 Task: Find connections with filter location Tchaourou with filter topic #Homeofficewith filter profile language French with filter current company DHL Express India with filter school Westford University College with filter industry Pharmaceutical Manufacturing with filter service category Technical with filter keywords title Shareholders
Action: Mouse moved to (203, 275)
Screenshot: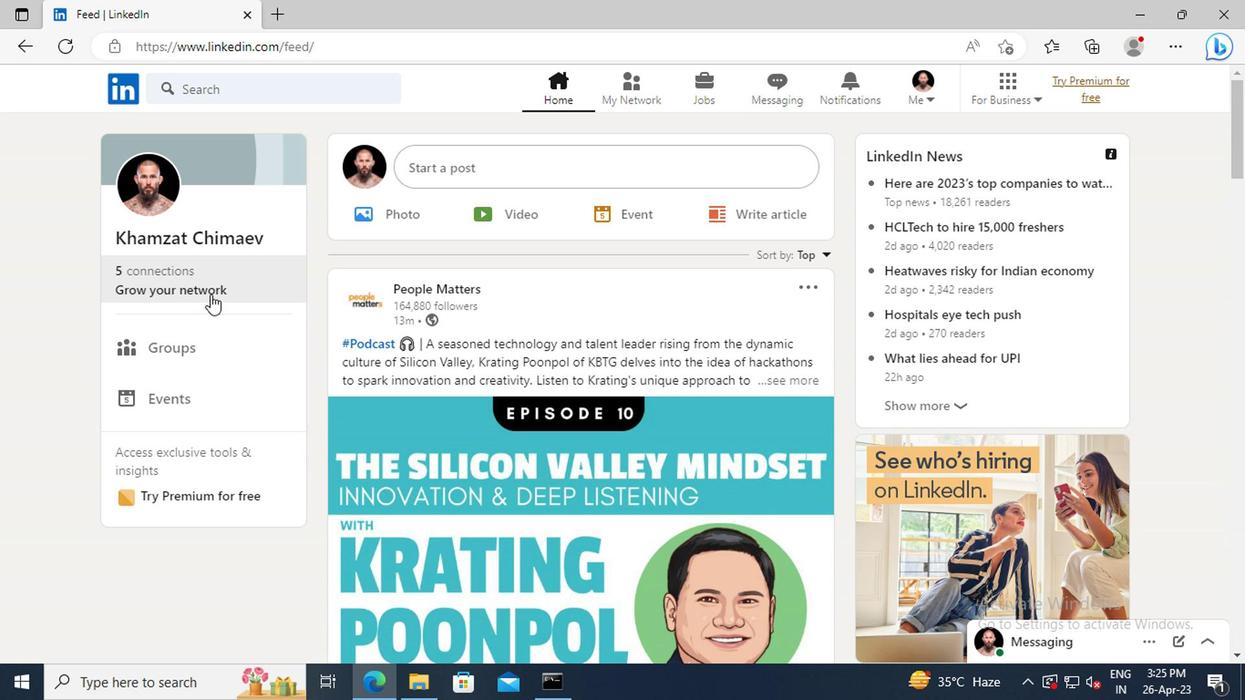 
Action: Mouse pressed left at (203, 275)
Screenshot: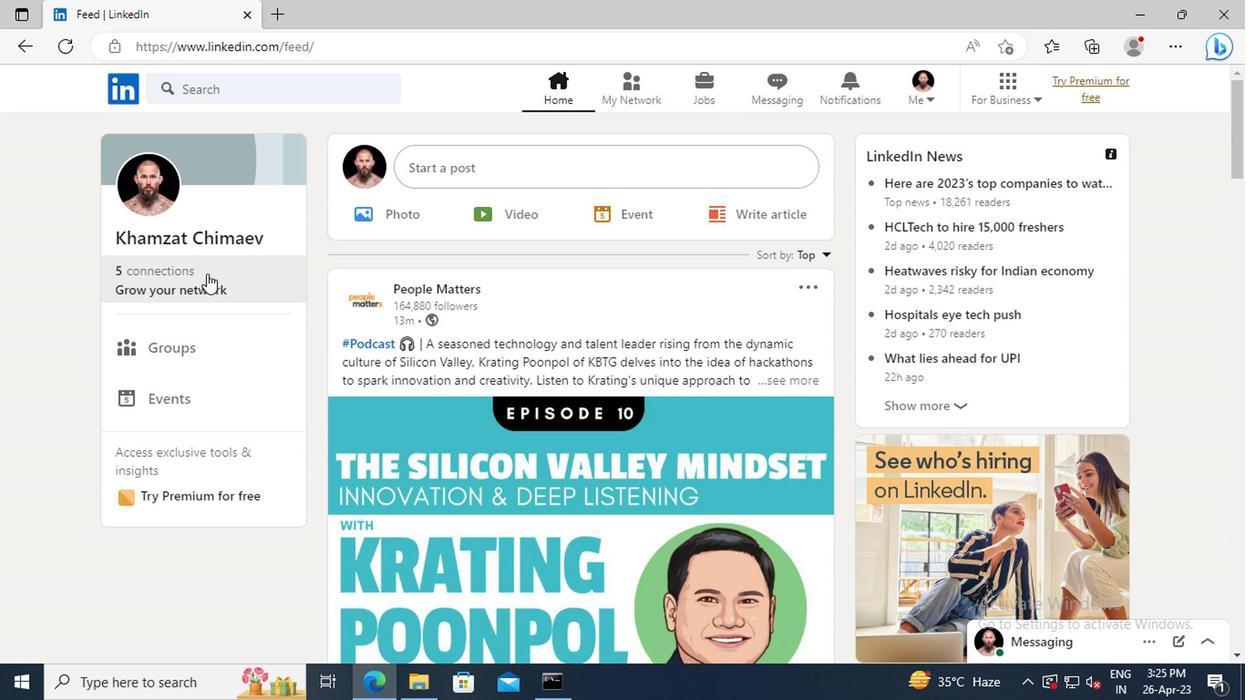 
Action: Mouse moved to (212, 194)
Screenshot: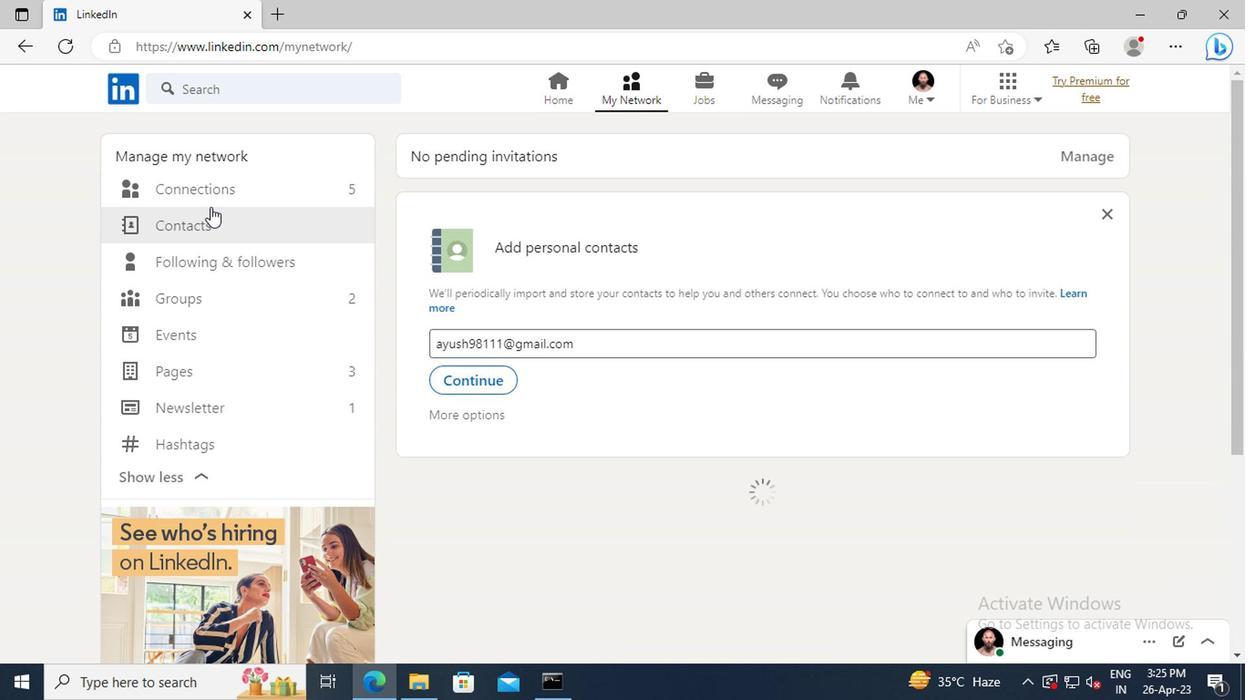
Action: Mouse pressed left at (212, 194)
Screenshot: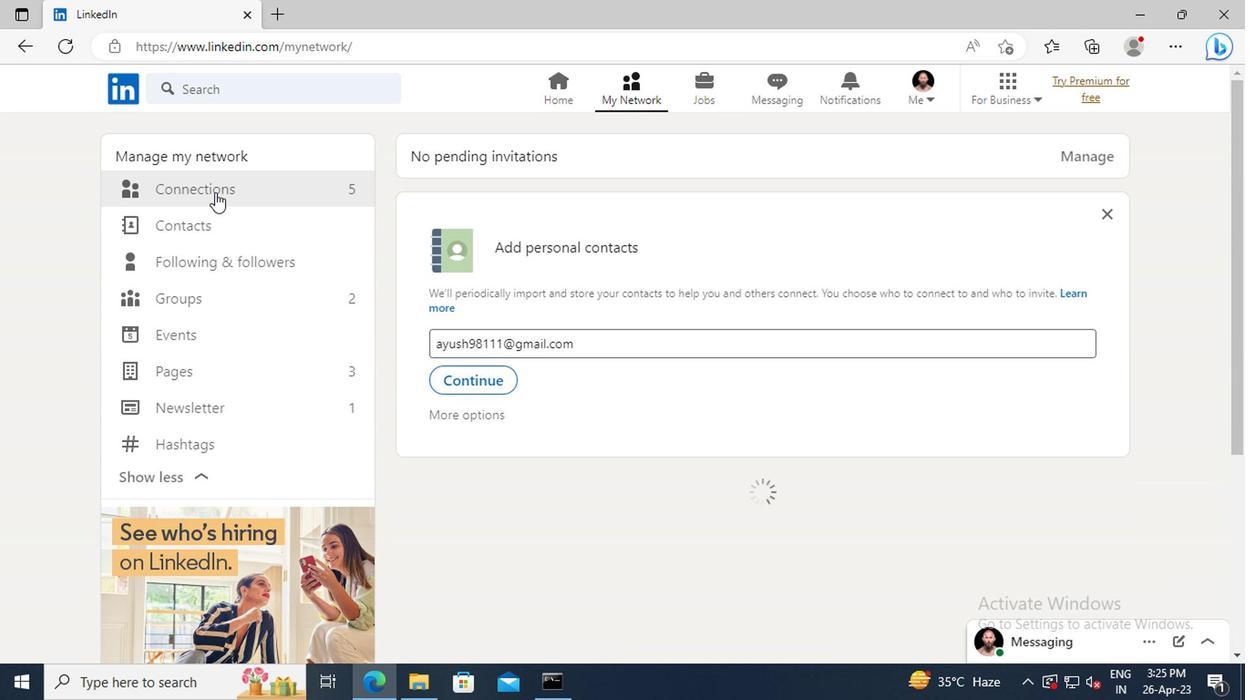 
Action: Mouse moved to (752, 197)
Screenshot: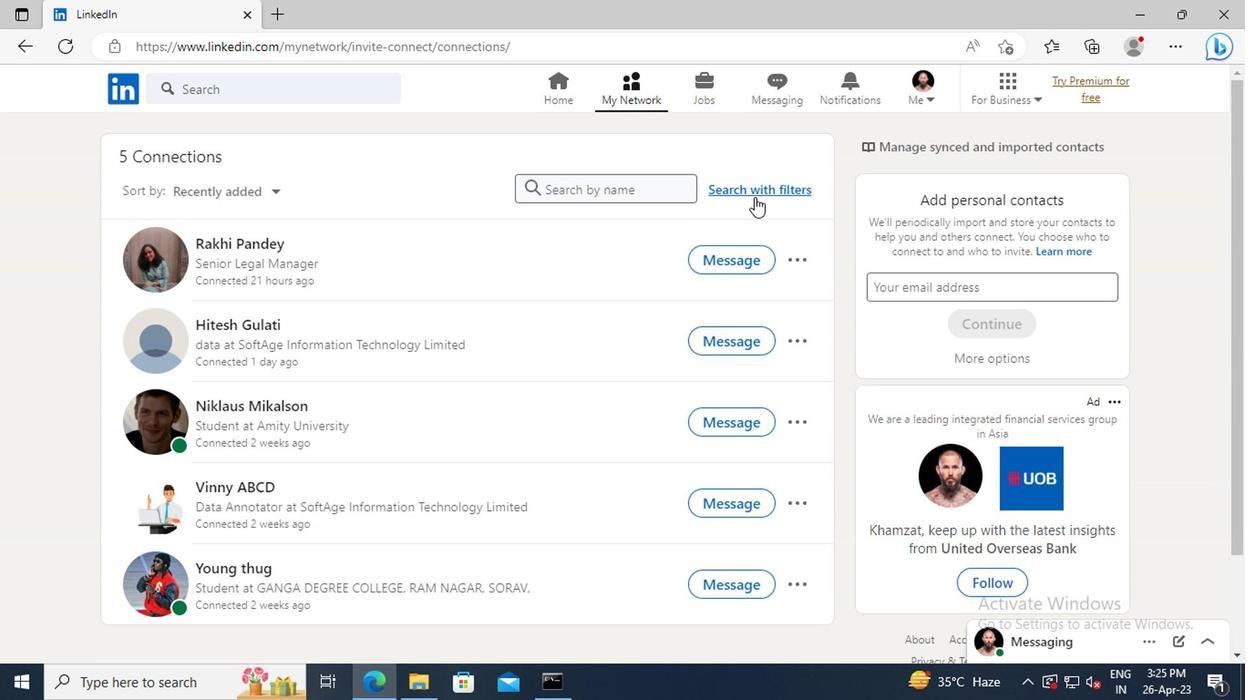 
Action: Mouse pressed left at (752, 197)
Screenshot: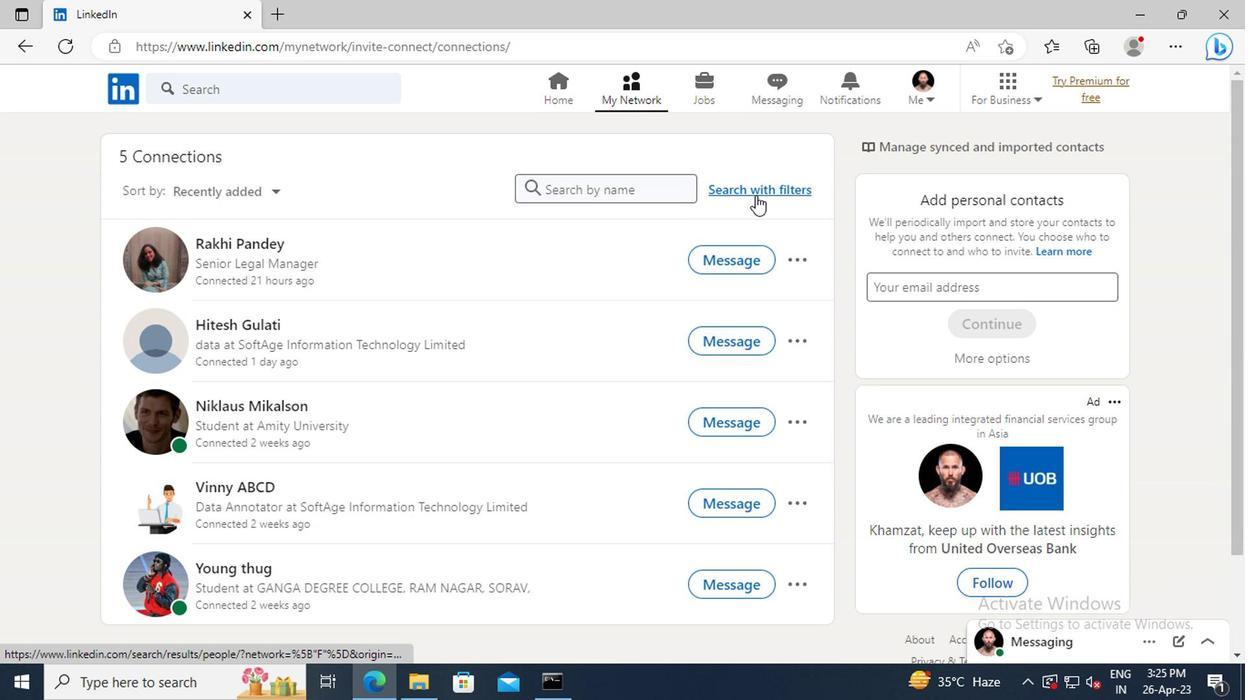
Action: Mouse moved to (685, 146)
Screenshot: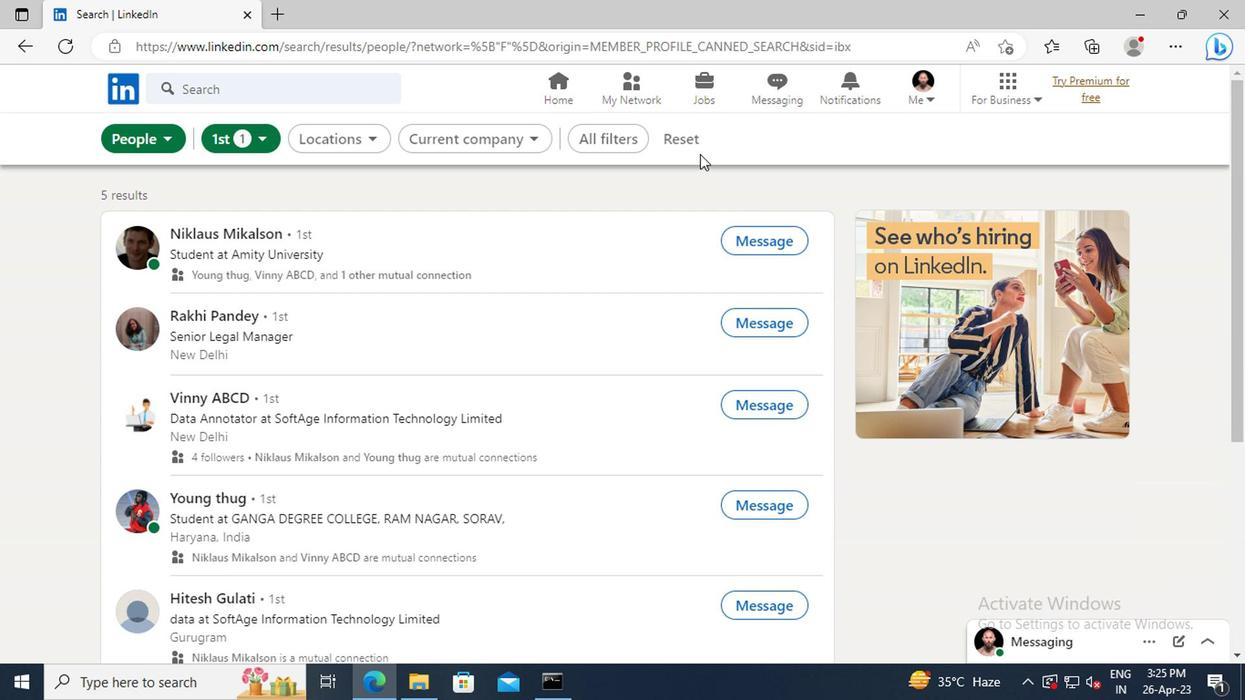 
Action: Mouse pressed left at (685, 146)
Screenshot: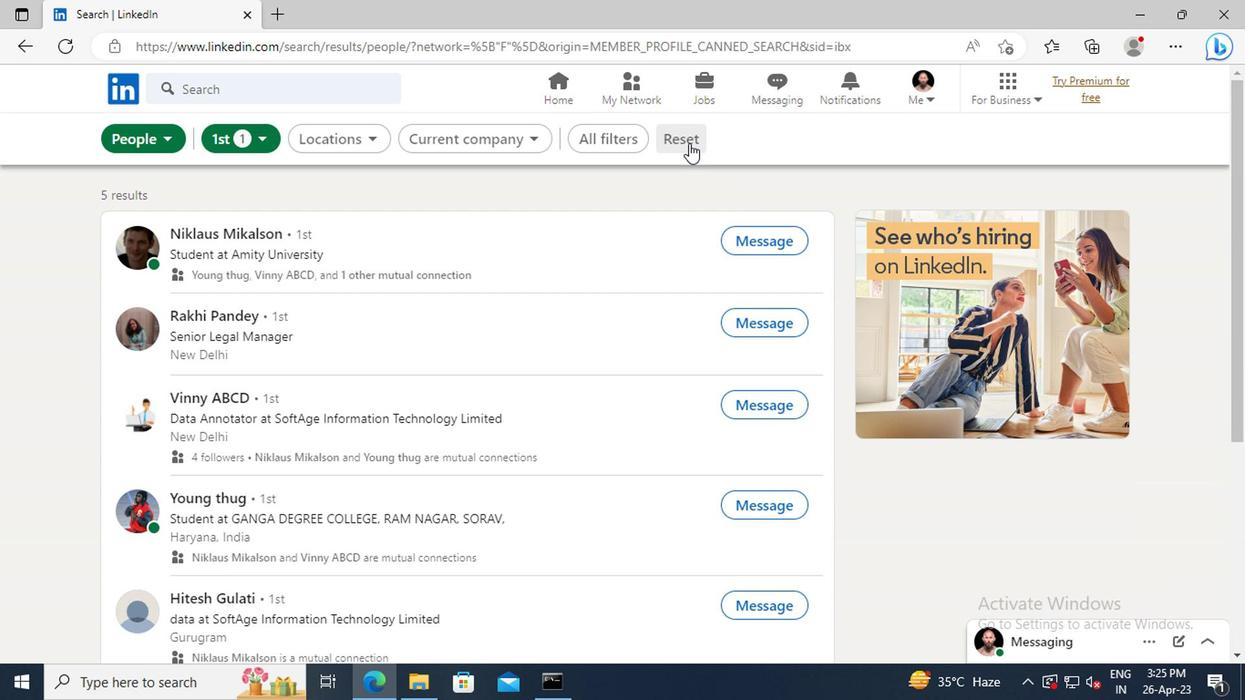 
Action: Mouse moved to (659, 142)
Screenshot: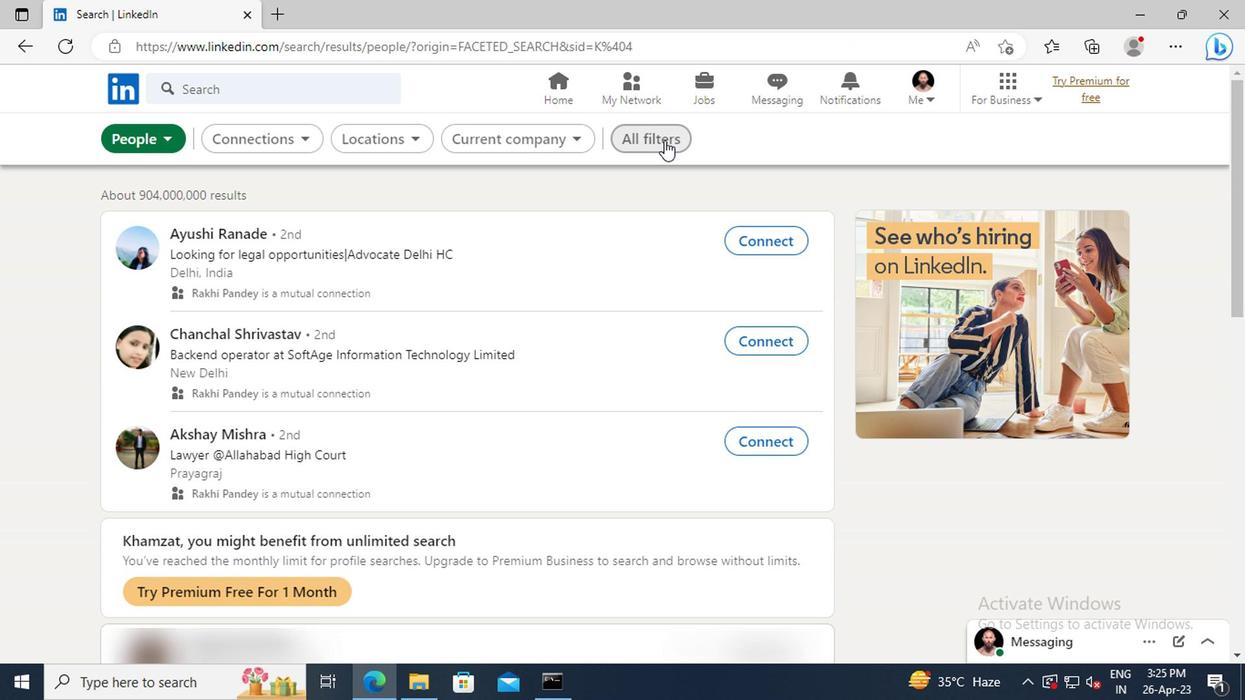 
Action: Mouse pressed left at (659, 142)
Screenshot: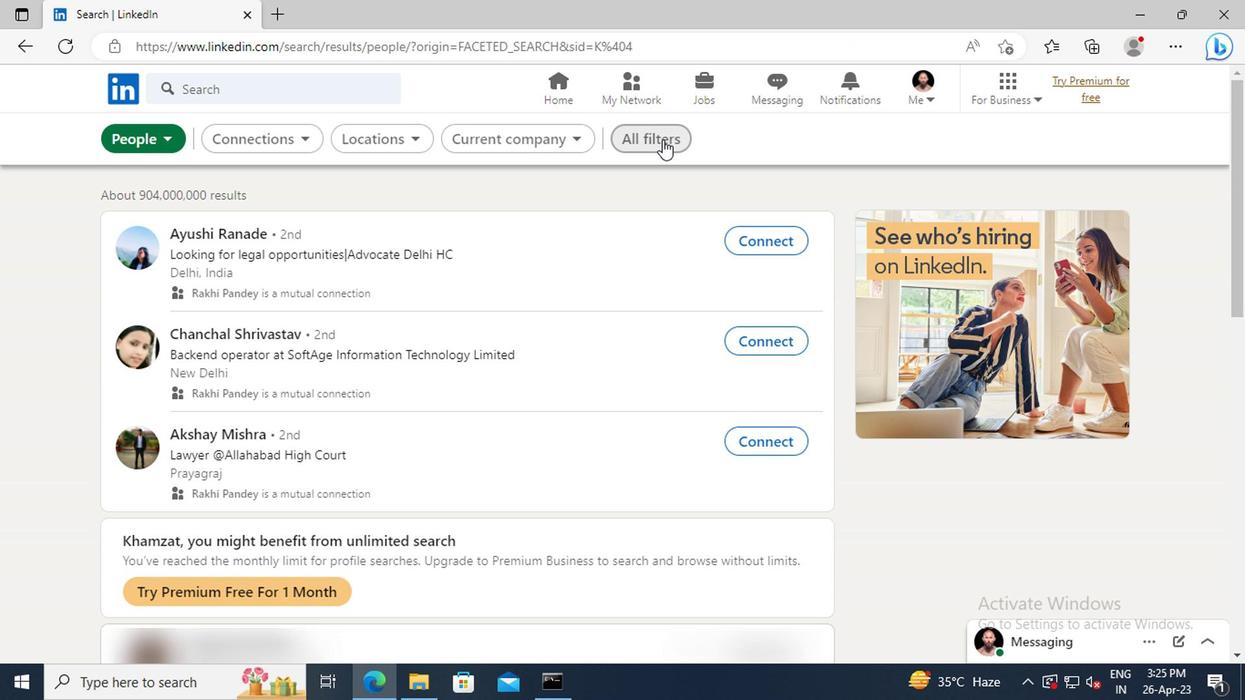
Action: Mouse moved to (1059, 360)
Screenshot: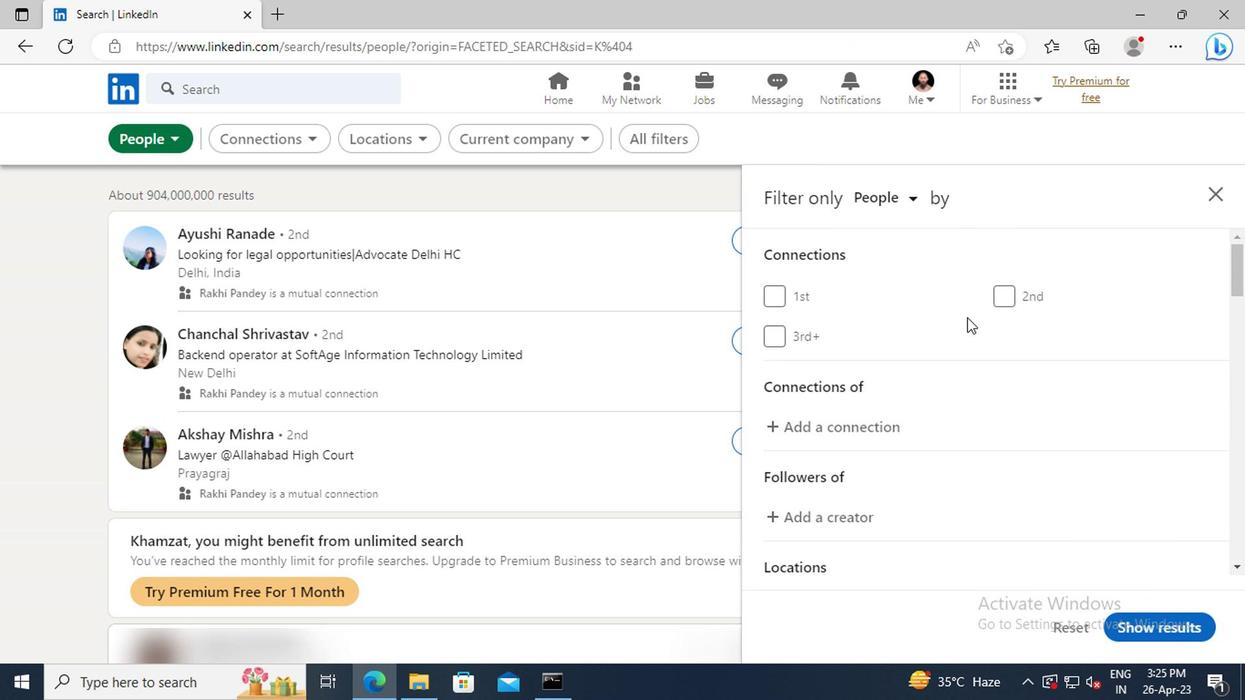 
Action: Mouse scrolled (1059, 360) with delta (0, 0)
Screenshot: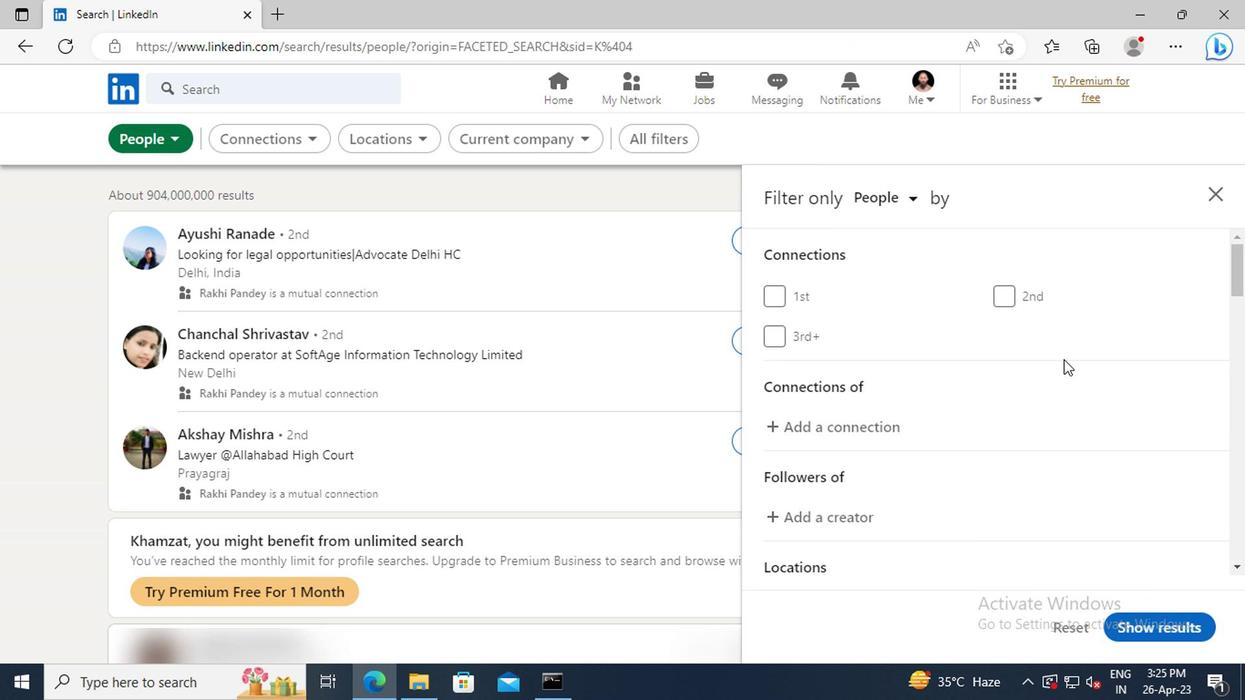 
Action: Mouse scrolled (1059, 360) with delta (0, 0)
Screenshot: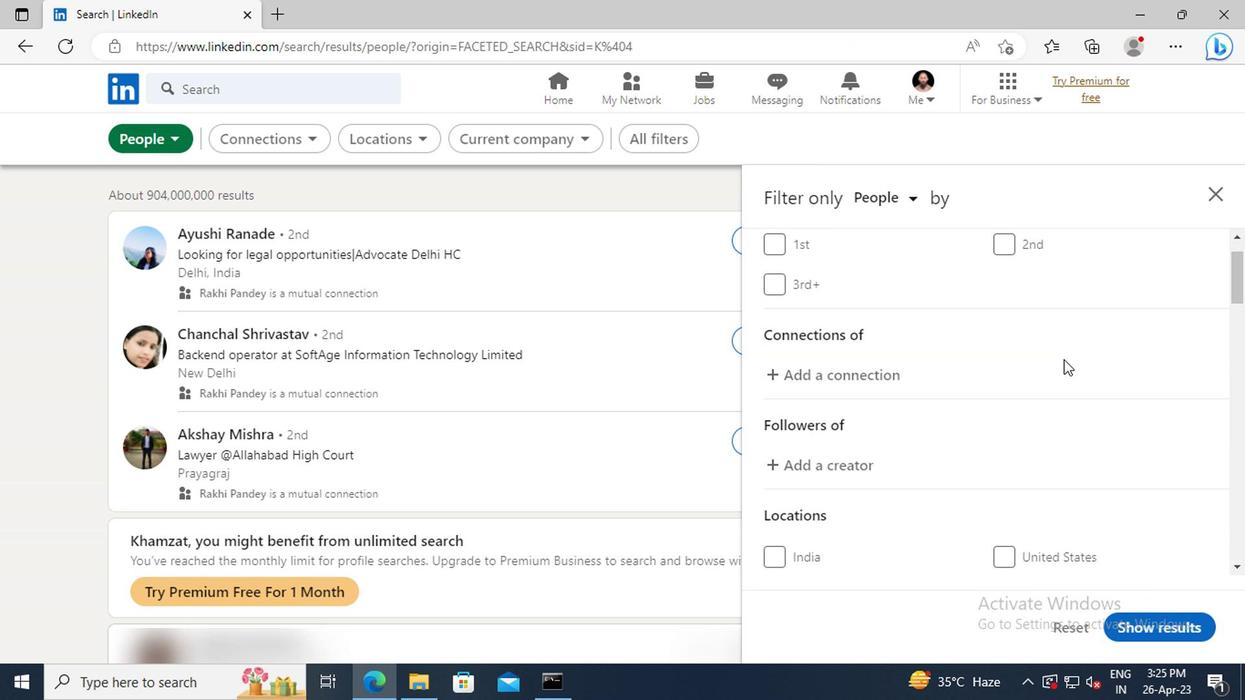 
Action: Mouse scrolled (1059, 360) with delta (0, 0)
Screenshot: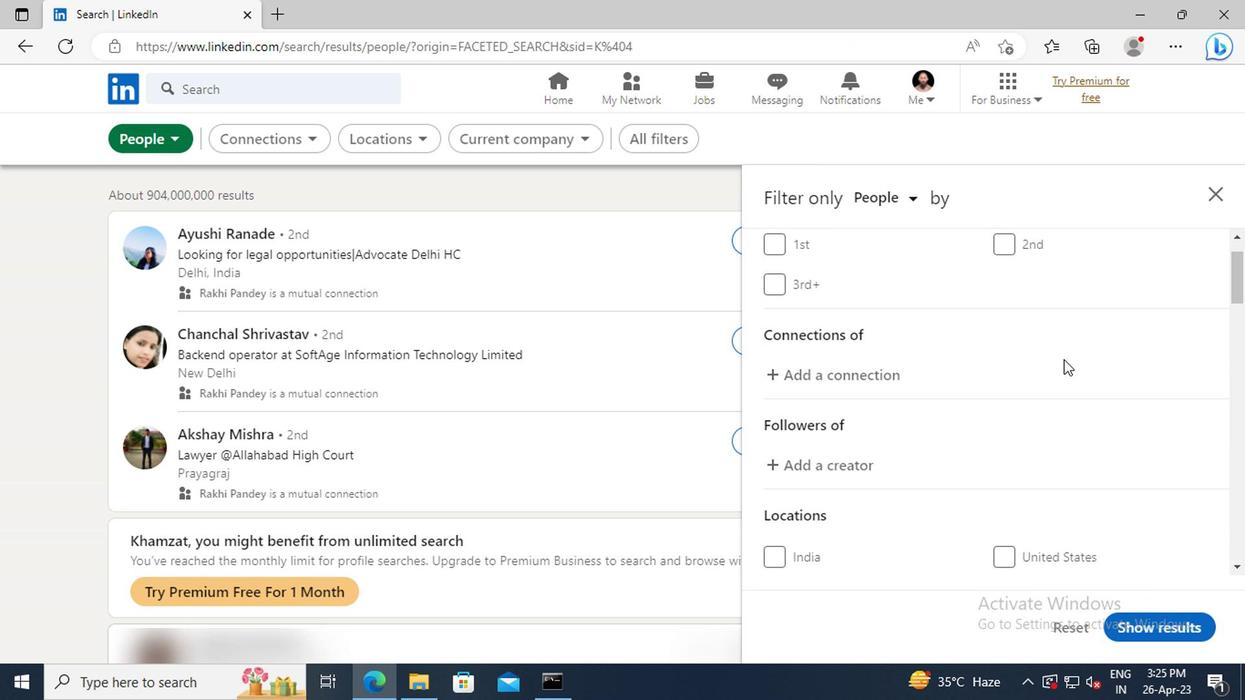 
Action: Mouse scrolled (1059, 360) with delta (0, 0)
Screenshot: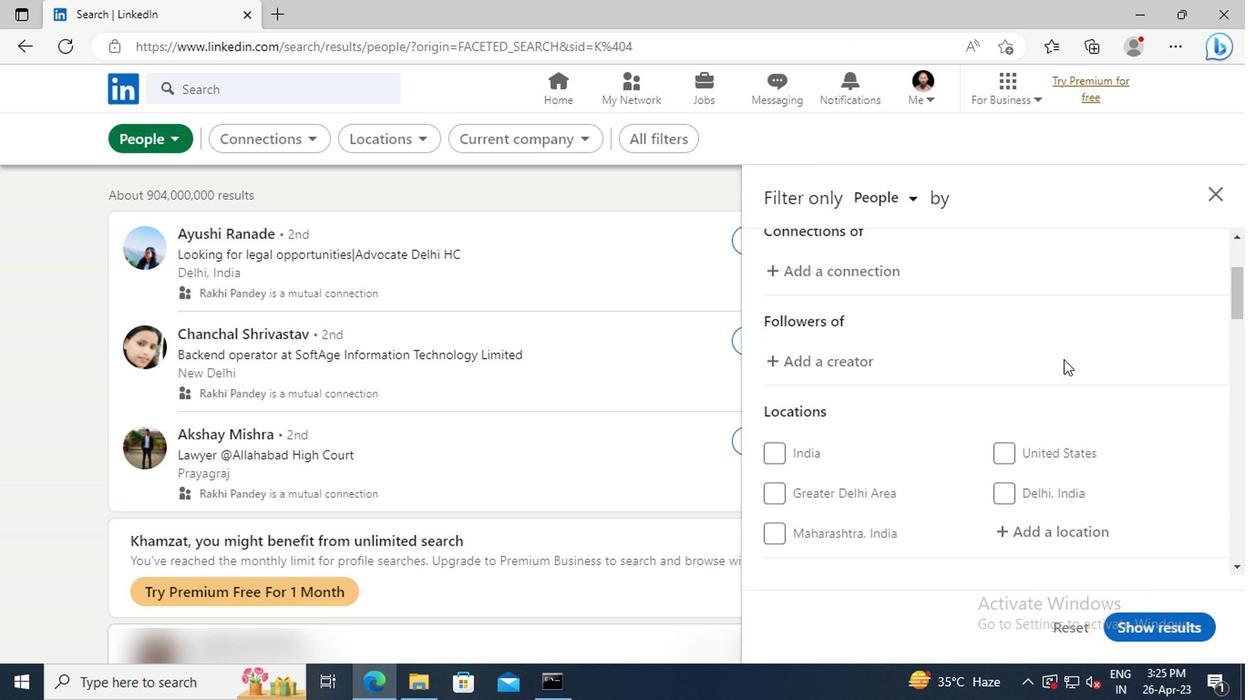 
Action: Mouse moved to (1066, 480)
Screenshot: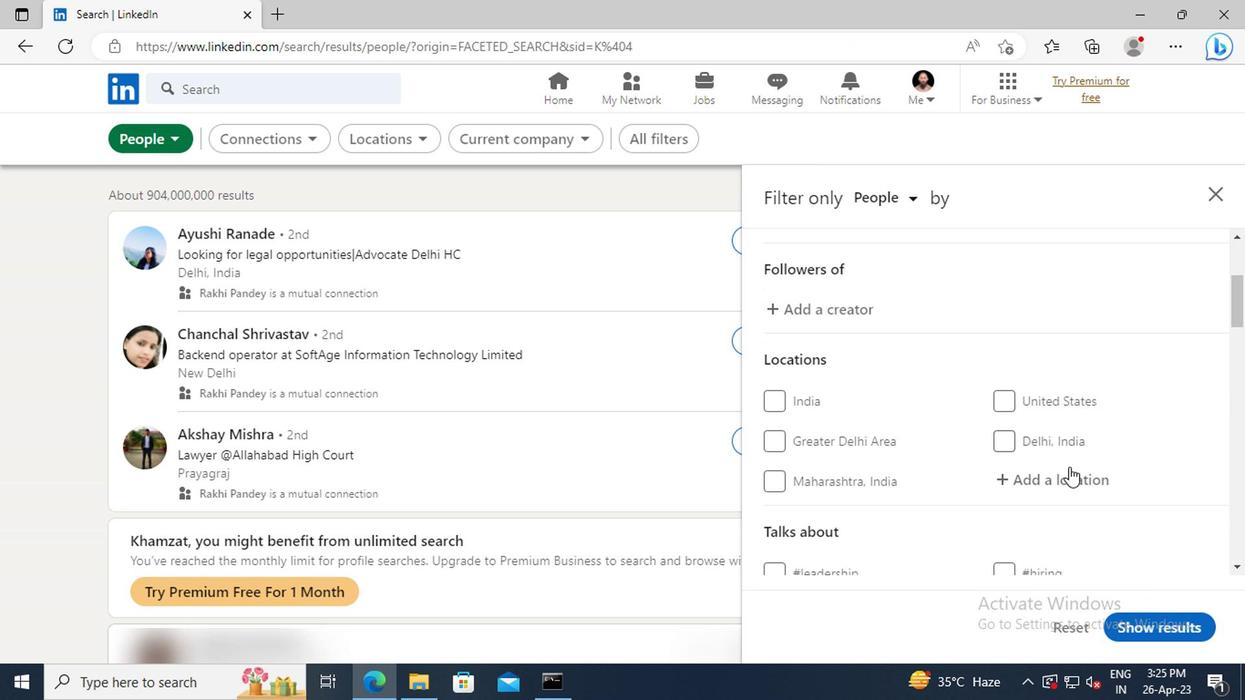 
Action: Mouse pressed left at (1066, 480)
Screenshot: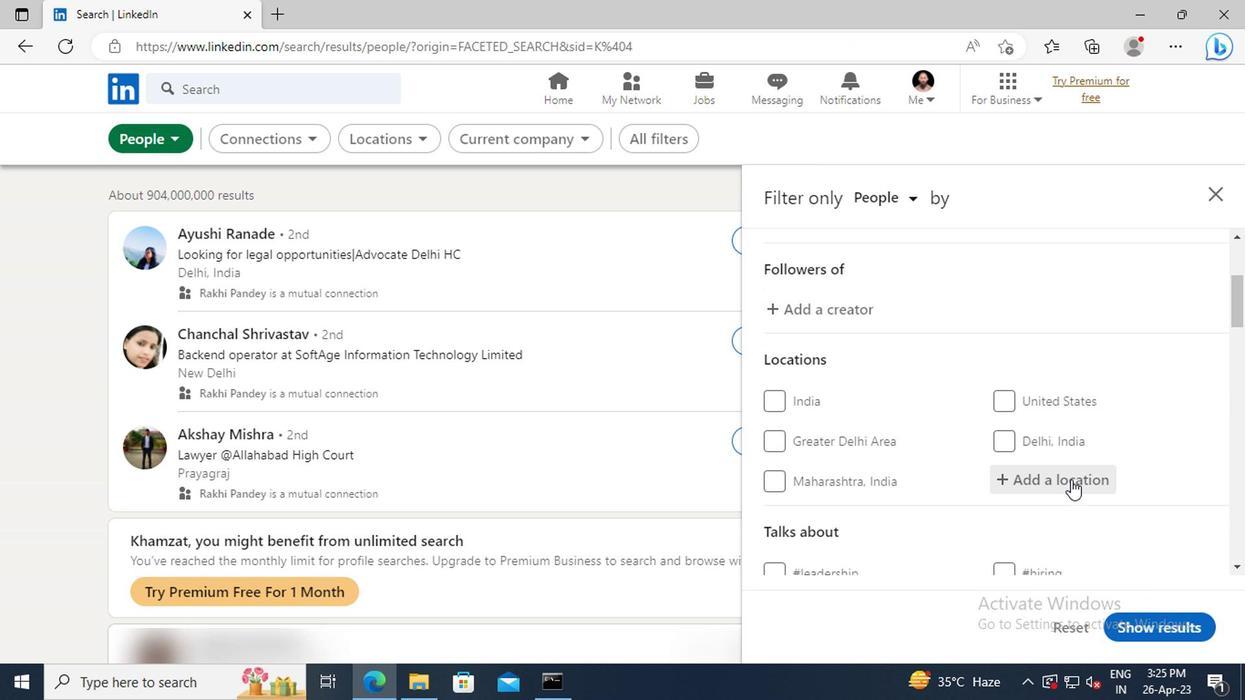 
Action: Key pressed <Key.shift>TCHAOUROU<Key.enter>
Screenshot: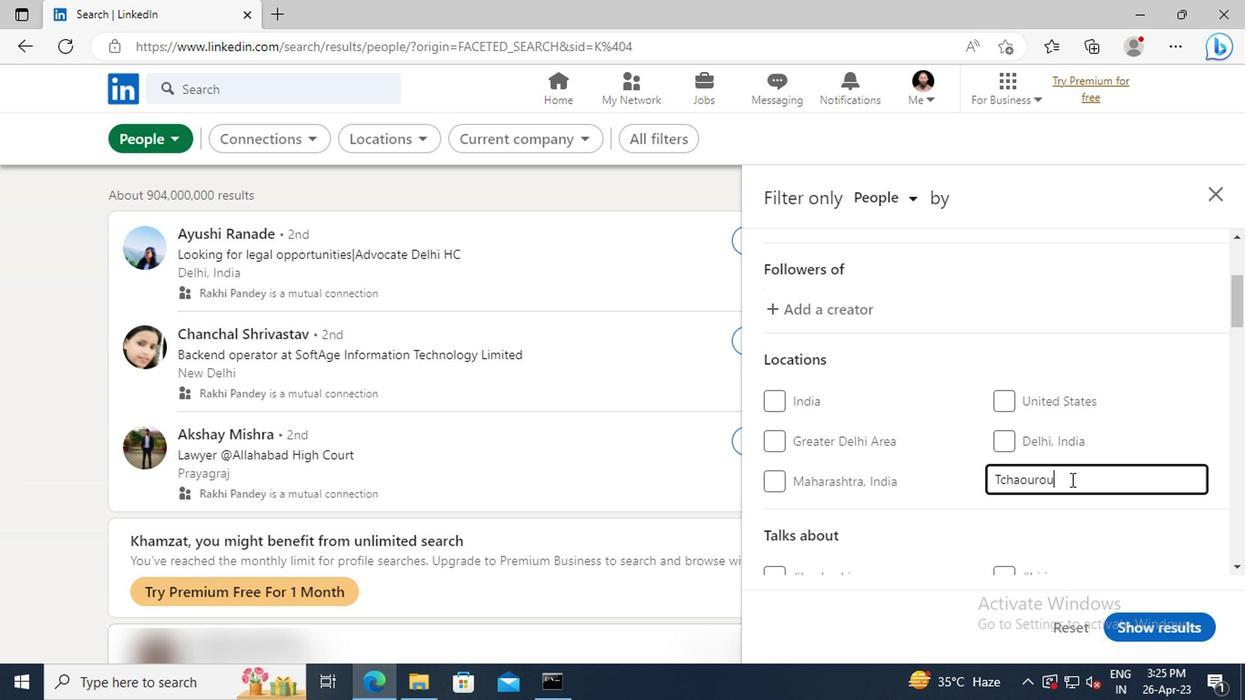 
Action: Mouse scrolled (1066, 479) with delta (0, 0)
Screenshot: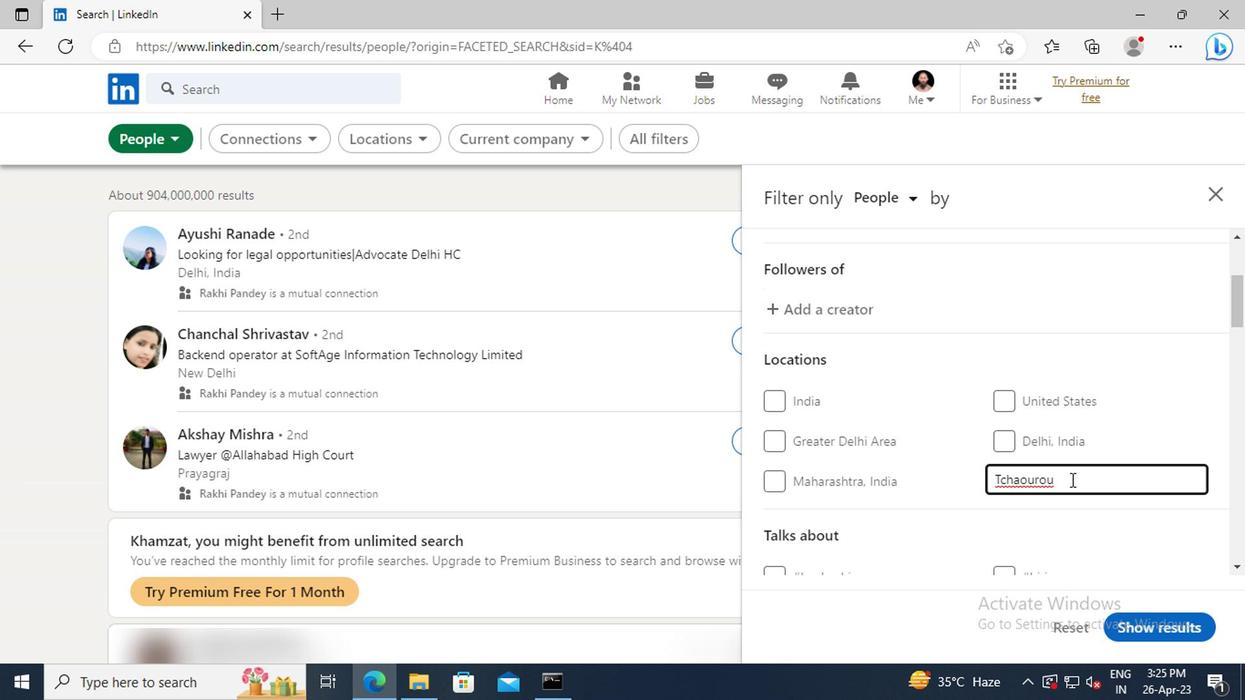 
Action: Mouse scrolled (1066, 479) with delta (0, 0)
Screenshot: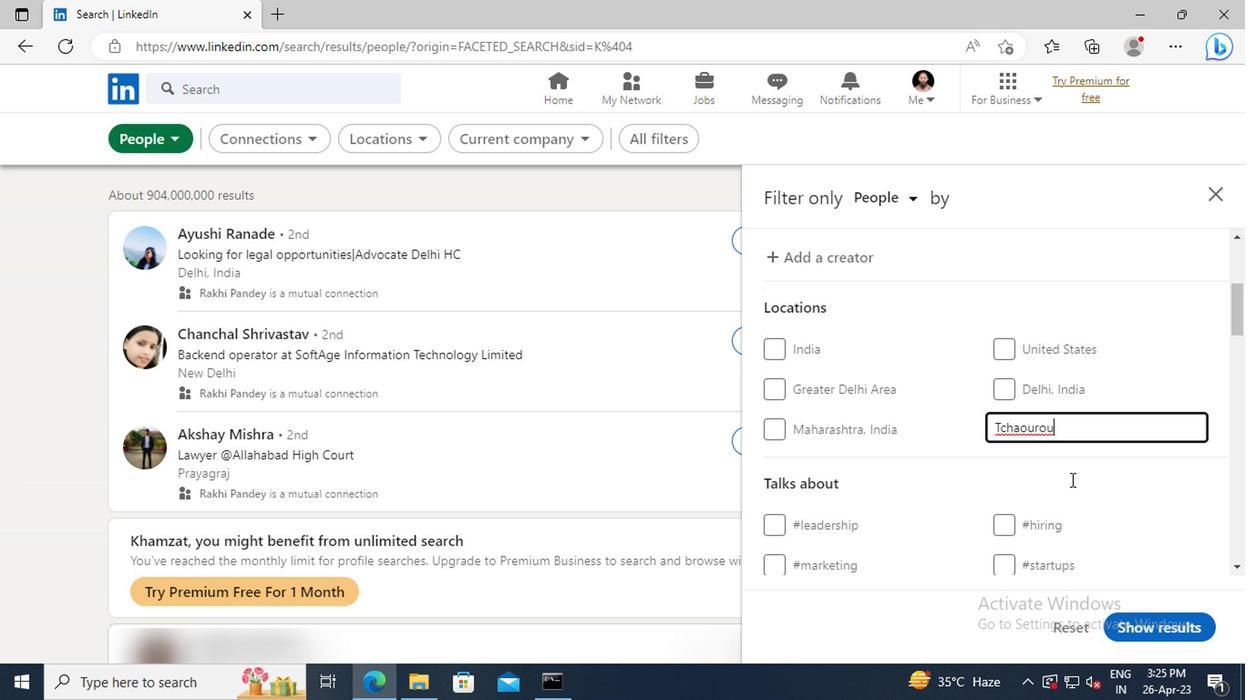 
Action: Mouse scrolled (1066, 479) with delta (0, 0)
Screenshot: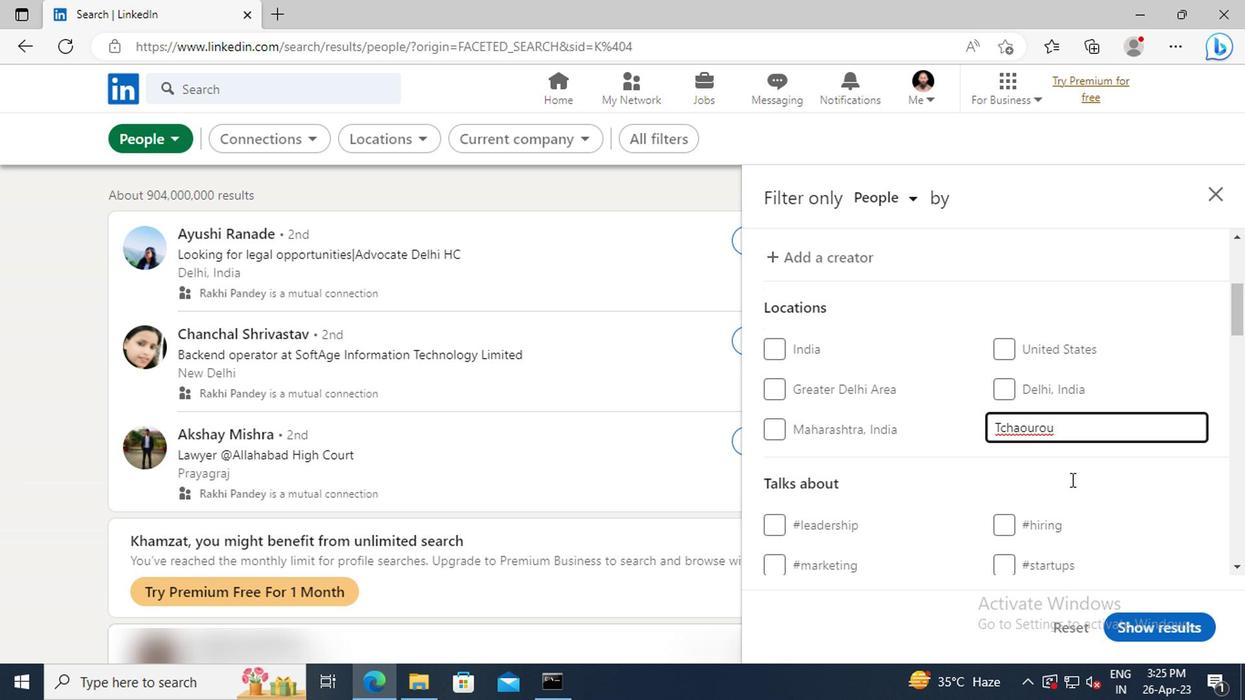 
Action: Mouse scrolled (1066, 479) with delta (0, 0)
Screenshot: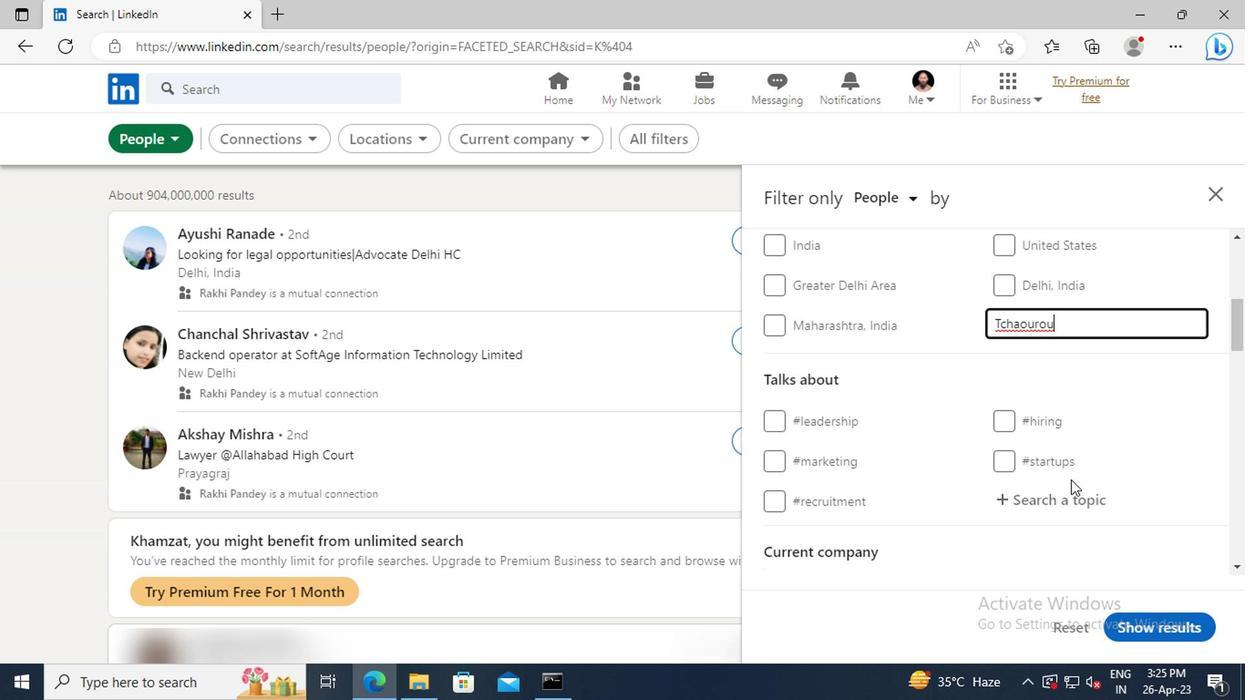 
Action: Mouse moved to (1057, 454)
Screenshot: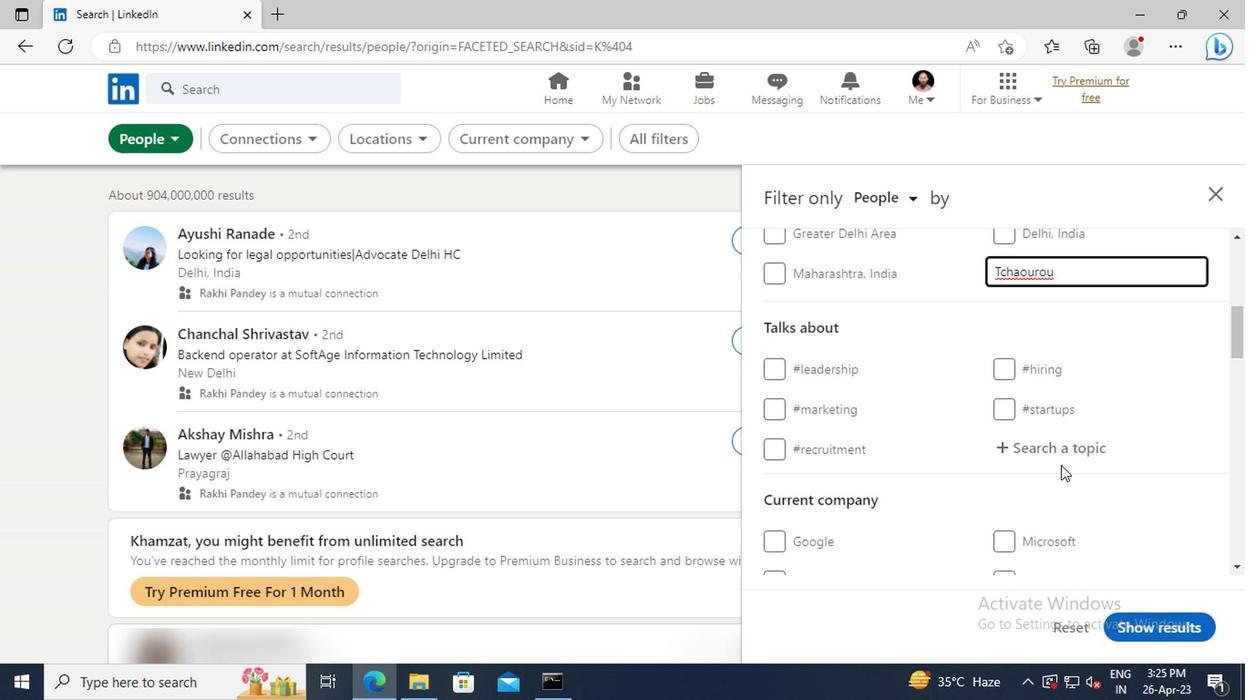 
Action: Mouse pressed left at (1057, 454)
Screenshot: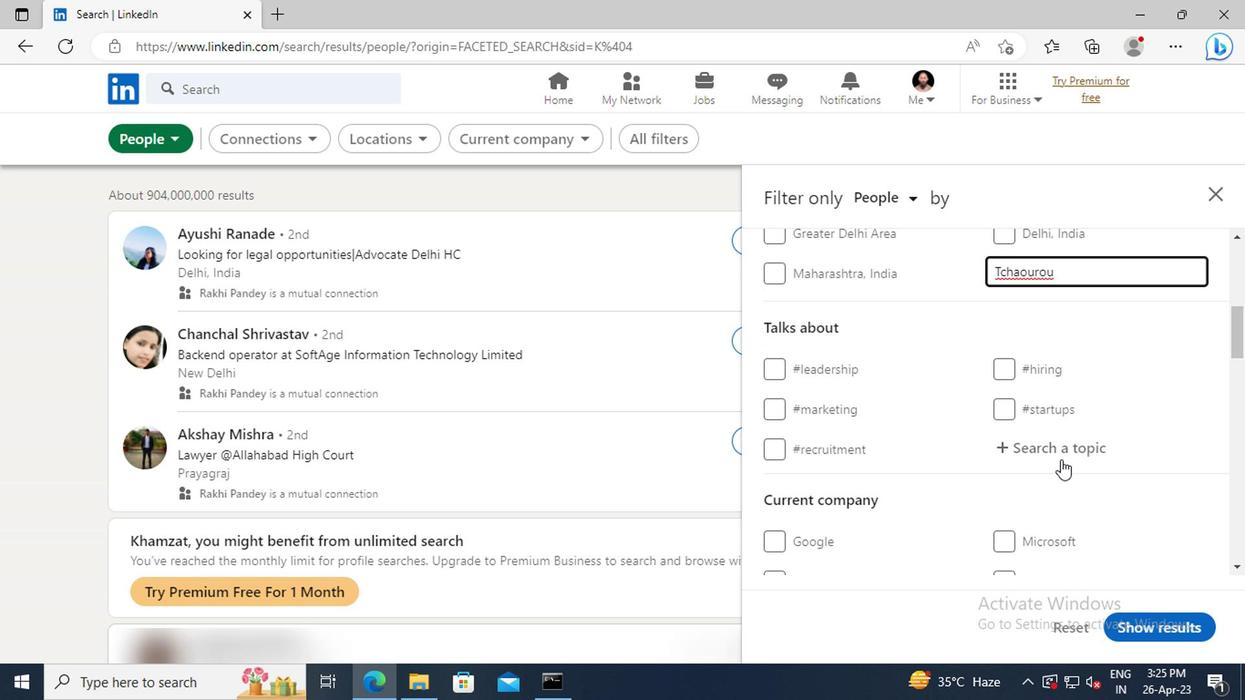 
Action: Key pressed <Key.shift>#HOMEOFFICEWITH<Key.enter>
Screenshot: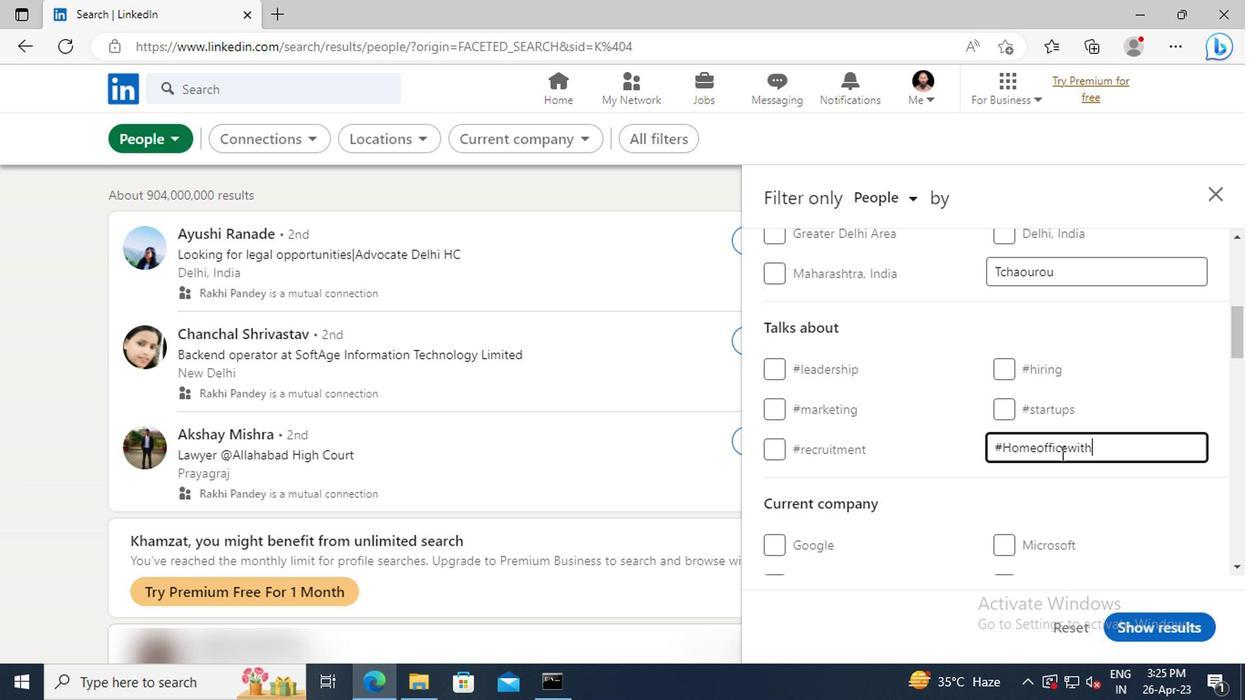 
Action: Mouse scrolled (1057, 453) with delta (0, 0)
Screenshot: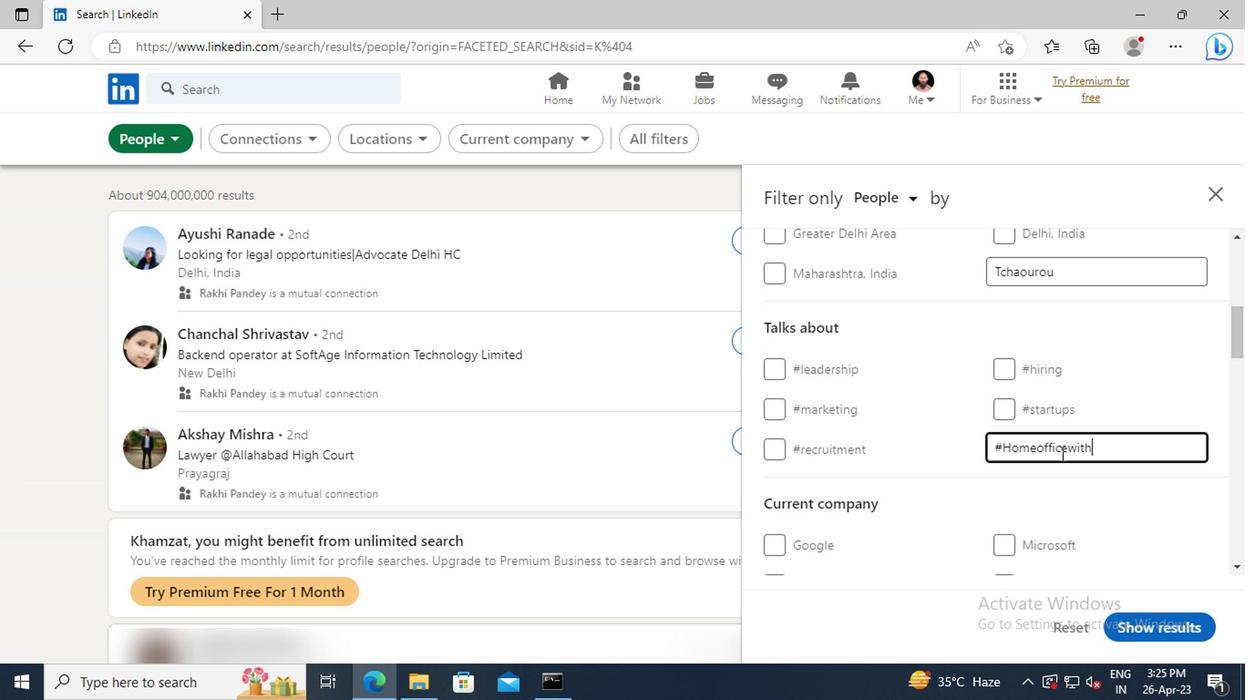 
Action: Mouse scrolled (1057, 453) with delta (0, 0)
Screenshot: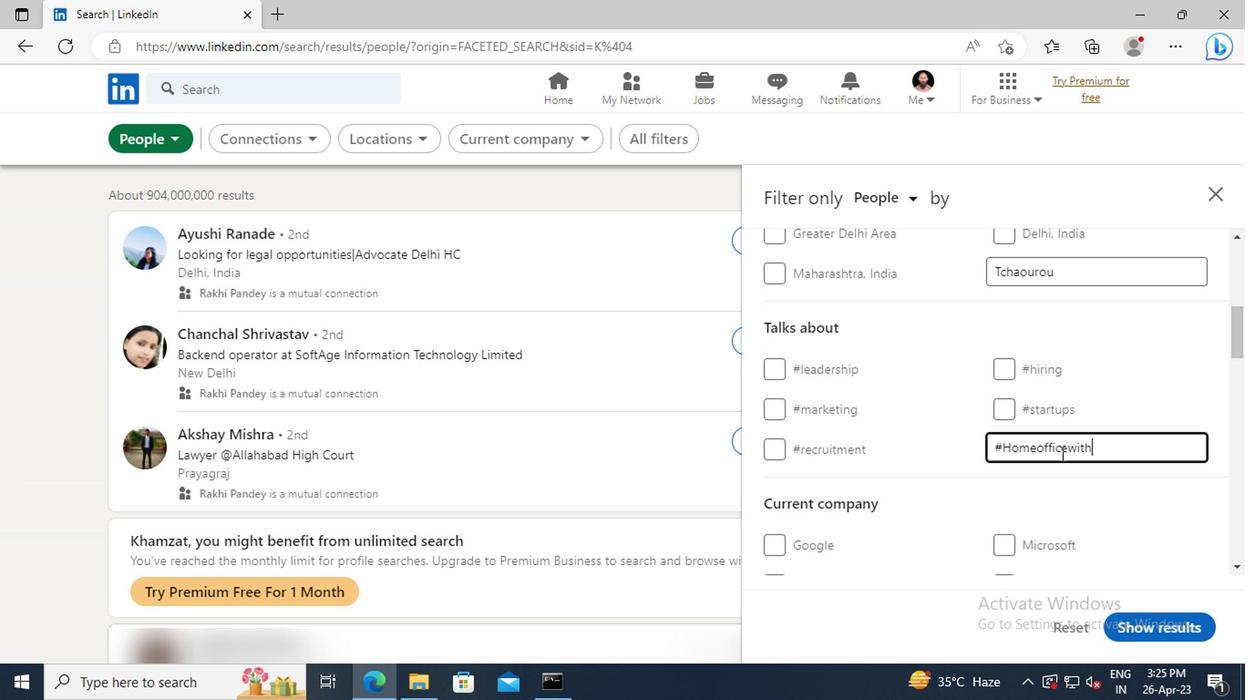 
Action: Mouse scrolled (1057, 453) with delta (0, 0)
Screenshot: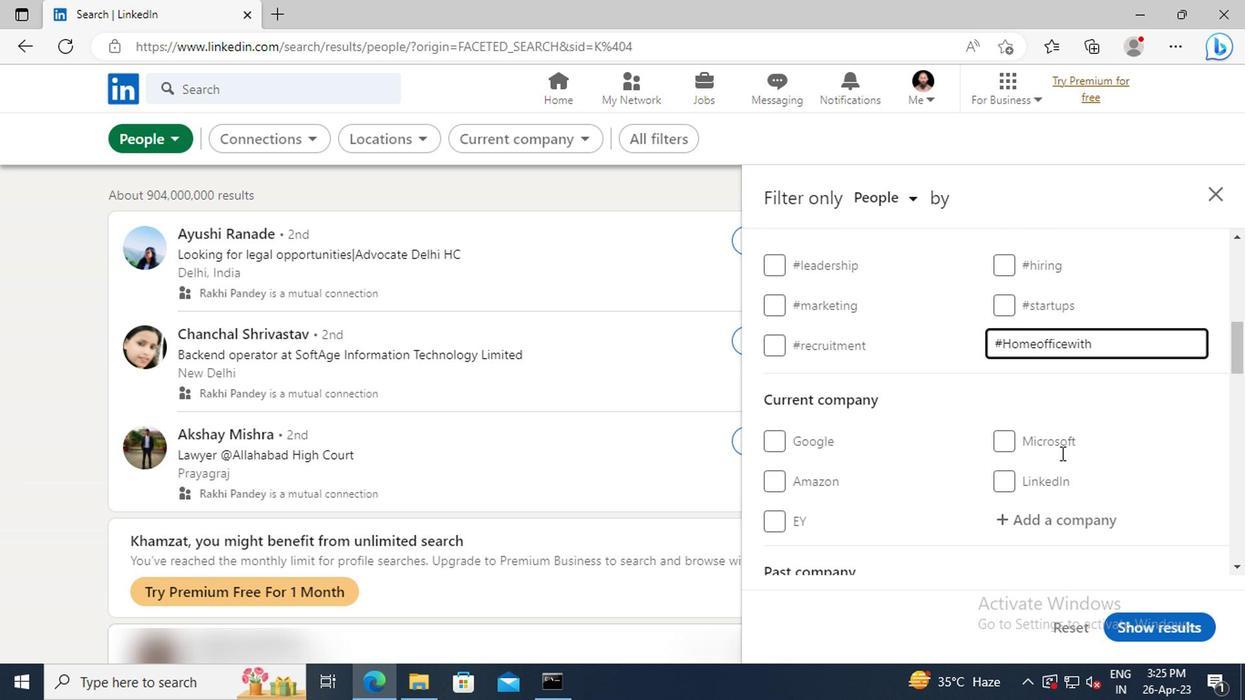 
Action: Mouse scrolled (1057, 453) with delta (0, 0)
Screenshot: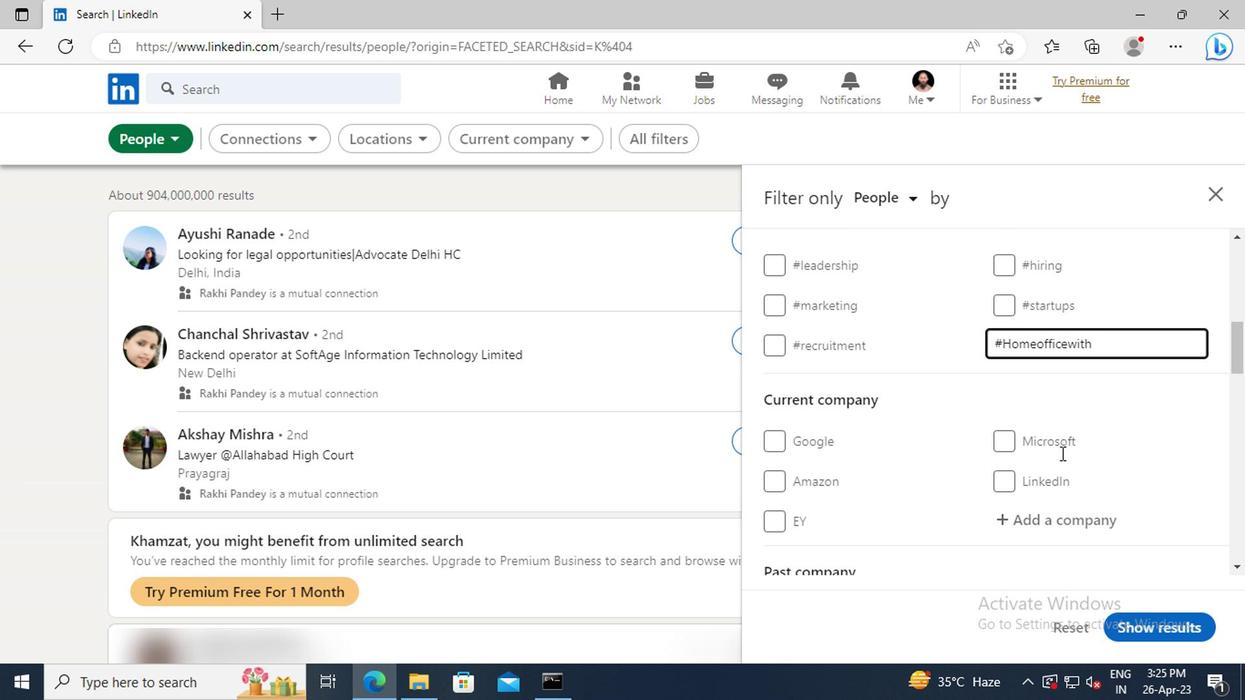 
Action: Mouse scrolled (1057, 453) with delta (0, 0)
Screenshot: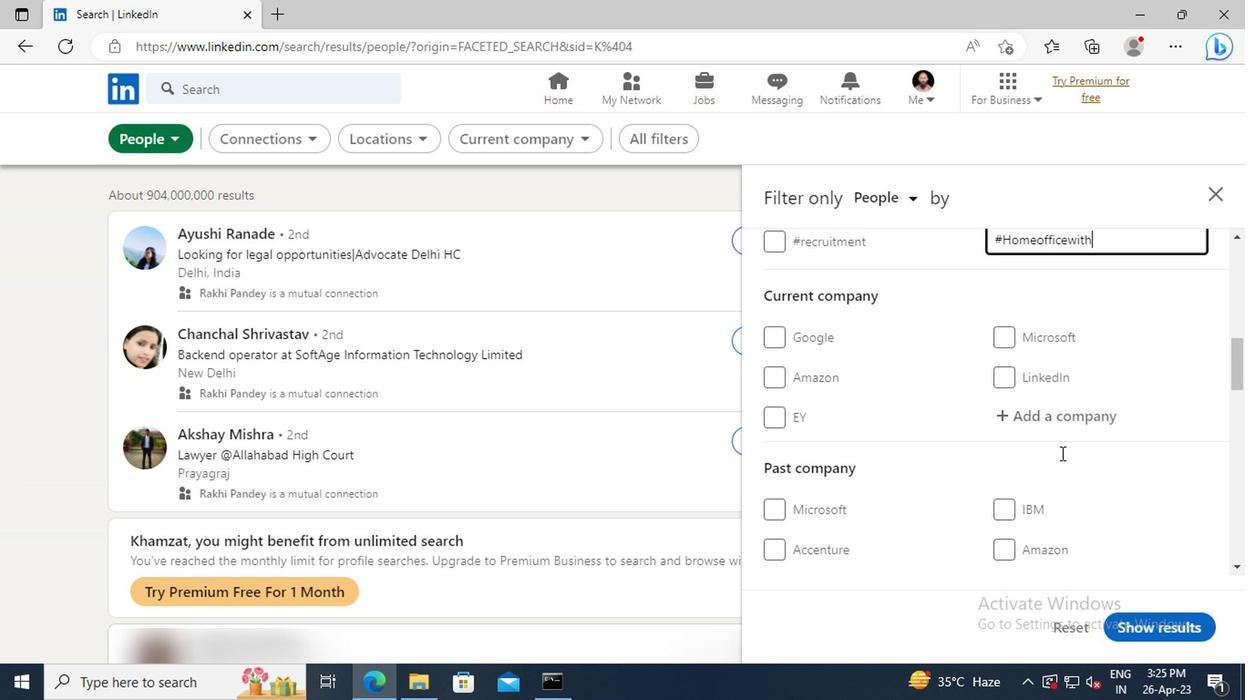 
Action: Mouse scrolled (1057, 453) with delta (0, 0)
Screenshot: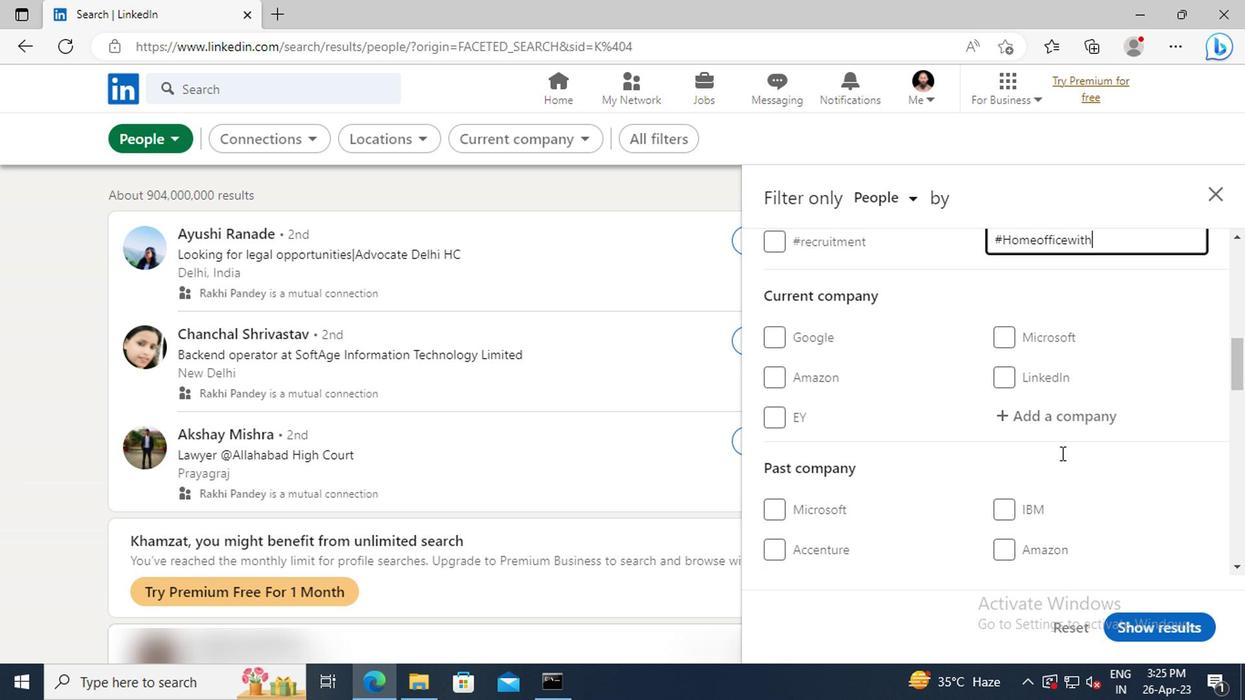 
Action: Mouse scrolled (1057, 453) with delta (0, 0)
Screenshot: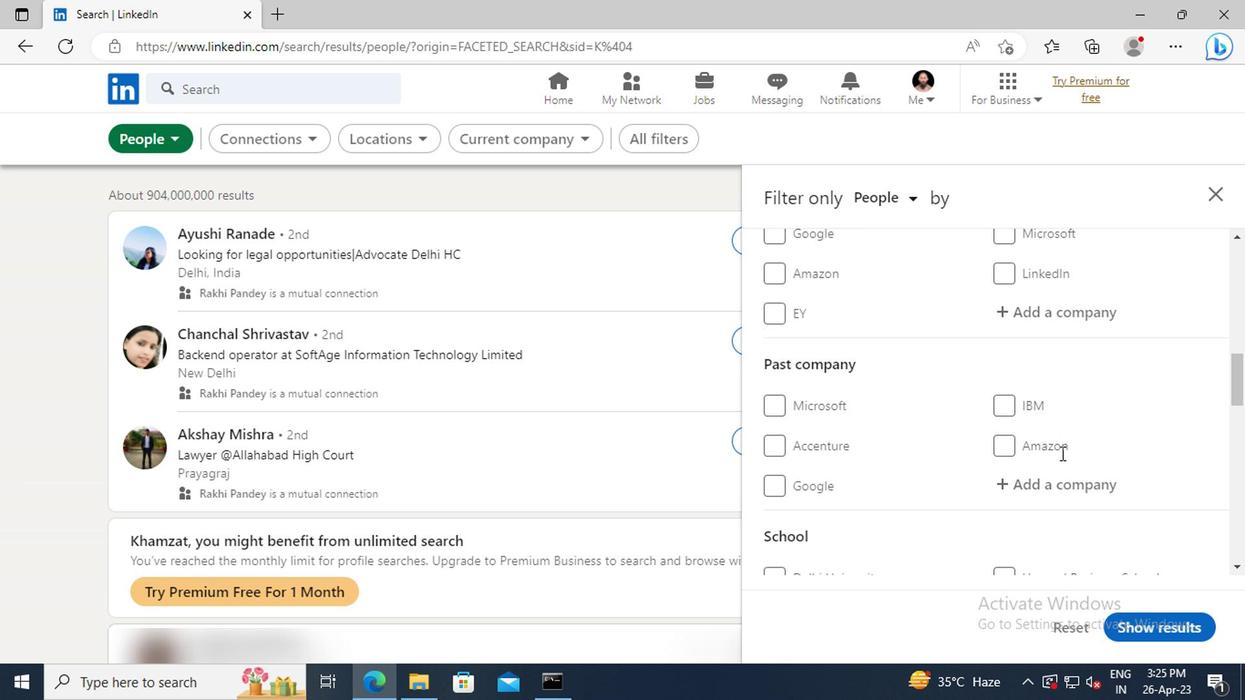 
Action: Mouse scrolled (1057, 453) with delta (0, 0)
Screenshot: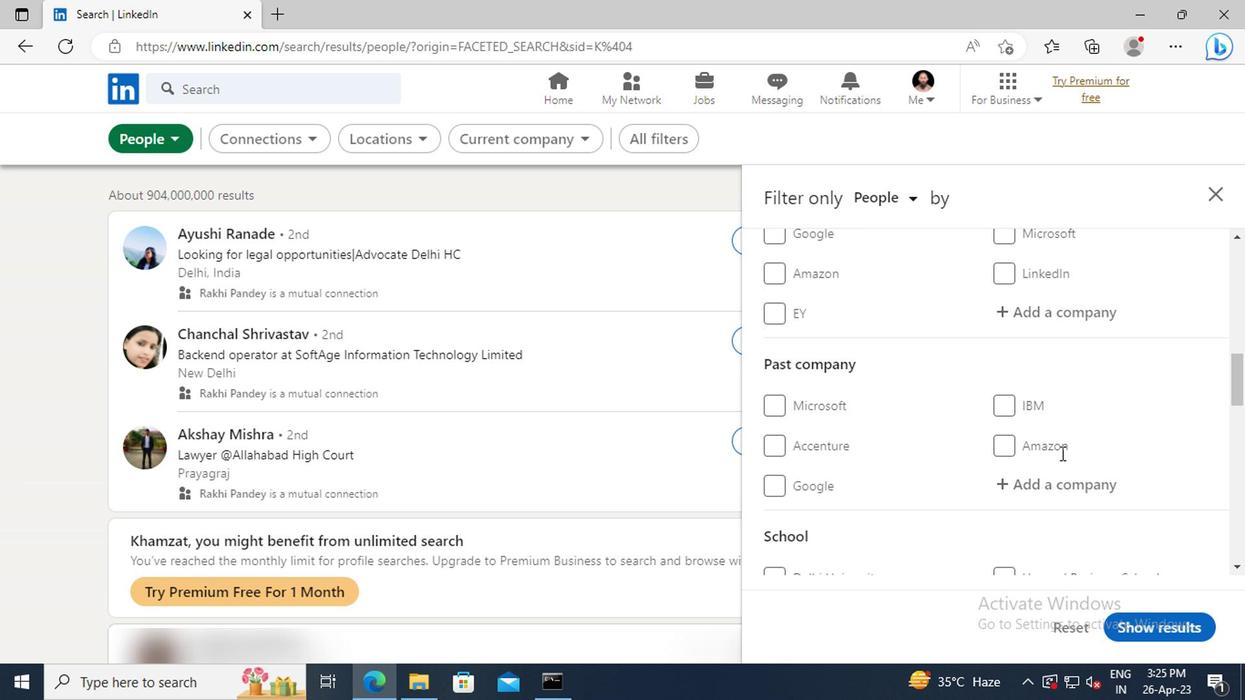 
Action: Mouse scrolled (1057, 453) with delta (0, 0)
Screenshot: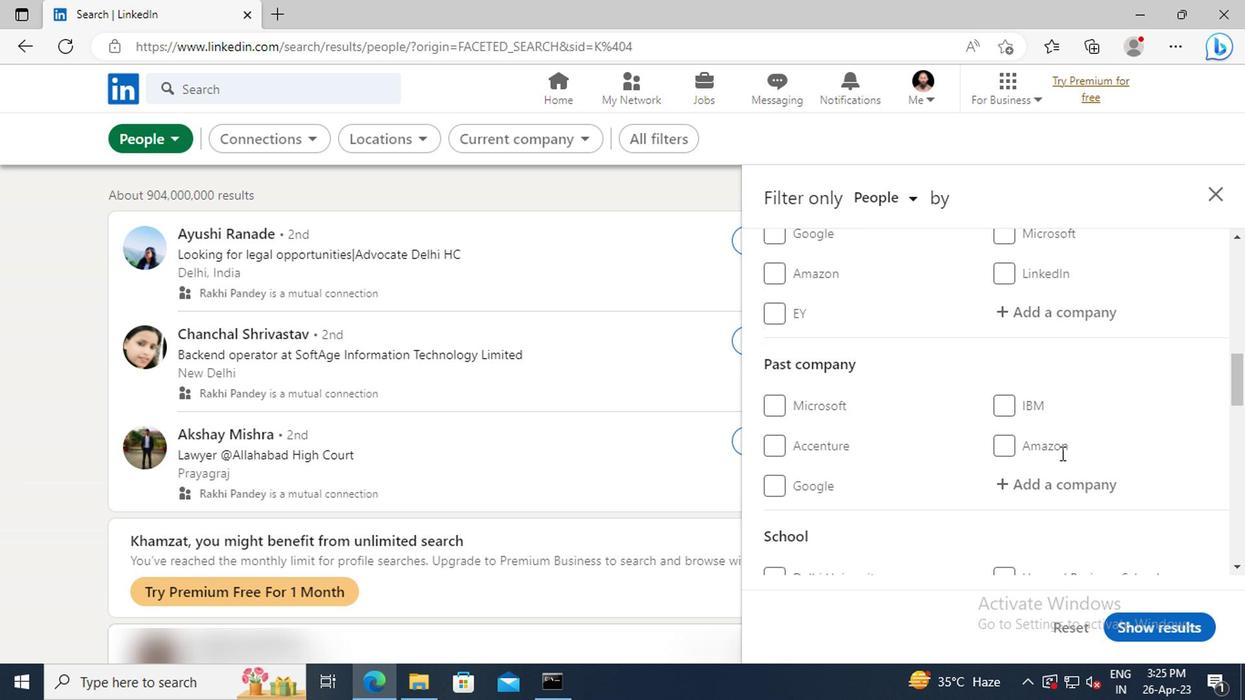 
Action: Mouse scrolled (1057, 453) with delta (0, 0)
Screenshot: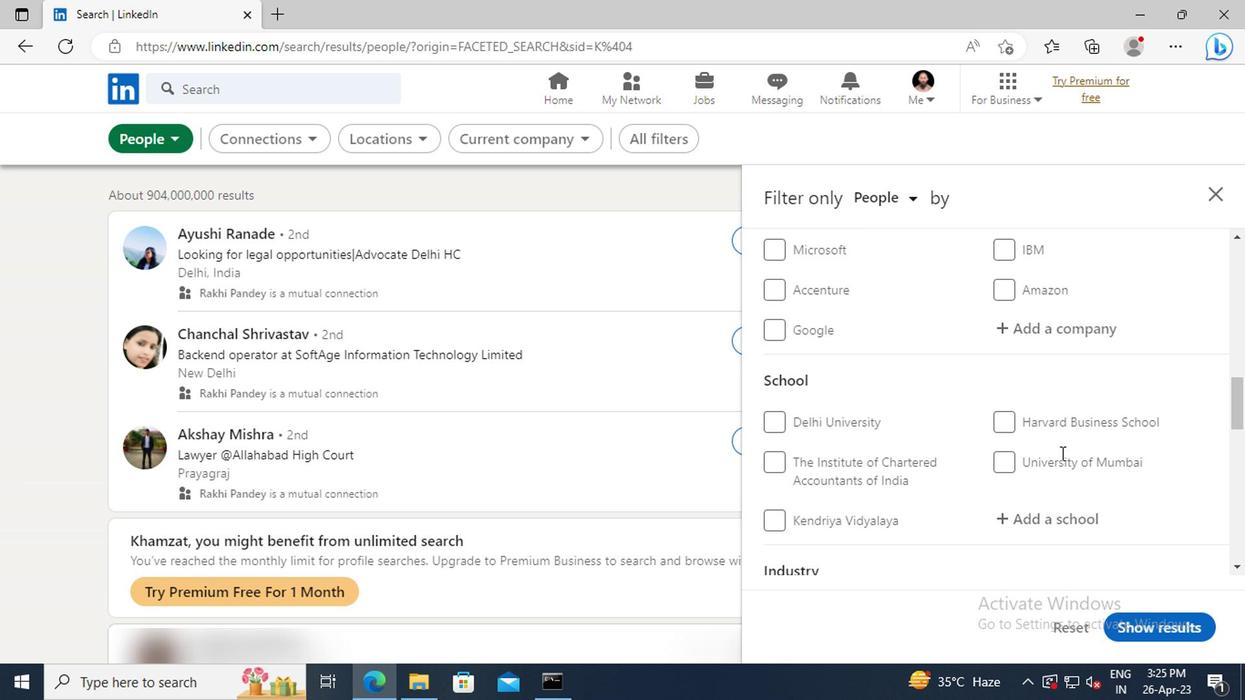 
Action: Mouse scrolled (1057, 453) with delta (0, 0)
Screenshot: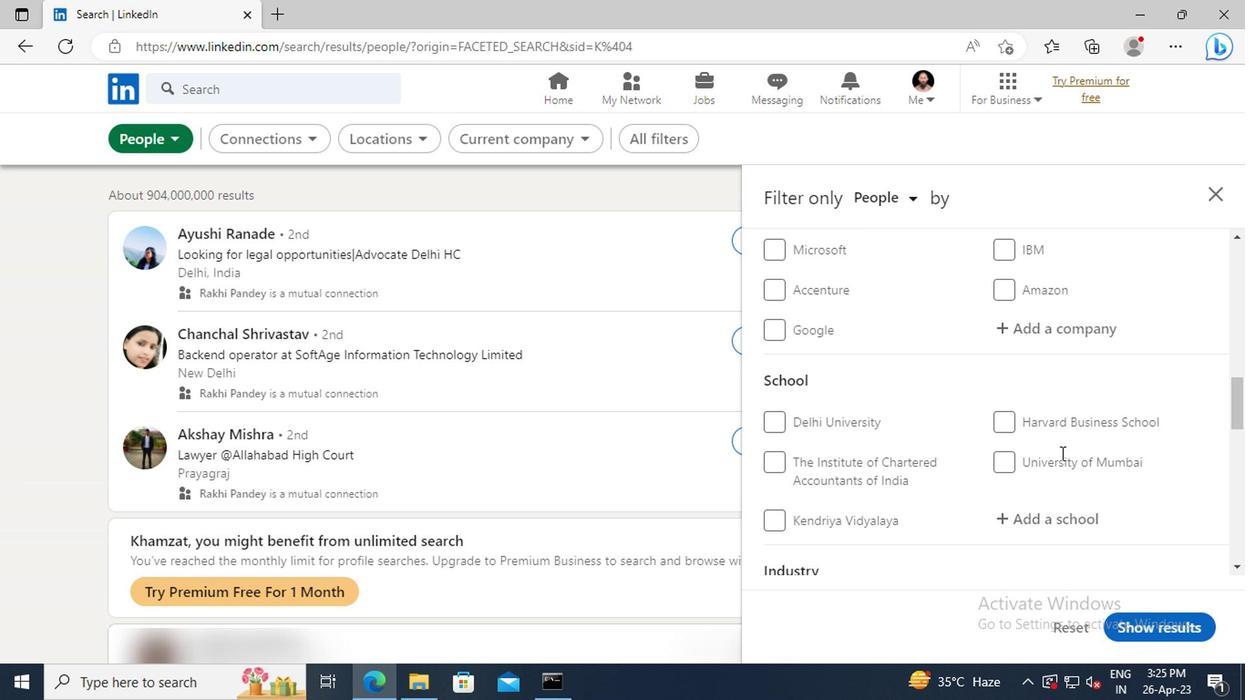 
Action: Mouse scrolled (1057, 453) with delta (0, 0)
Screenshot: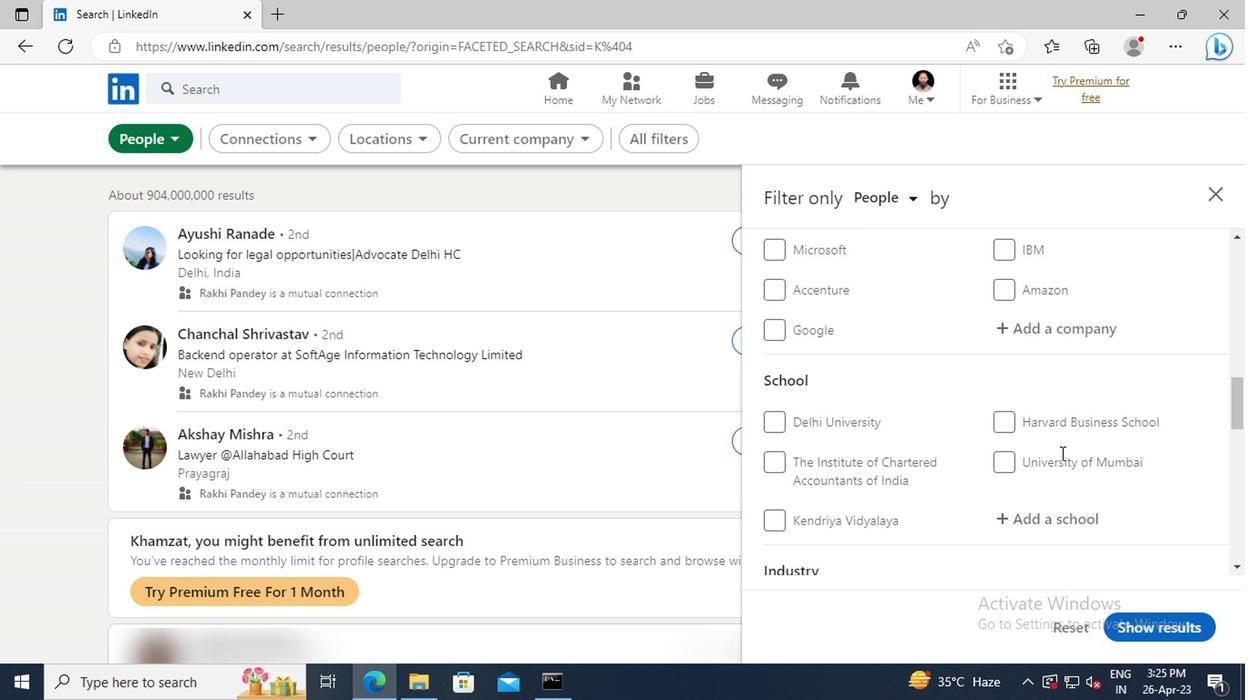 
Action: Mouse scrolled (1057, 453) with delta (0, 0)
Screenshot: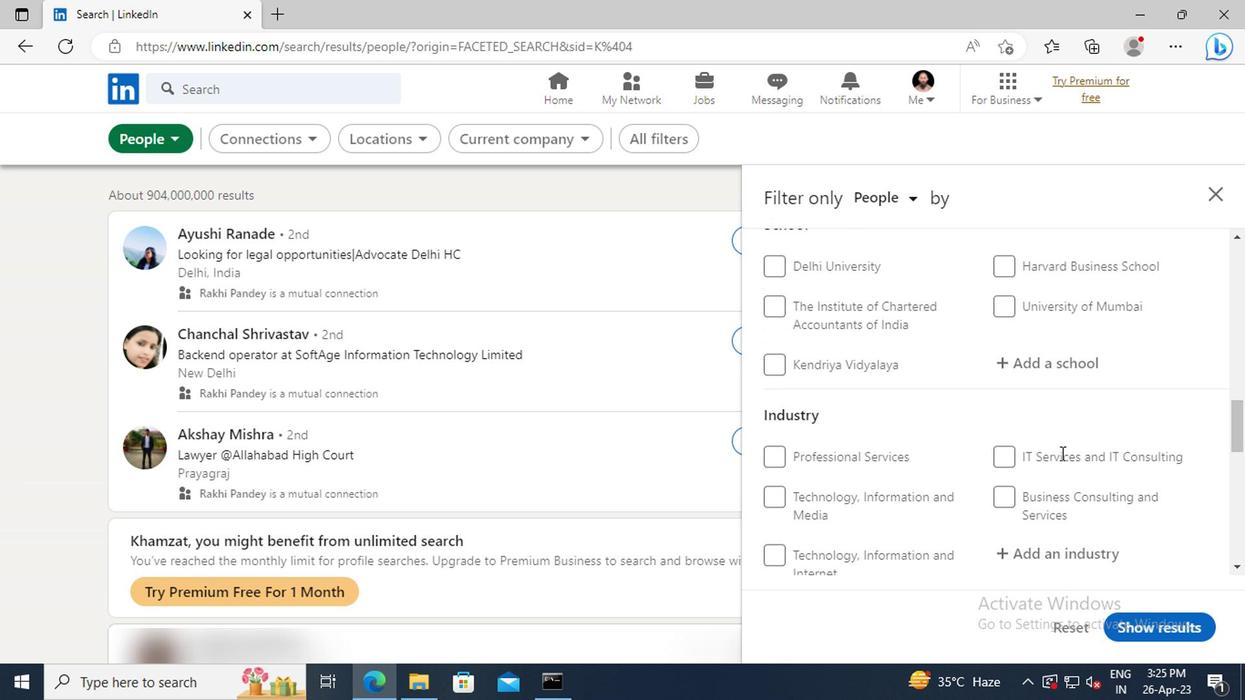 
Action: Mouse scrolled (1057, 453) with delta (0, 0)
Screenshot: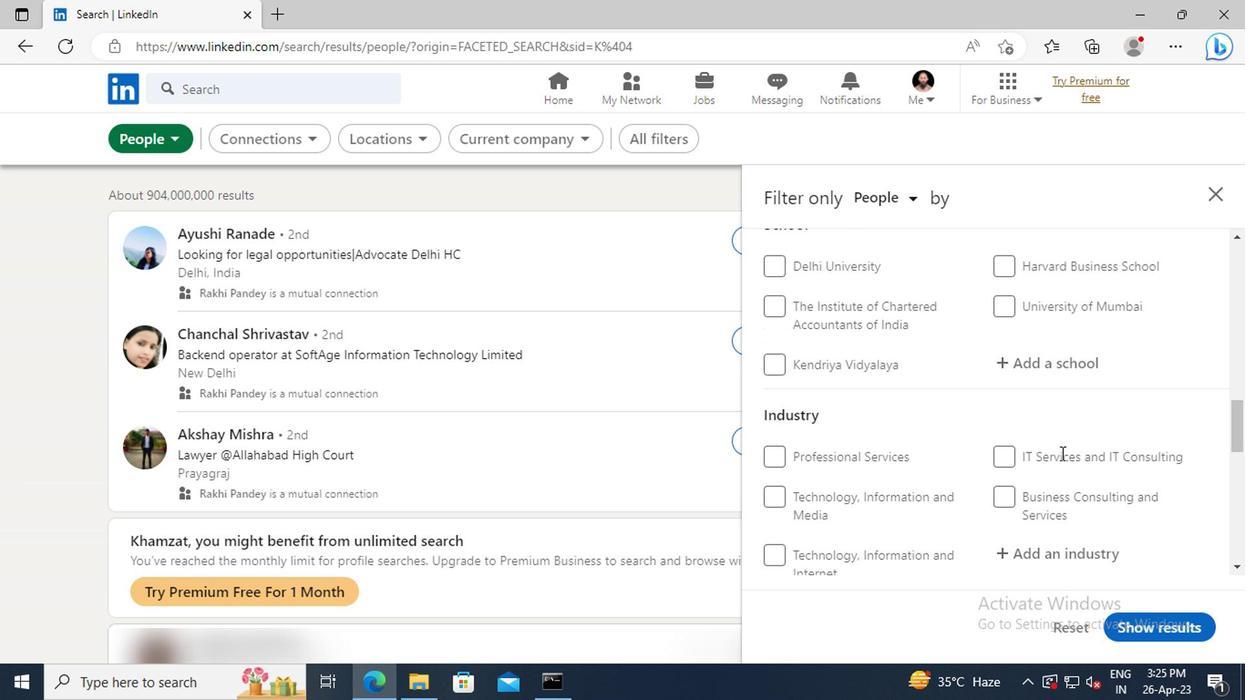 
Action: Mouse scrolled (1057, 453) with delta (0, 0)
Screenshot: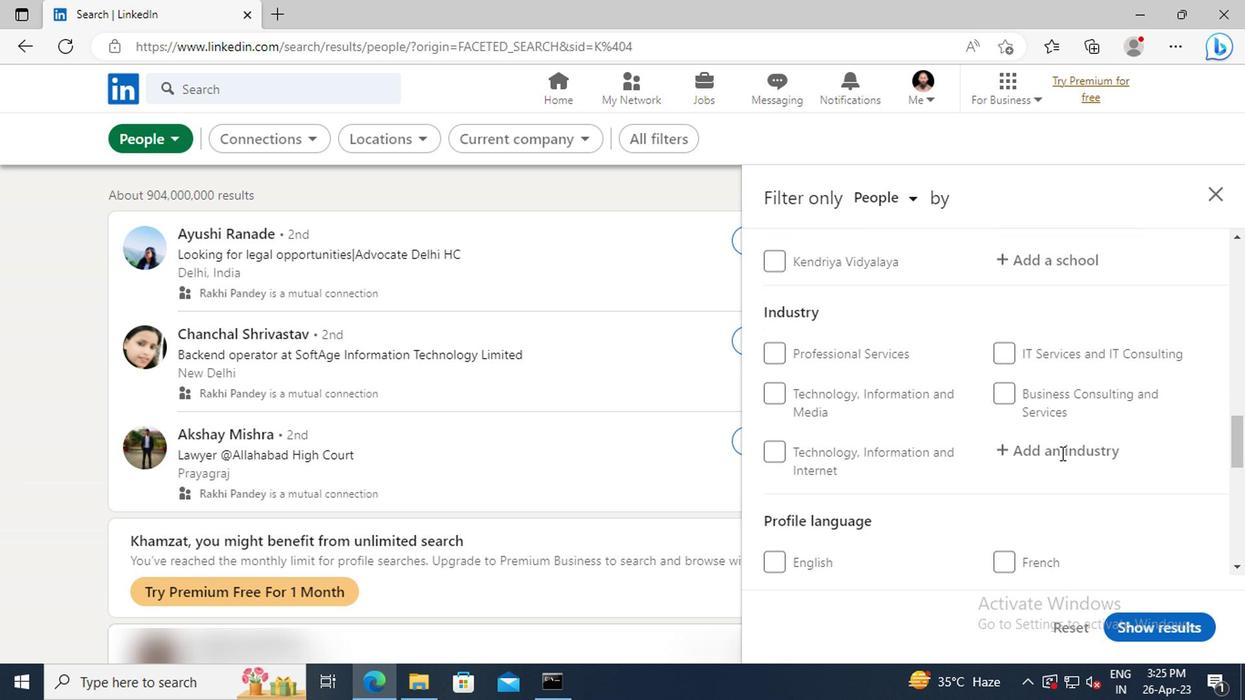 
Action: Mouse scrolled (1057, 453) with delta (0, 0)
Screenshot: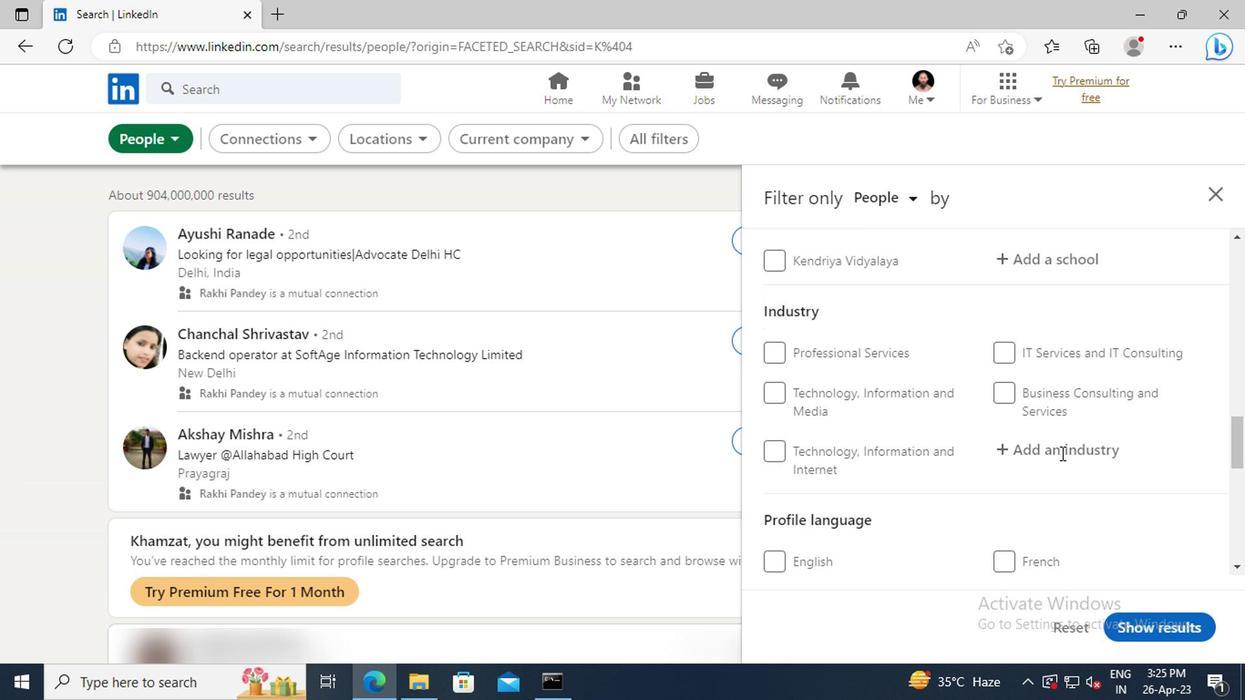 
Action: Mouse moved to (1000, 461)
Screenshot: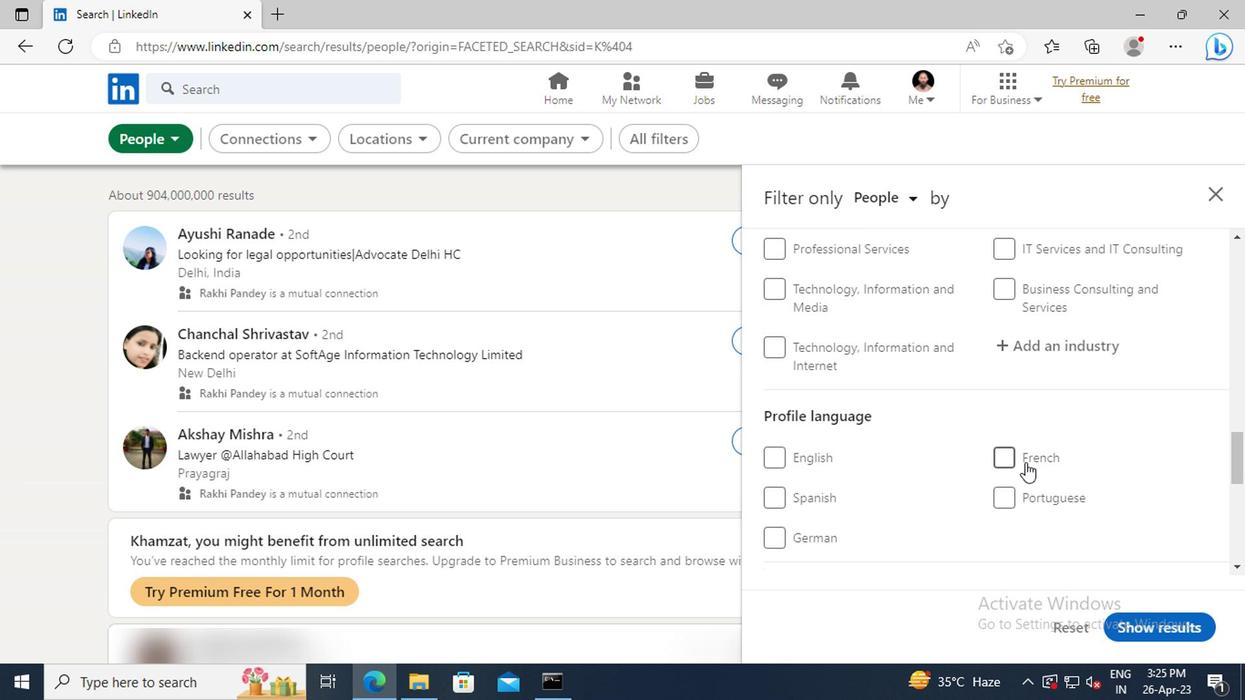
Action: Mouse pressed left at (1000, 461)
Screenshot: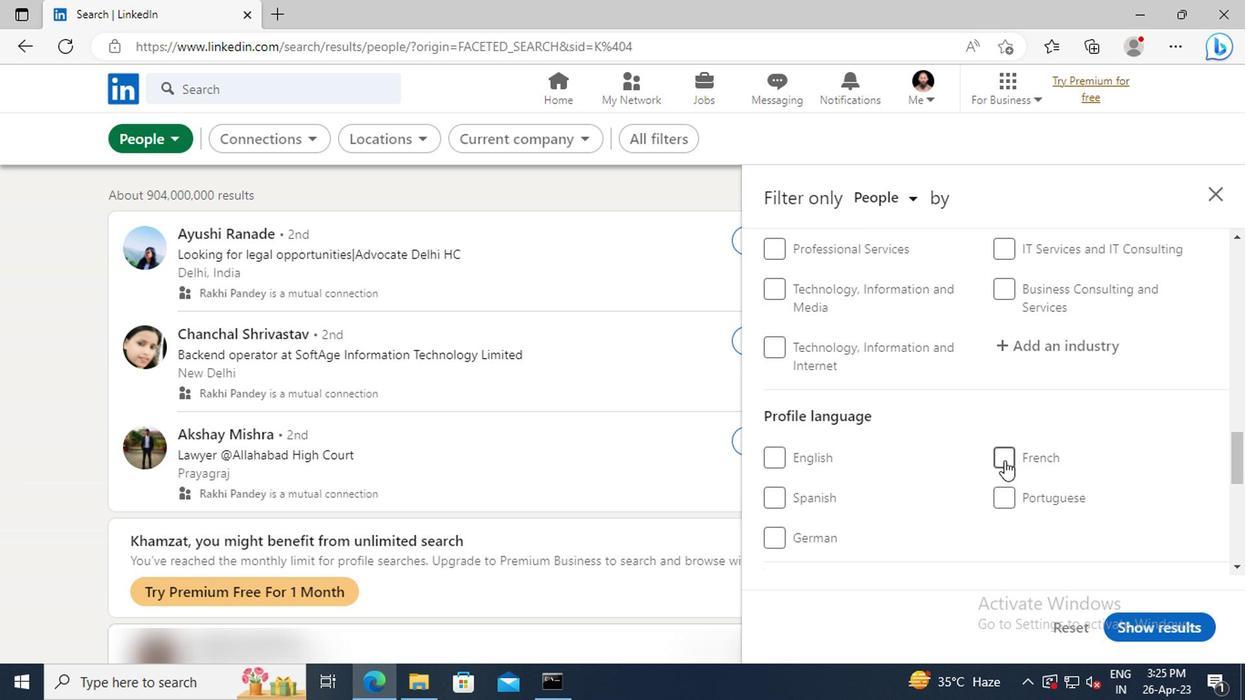 
Action: Mouse moved to (1041, 452)
Screenshot: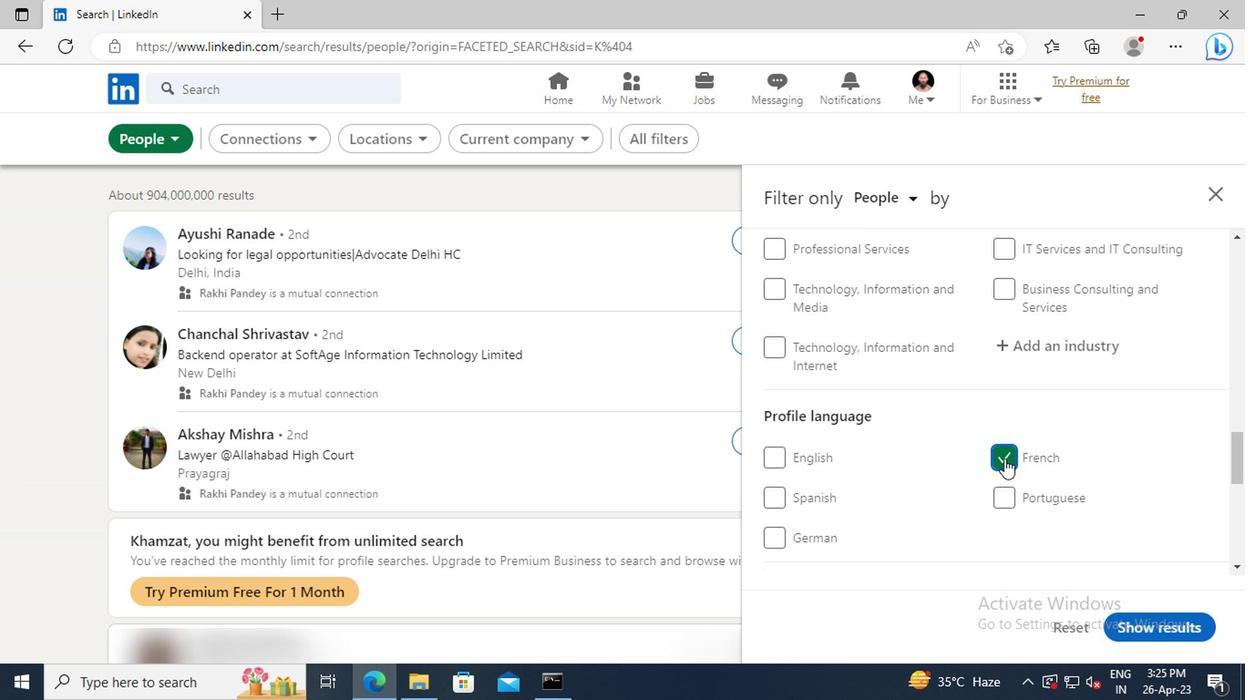 
Action: Mouse scrolled (1041, 453) with delta (0, 1)
Screenshot: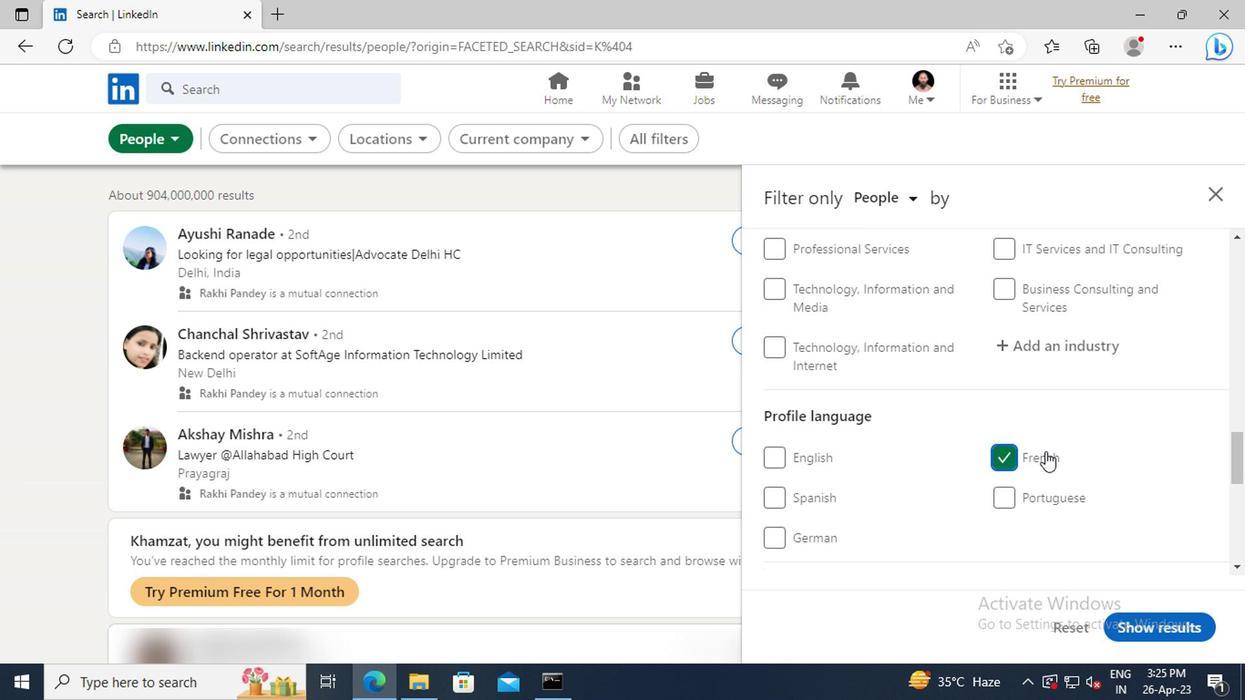 
Action: Mouse scrolled (1041, 453) with delta (0, 1)
Screenshot: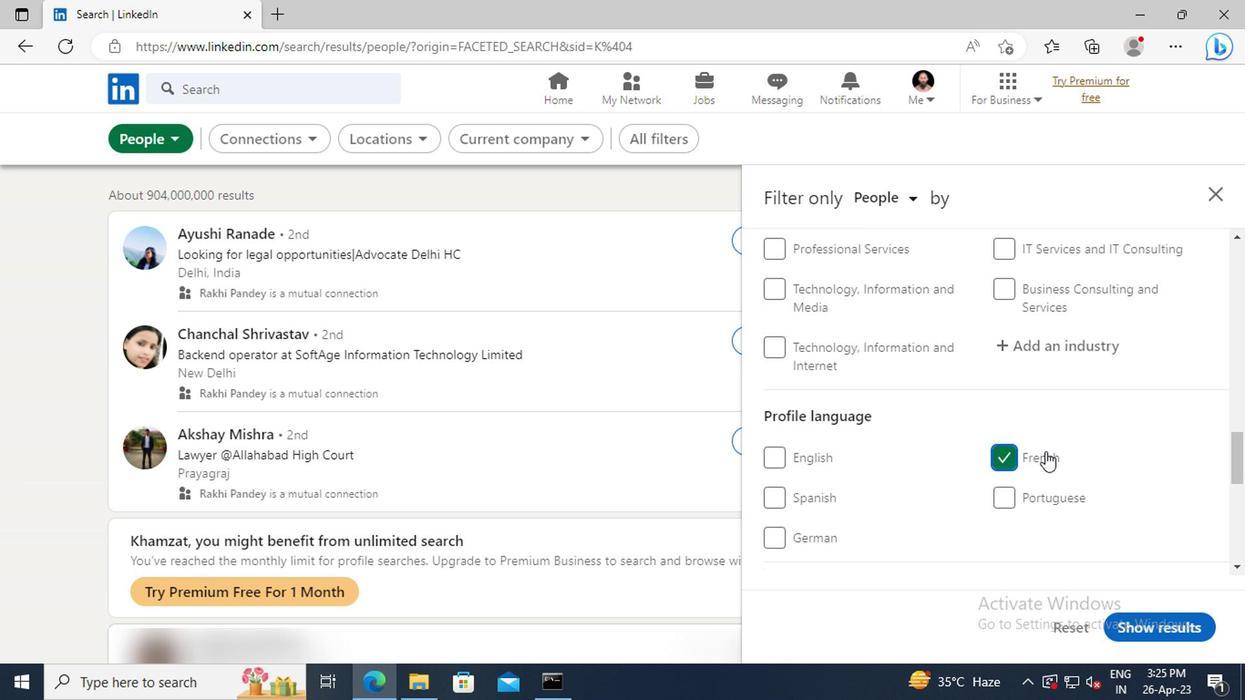 
Action: Mouse scrolled (1041, 453) with delta (0, 1)
Screenshot: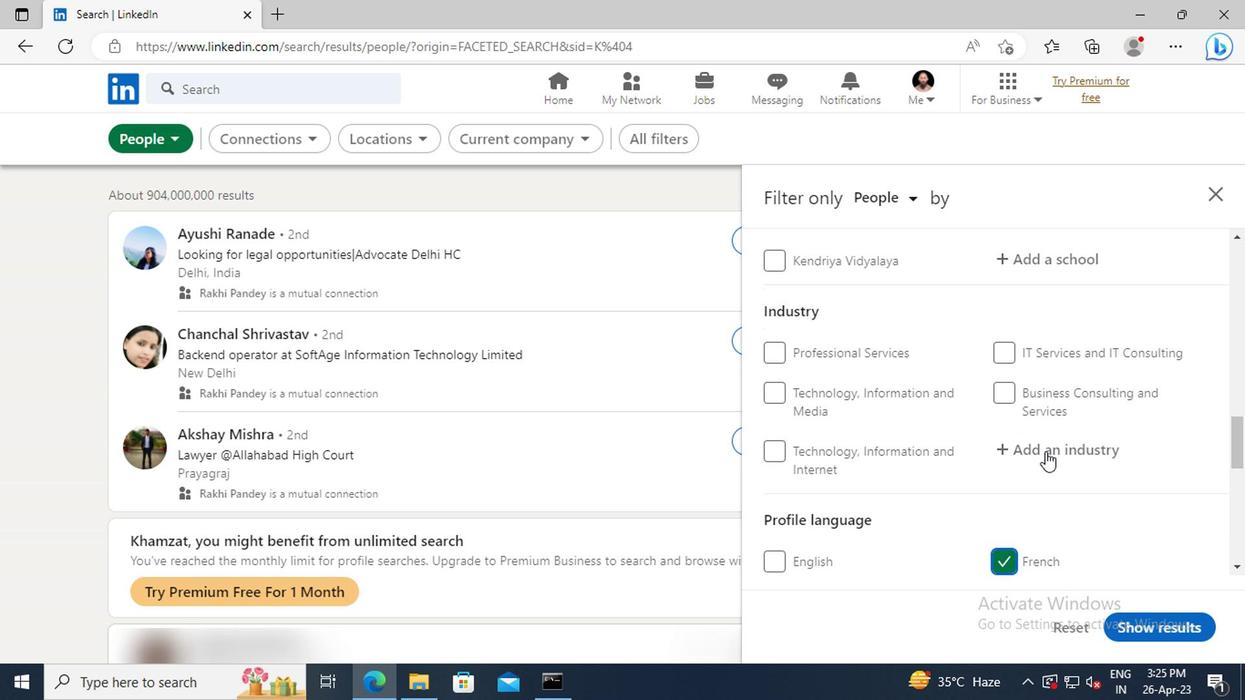 
Action: Mouse scrolled (1041, 453) with delta (0, 1)
Screenshot: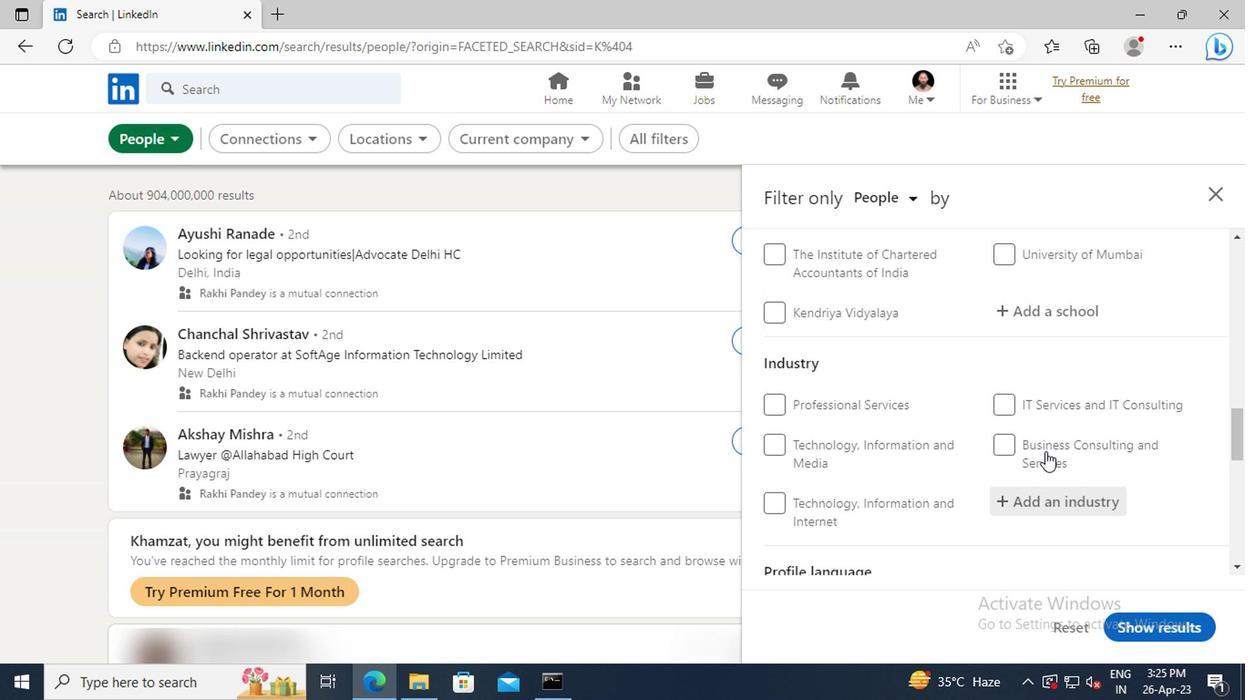 
Action: Mouse scrolled (1041, 453) with delta (0, 1)
Screenshot: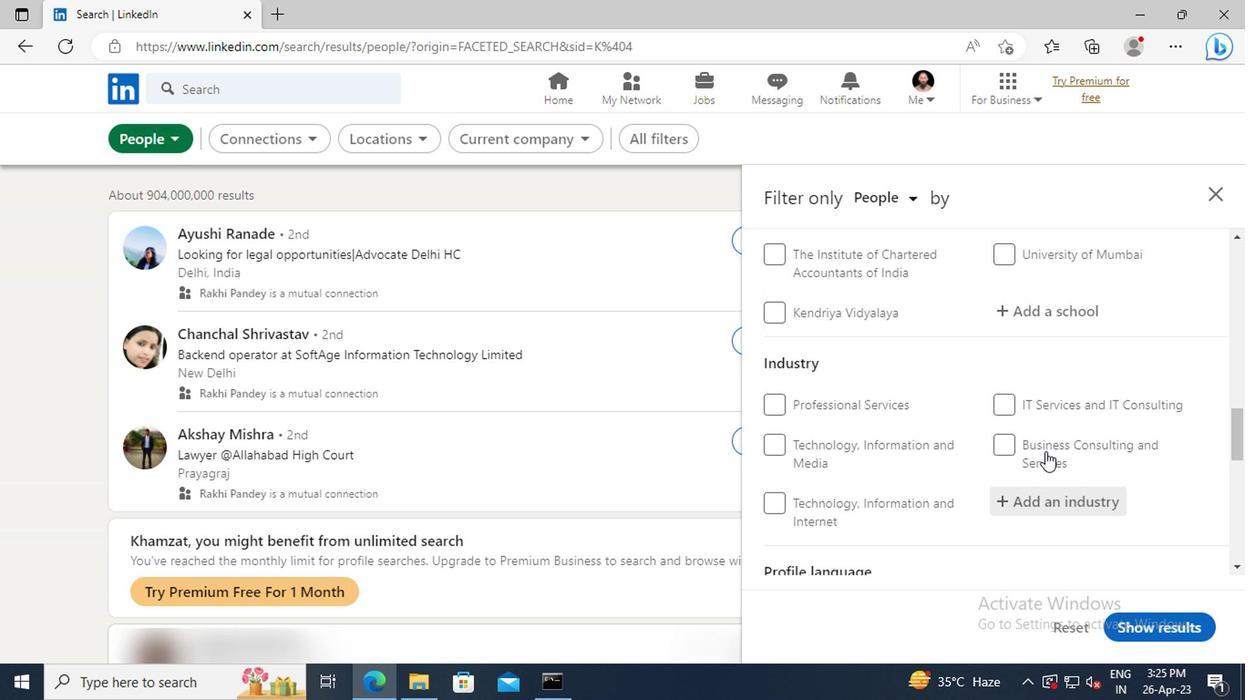 
Action: Mouse scrolled (1041, 453) with delta (0, 1)
Screenshot: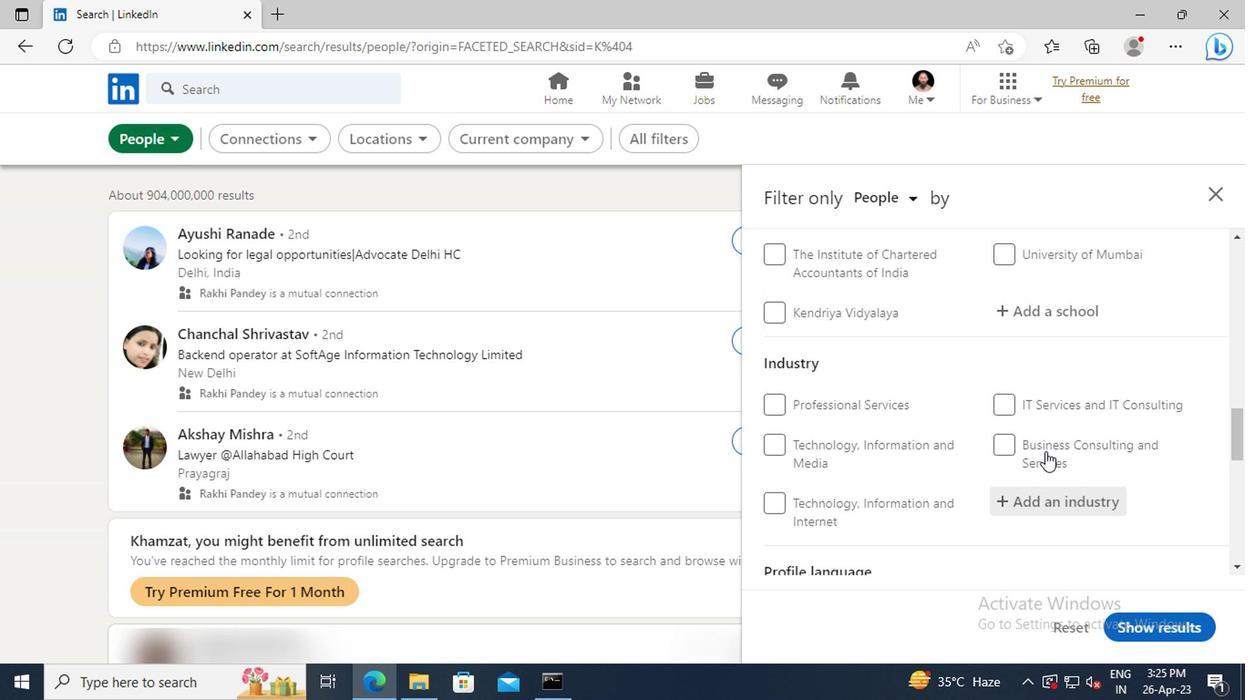 
Action: Mouse scrolled (1041, 453) with delta (0, 1)
Screenshot: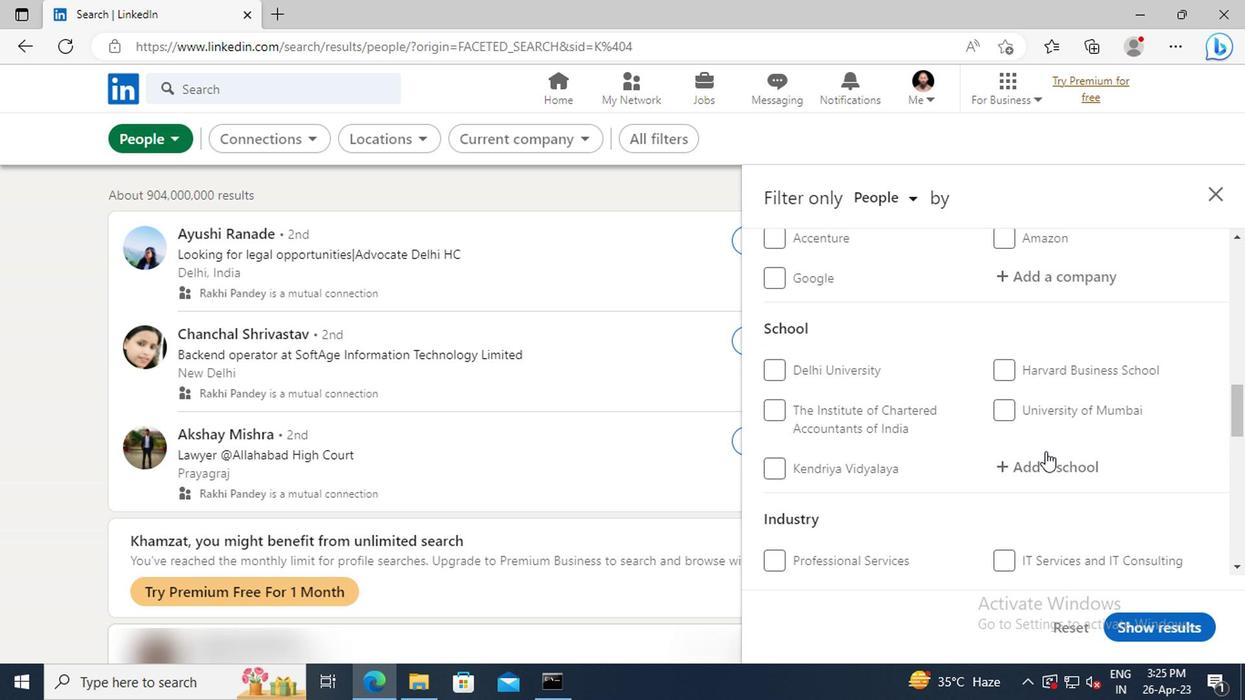 
Action: Mouse scrolled (1041, 453) with delta (0, 1)
Screenshot: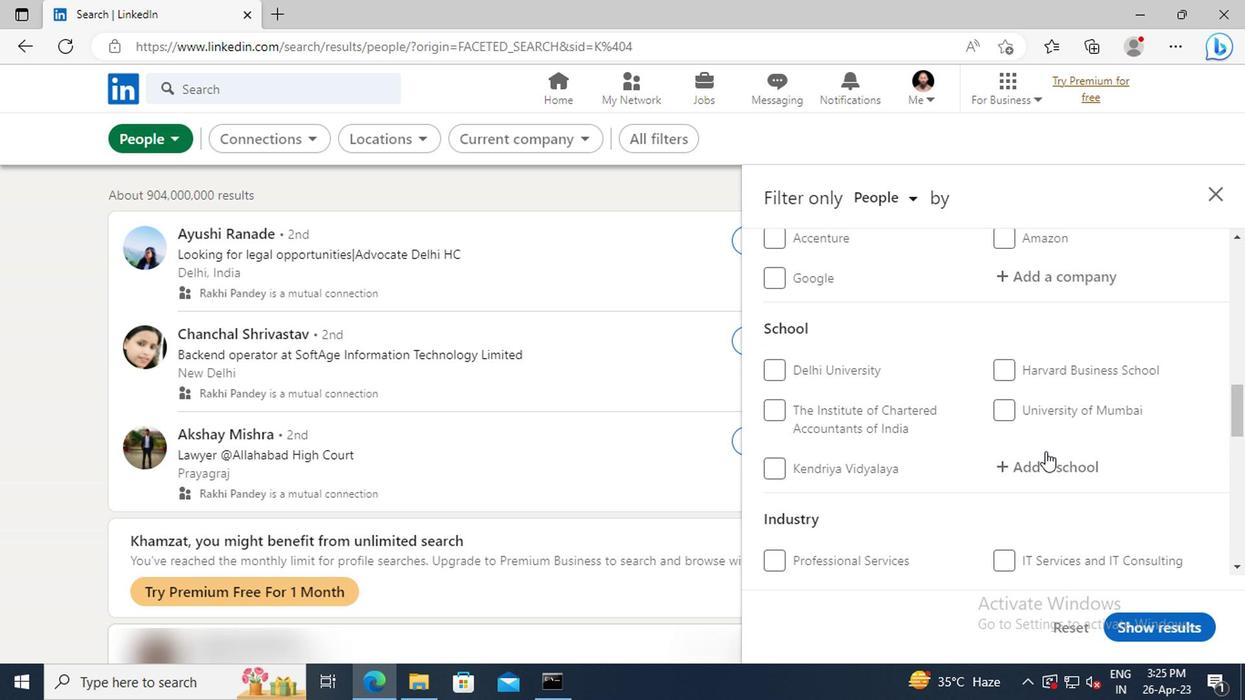 
Action: Mouse scrolled (1041, 453) with delta (0, 1)
Screenshot: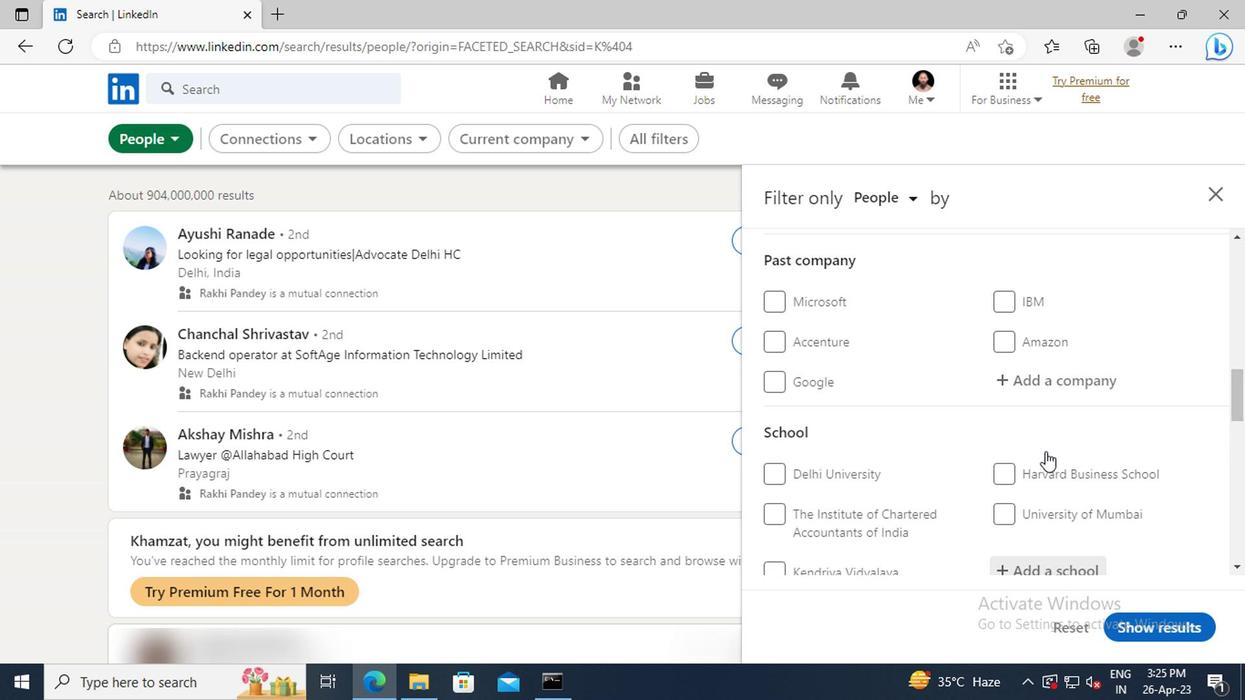 
Action: Mouse scrolled (1041, 453) with delta (0, 1)
Screenshot: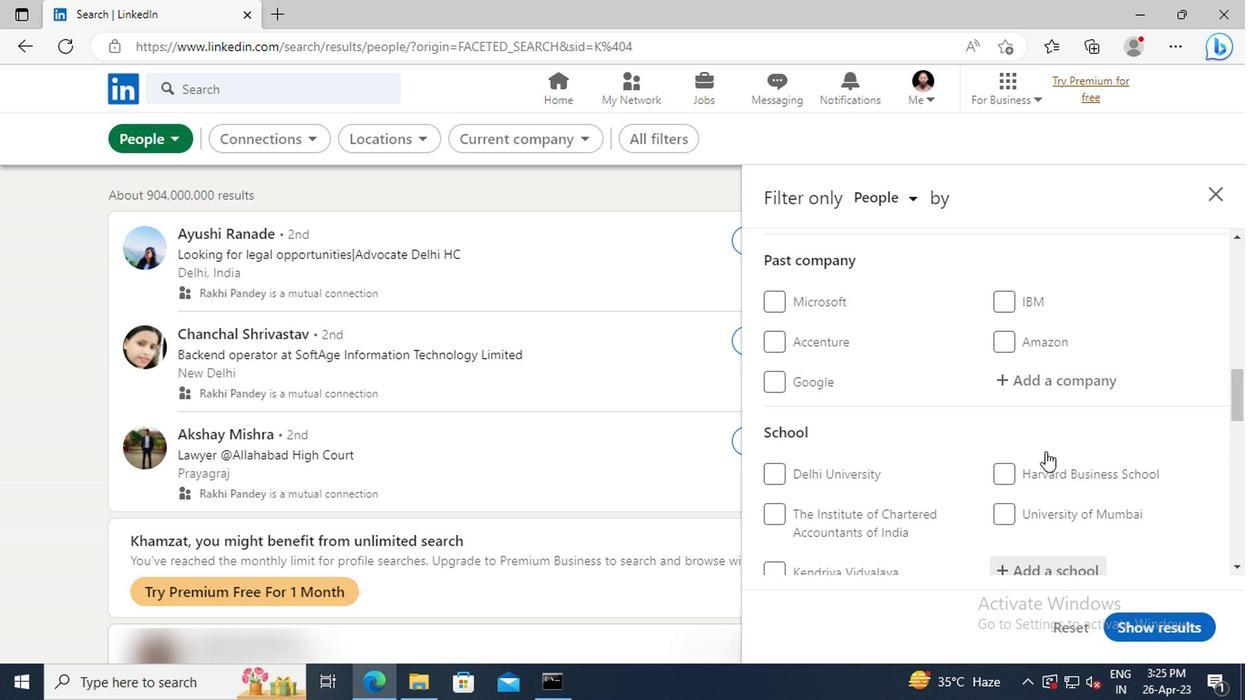 
Action: Mouse scrolled (1041, 453) with delta (0, 1)
Screenshot: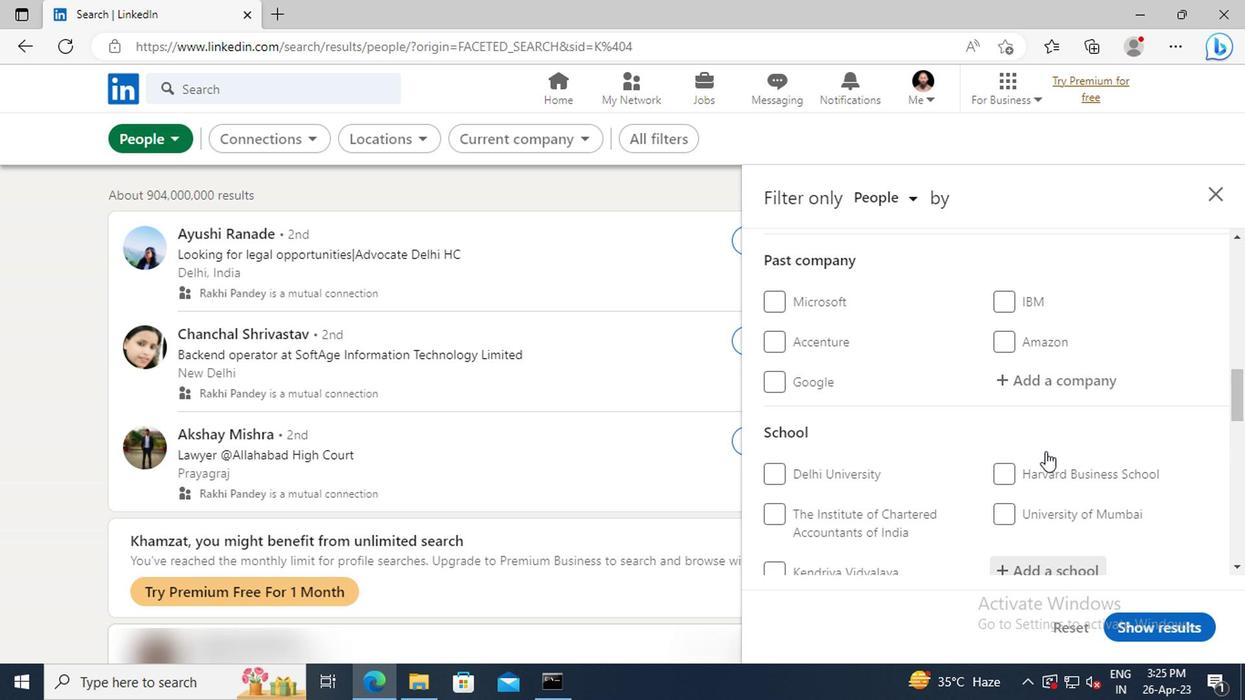 
Action: Mouse scrolled (1041, 453) with delta (0, 1)
Screenshot: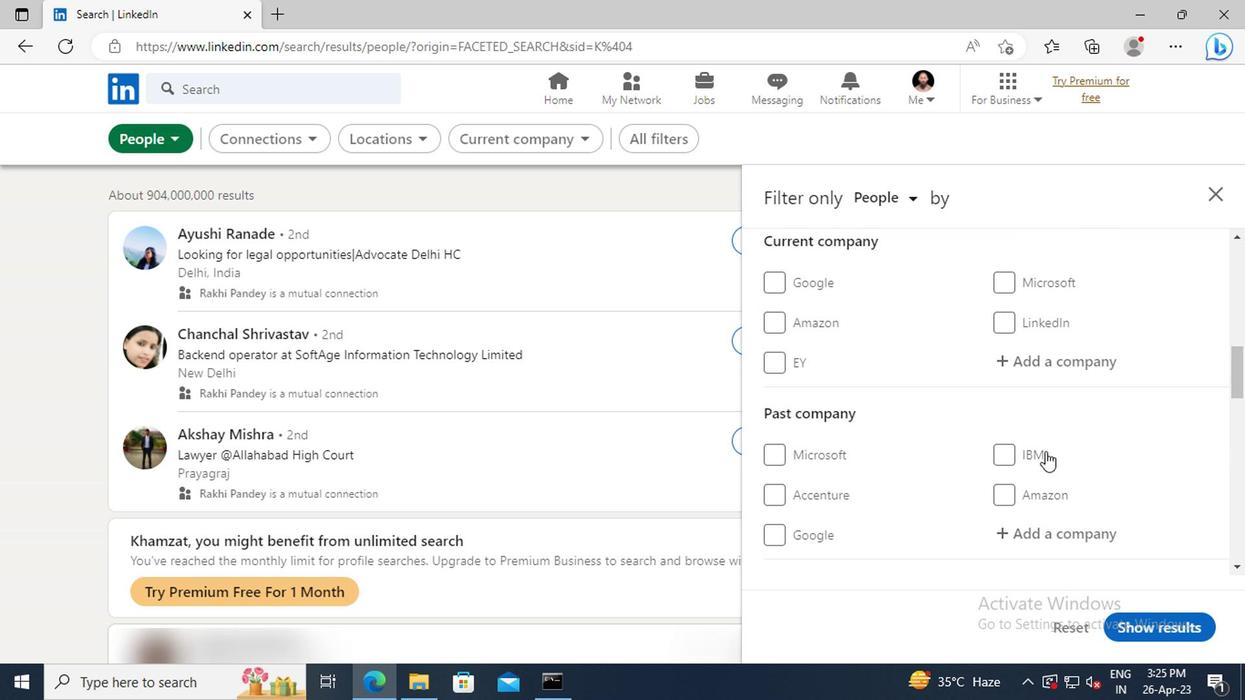 
Action: Mouse scrolled (1041, 453) with delta (0, 1)
Screenshot: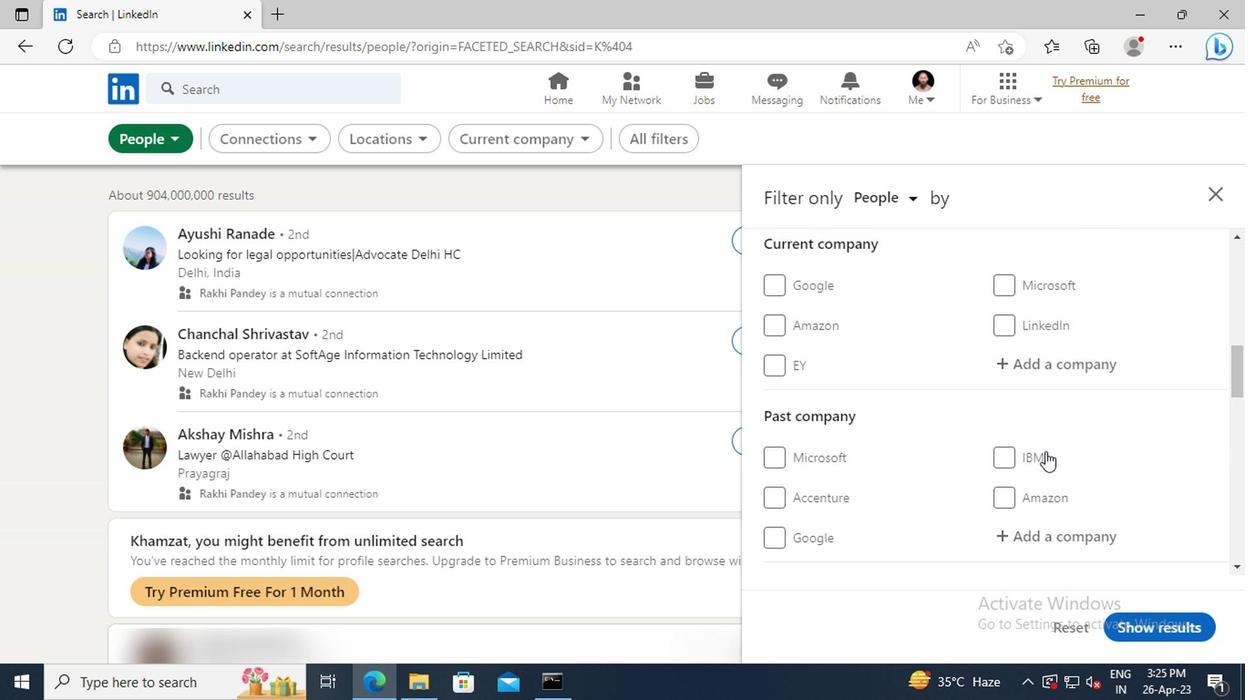 
Action: Mouse moved to (1044, 462)
Screenshot: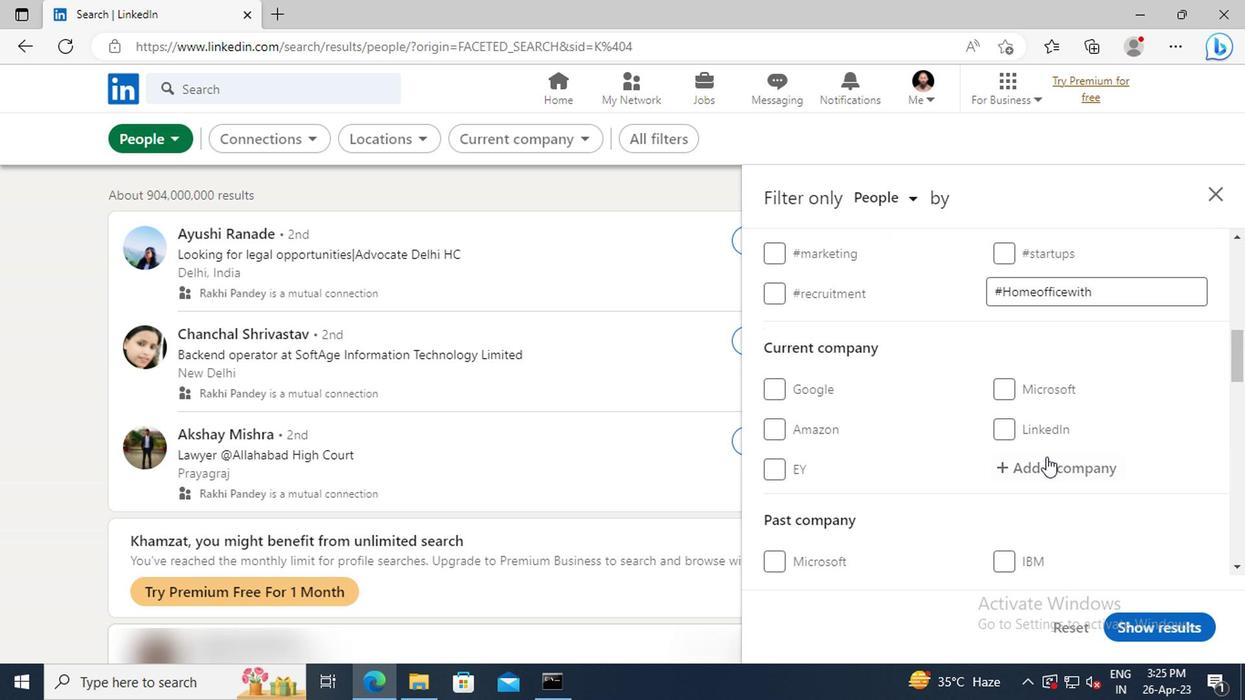 
Action: Mouse pressed left at (1044, 462)
Screenshot: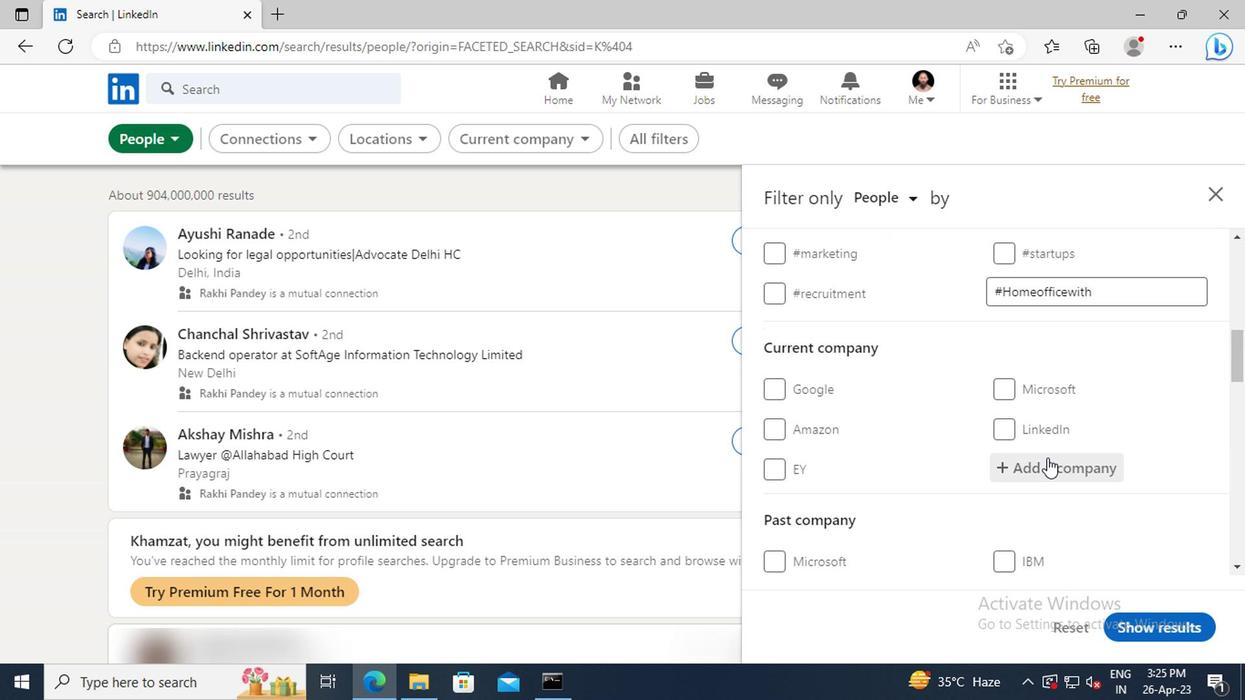 
Action: Key pressed <Key.shift>DHL<Key.space><Key.shift>EXPRESS<Key.space><Key.shift>INDIA
Screenshot: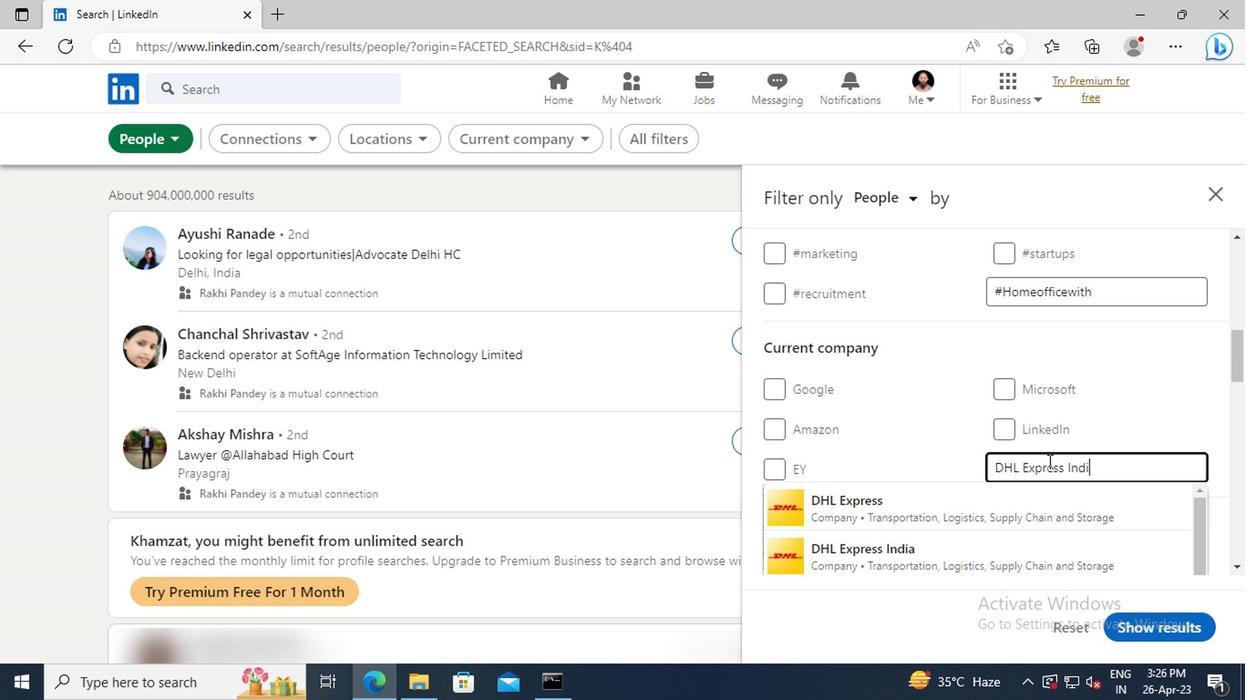 
Action: Mouse moved to (1048, 501)
Screenshot: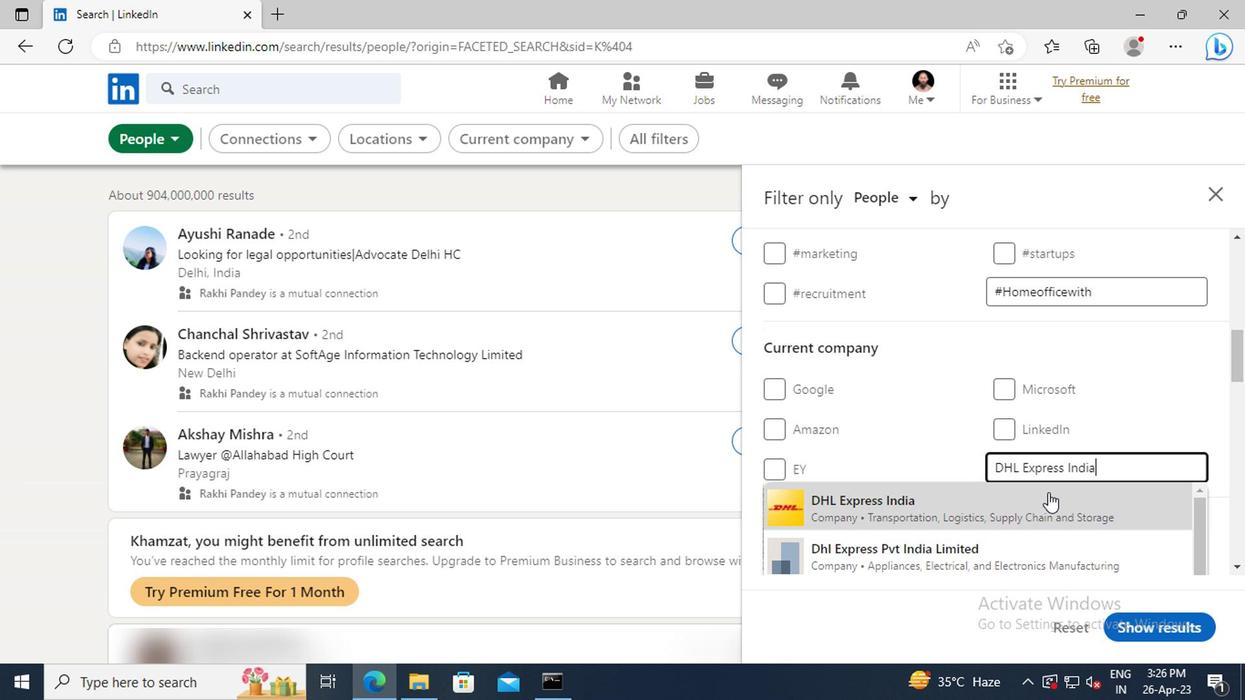 
Action: Mouse pressed left at (1048, 501)
Screenshot: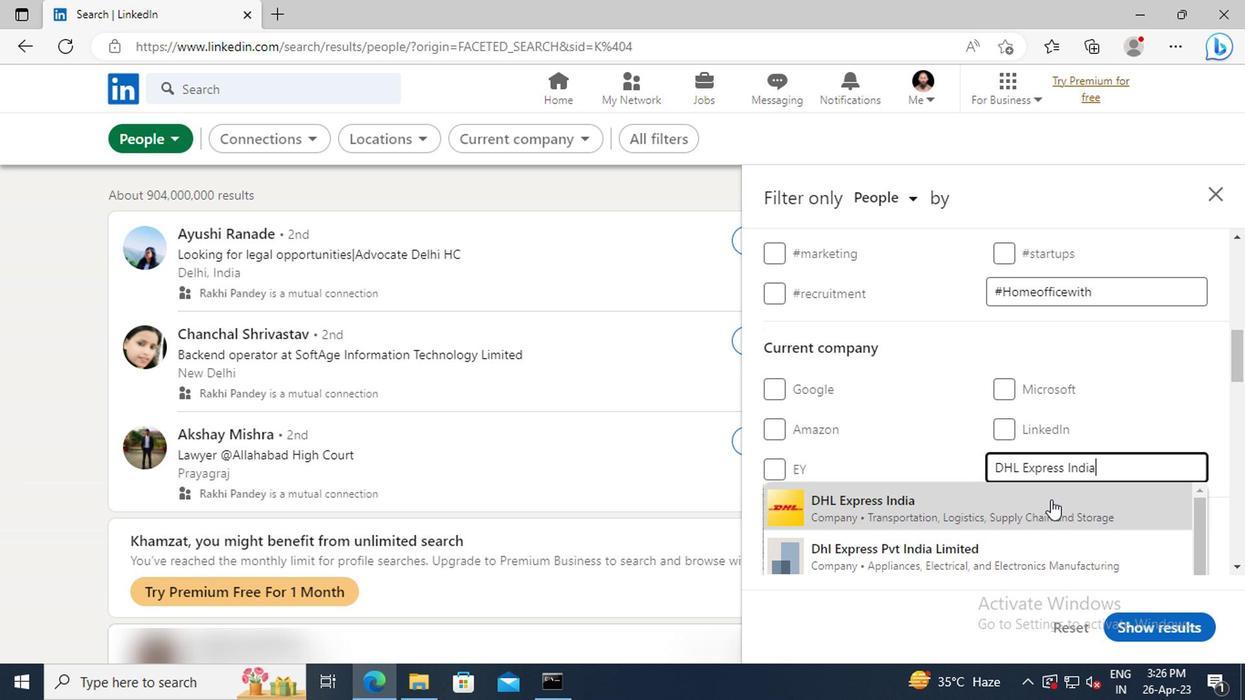 
Action: Mouse moved to (1002, 418)
Screenshot: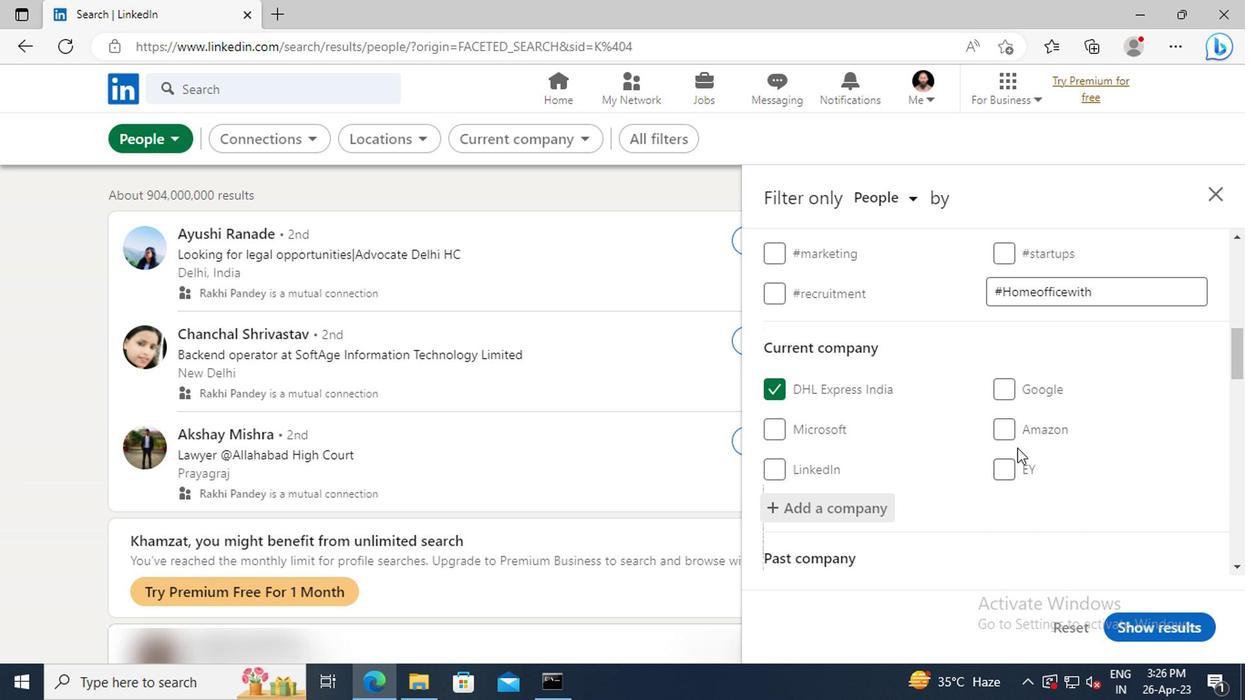 
Action: Mouse scrolled (1002, 417) with delta (0, 0)
Screenshot: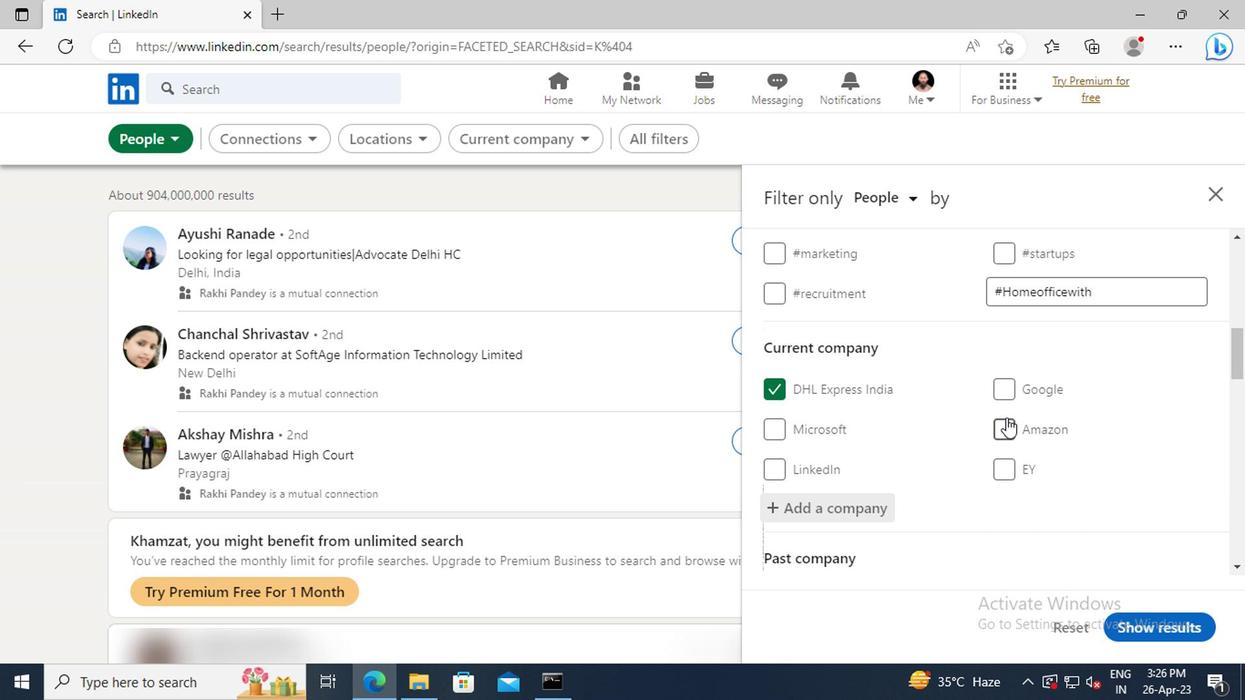 
Action: Mouse scrolled (1002, 417) with delta (0, 0)
Screenshot: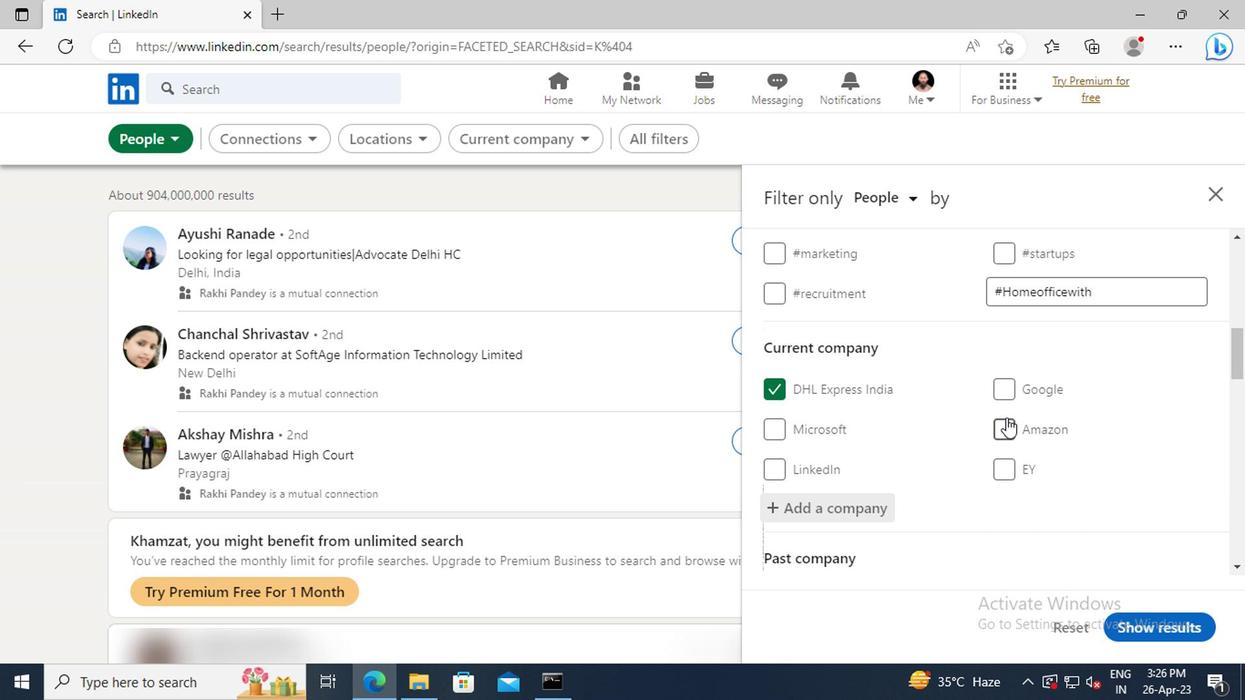 
Action: Mouse scrolled (1002, 417) with delta (0, 0)
Screenshot: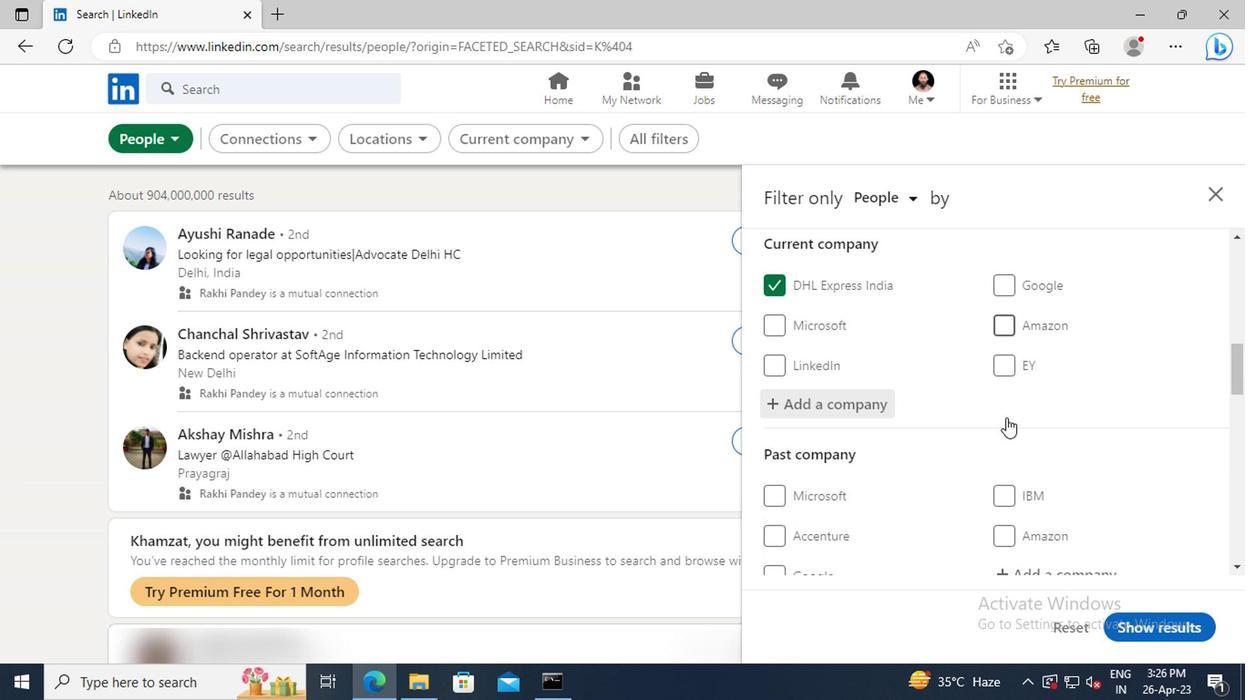 
Action: Mouse scrolled (1002, 417) with delta (0, 0)
Screenshot: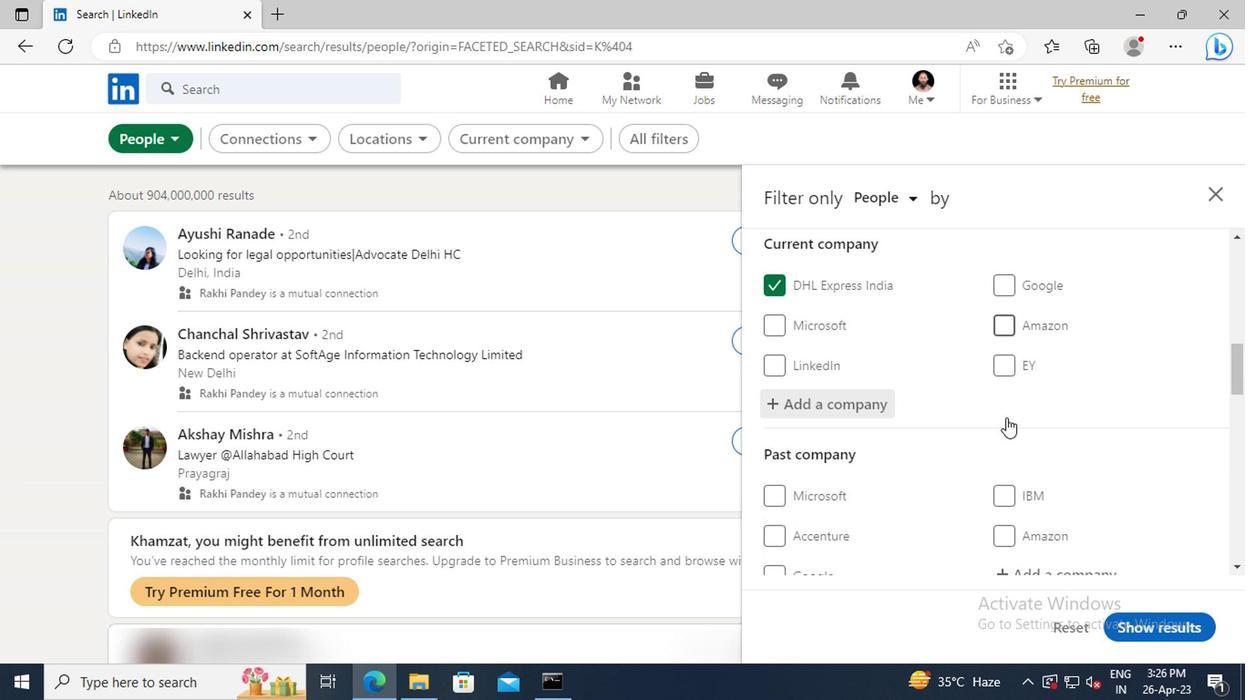 
Action: Mouse scrolled (1002, 417) with delta (0, 0)
Screenshot: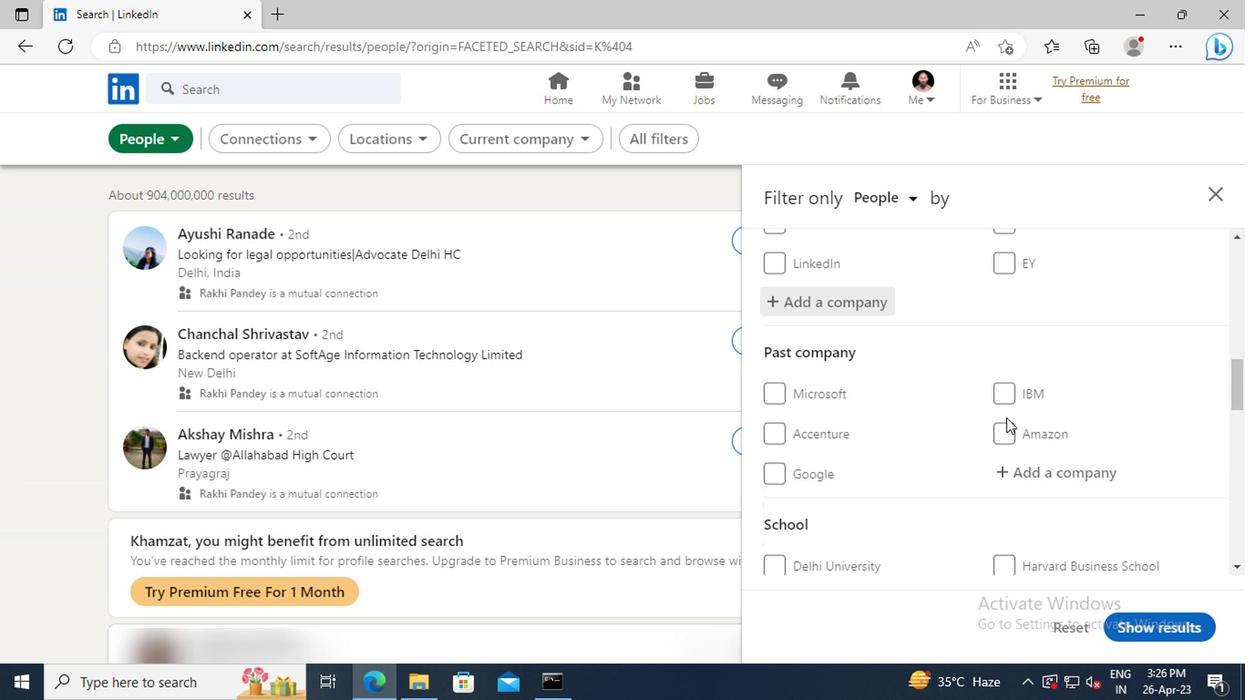 
Action: Mouse scrolled (1002, 417) with delta (0, 0)
Screenshot: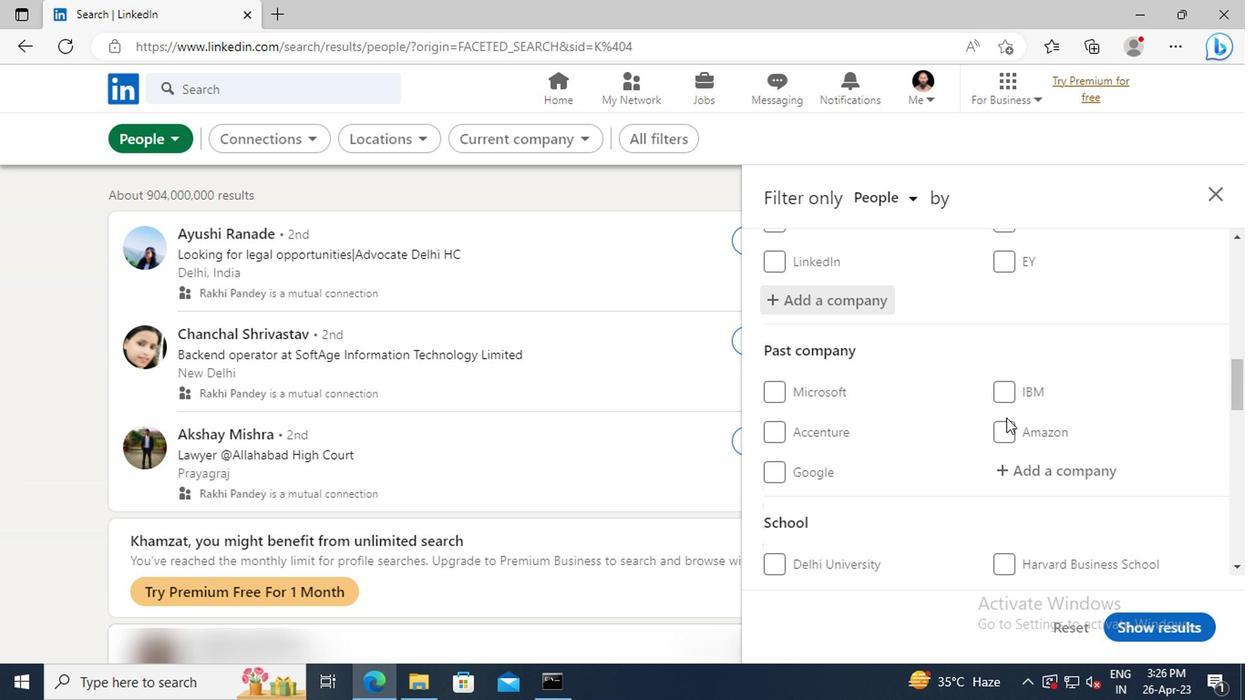
Action: Mouse scrolled (1002, 417) with delta (0, 0)
Screenshot: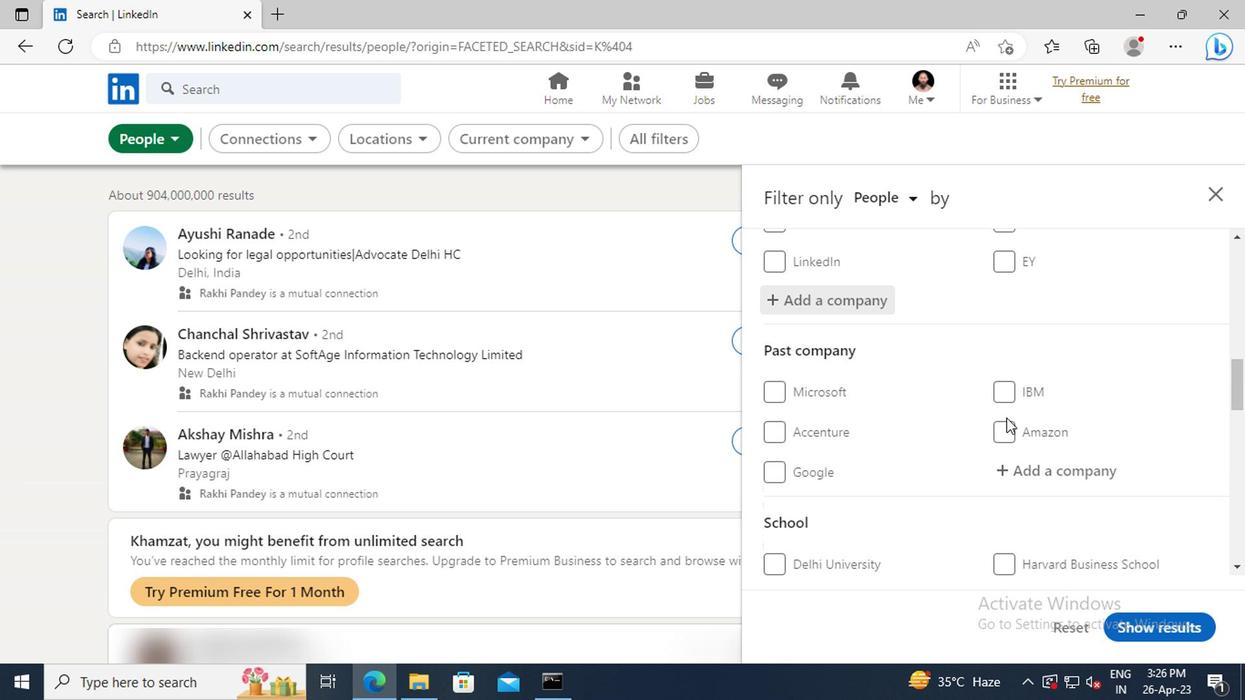 
Action: Mouse scrolled (1002, 417) with delta (0, 0)
Screenshot: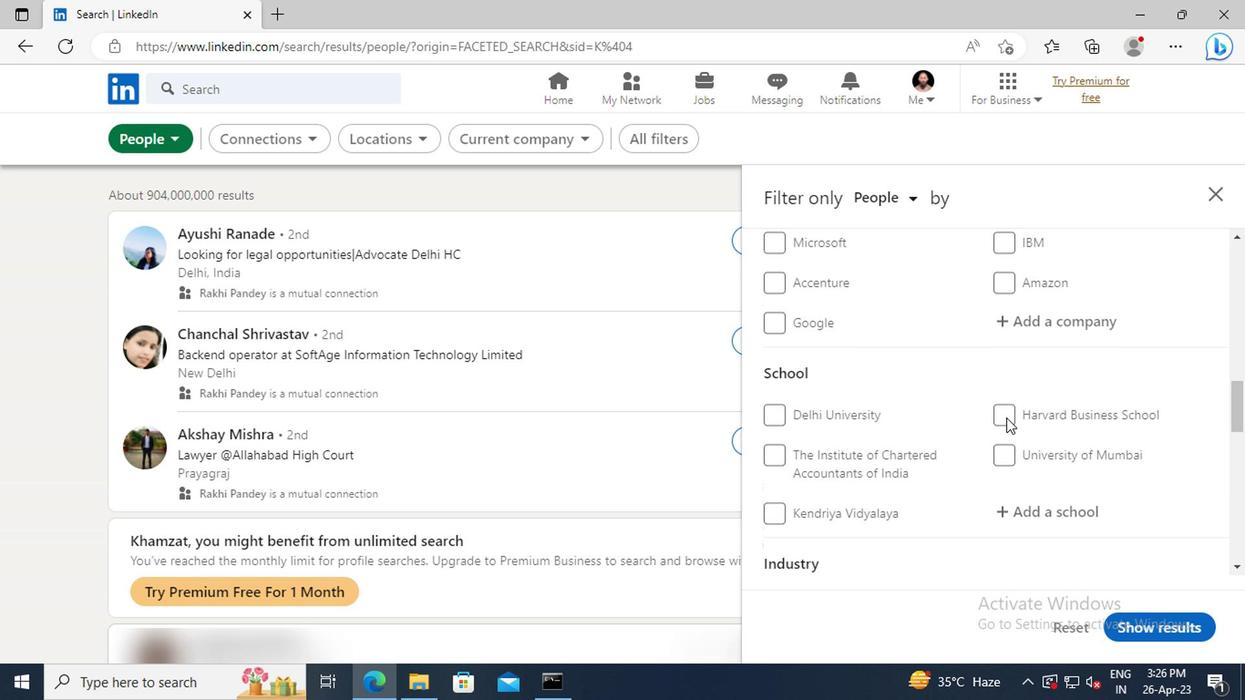 
Action: Mouse scrolled (1002, 417) with delta (0, 0)
Screenshot: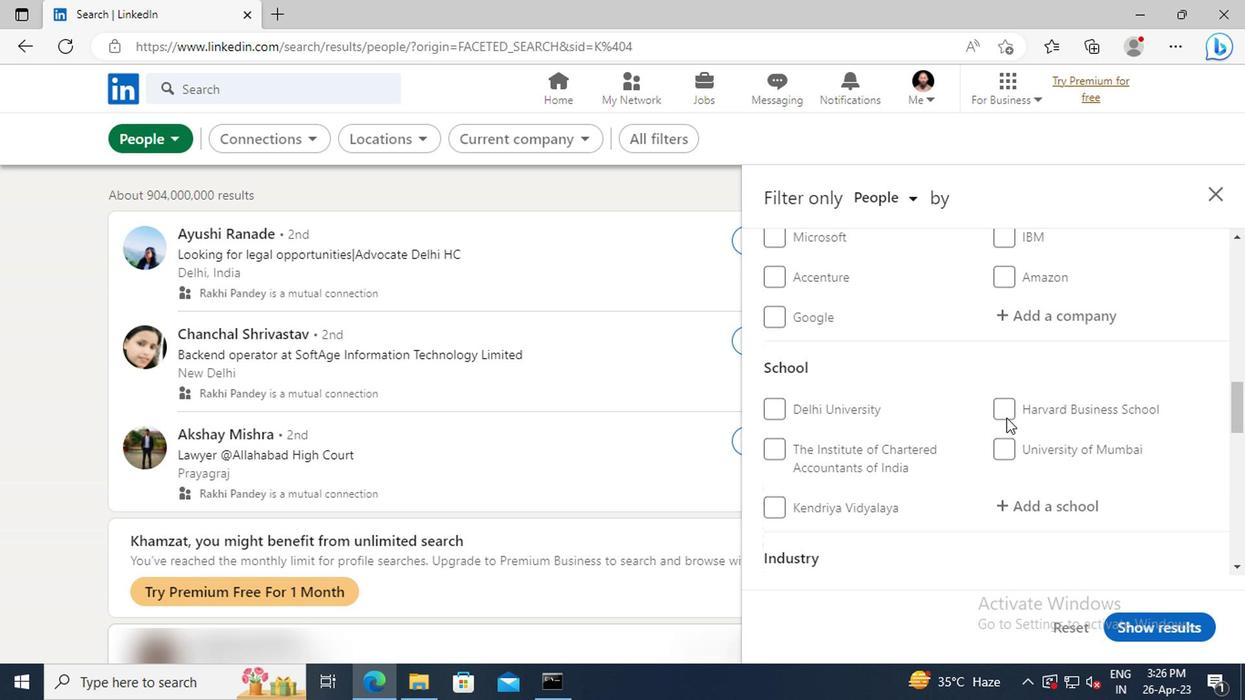 
Action: Mouse moved to (1026, 411)
Screenshot: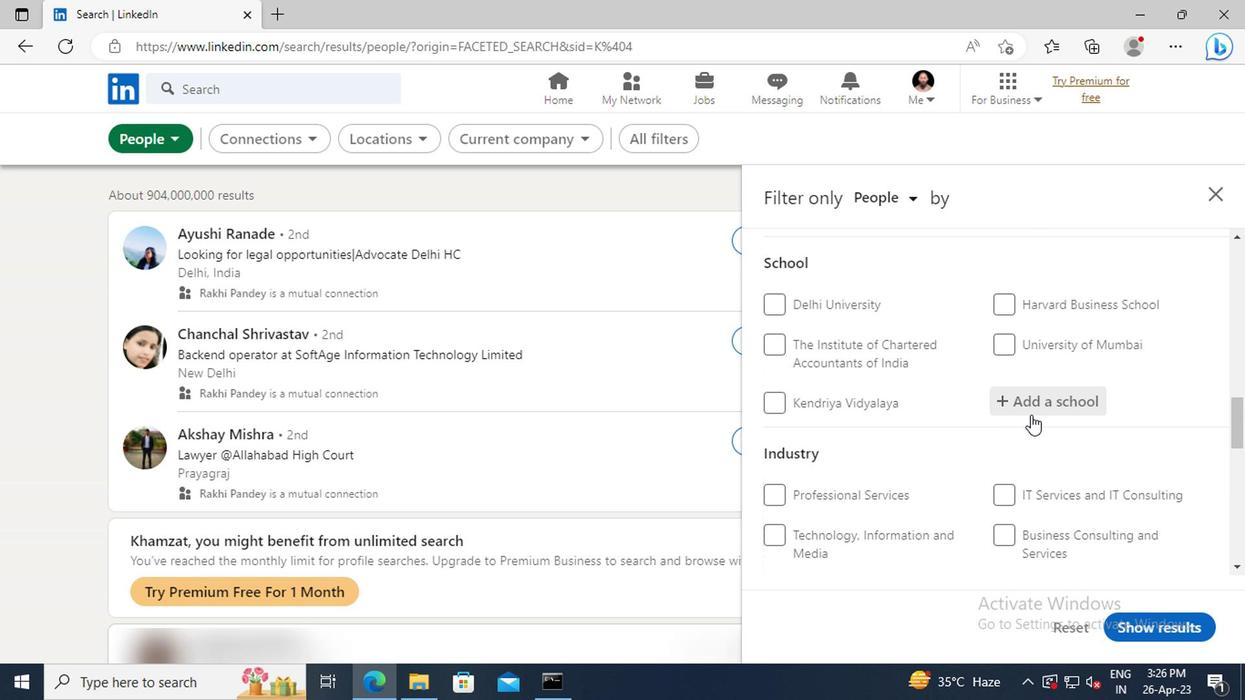 
Action: Mouse pressed left at (1026, 411)
Screenshot: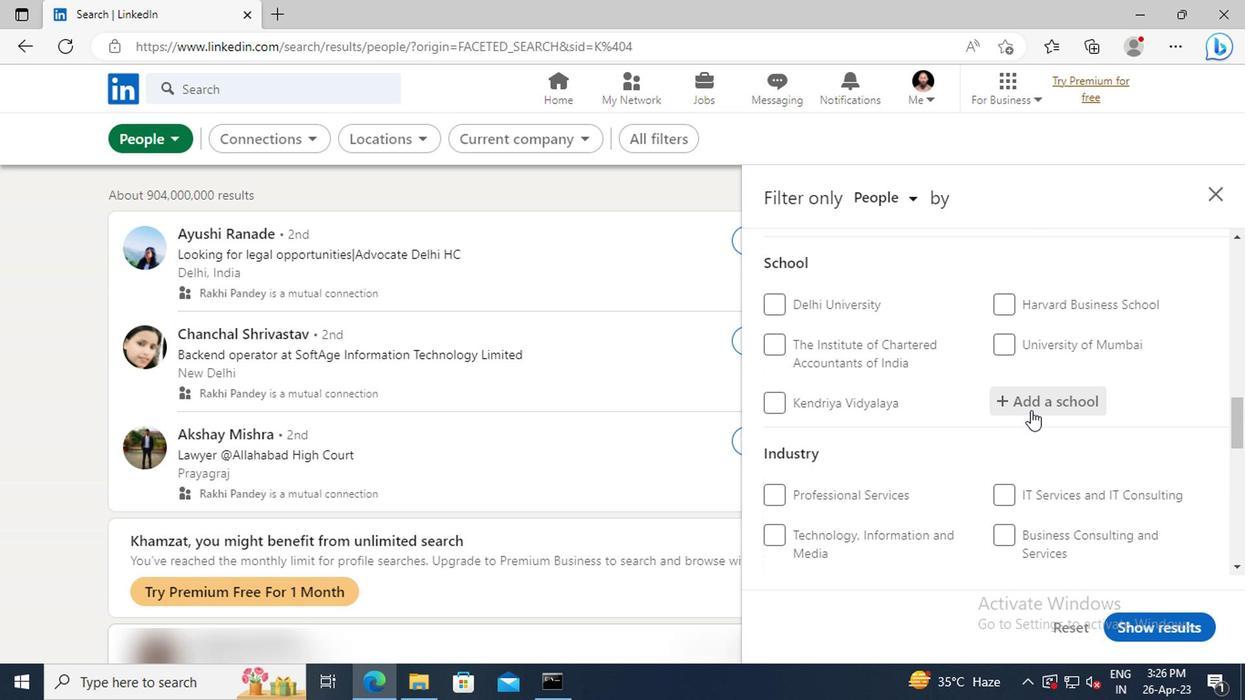 
Action: Key pressed <Key.shift>WESTFORD<Key.space><Key.shift>UNIVERSITY<Key.space><Key.shift>COLLEGE
Screenshot: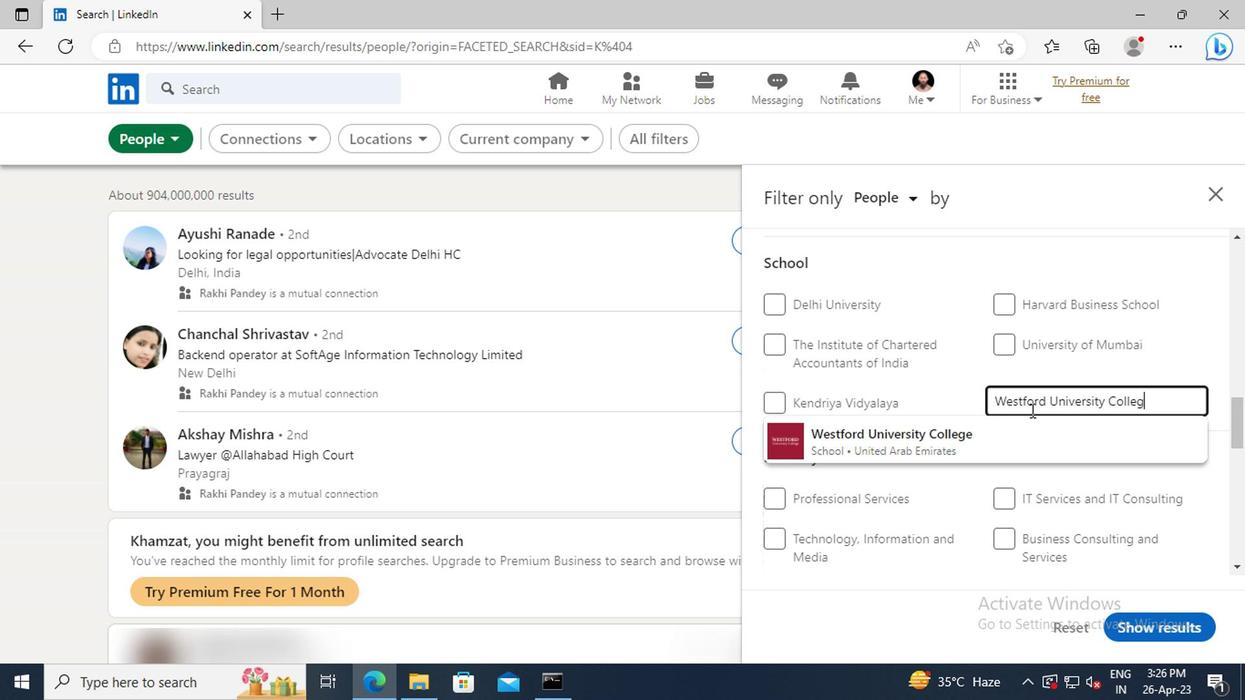 
Action: Mouse moved to (1023, 436)
Screenshot: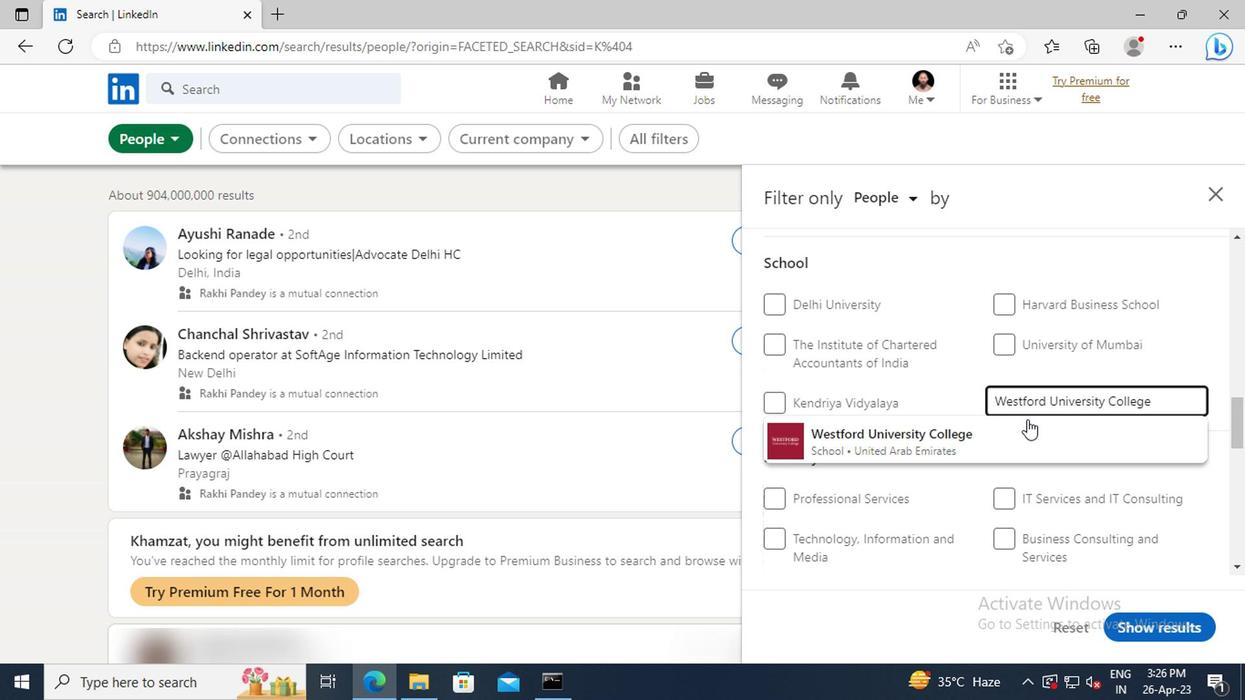 
Action: Mouse pressed left at (1023, 436)
Screenshot: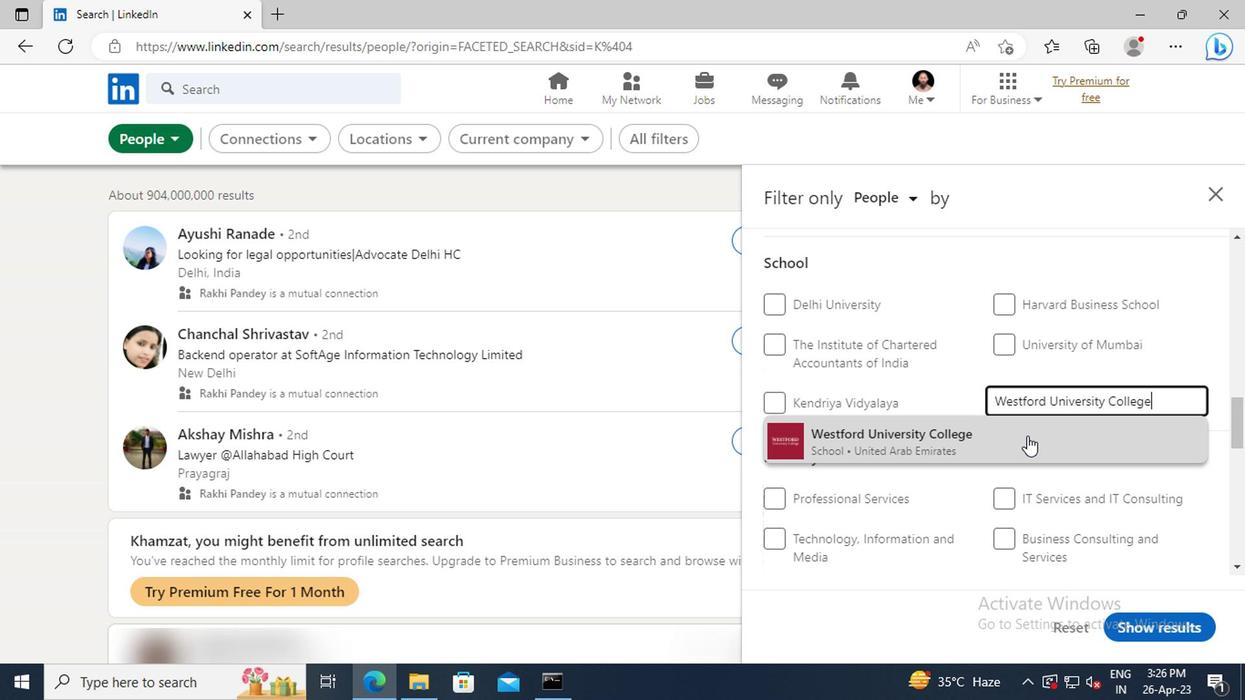 
Action: Mouse moved to (1007, 375)
Screenshot: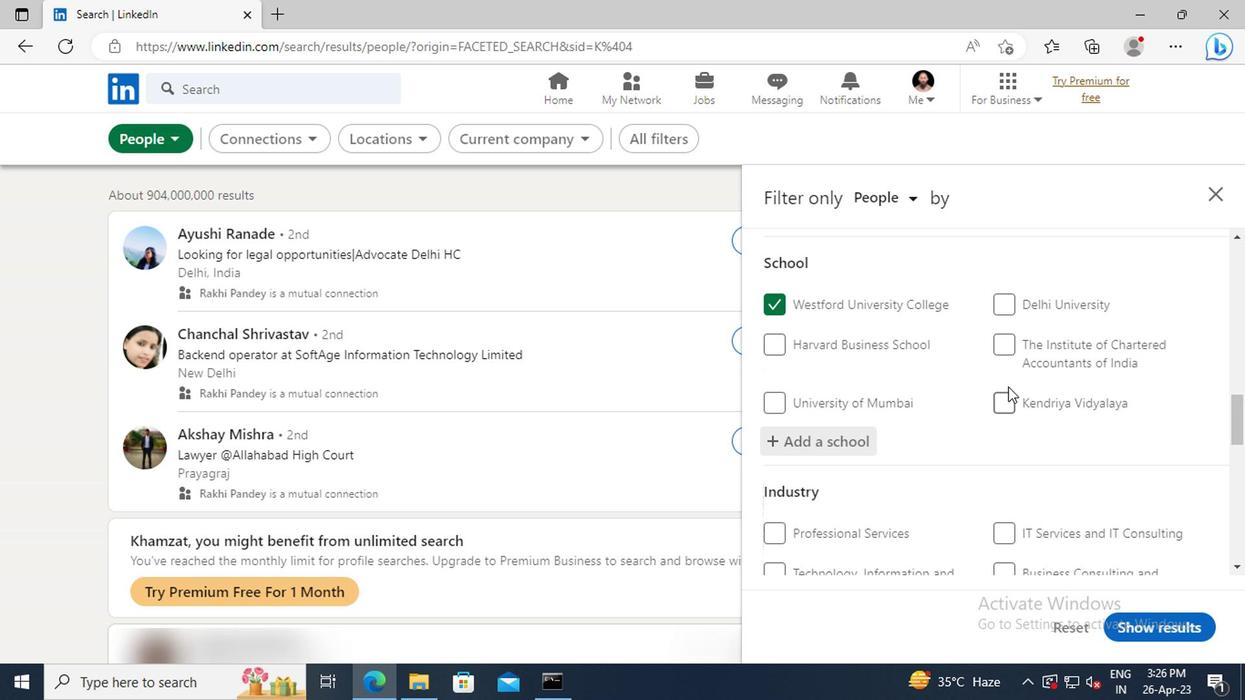 
Action: Mouse scrolled (1007, 374) with delta (0, 0)
Screenshot: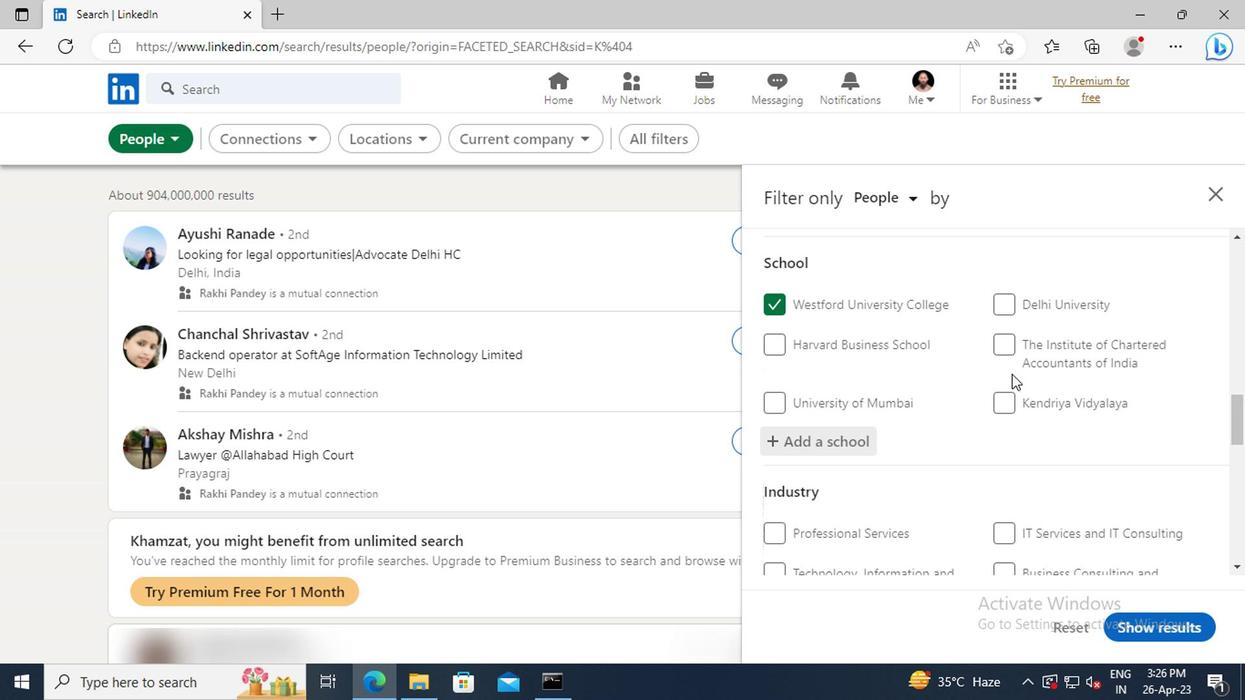 
Action: Mouse scrolled (1007, 374) with delta (0, 0)
Screenshot: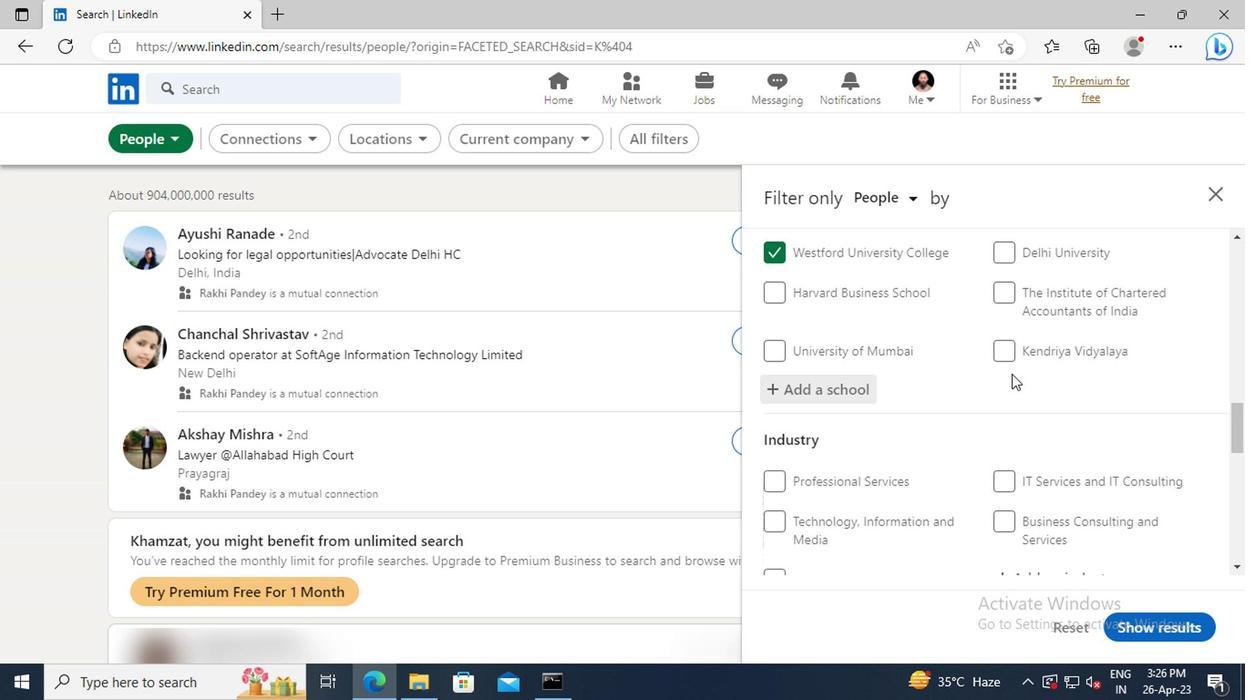 
Action: Mouse scrolled (1007, 374) with delta (0, 0)
Screenshot: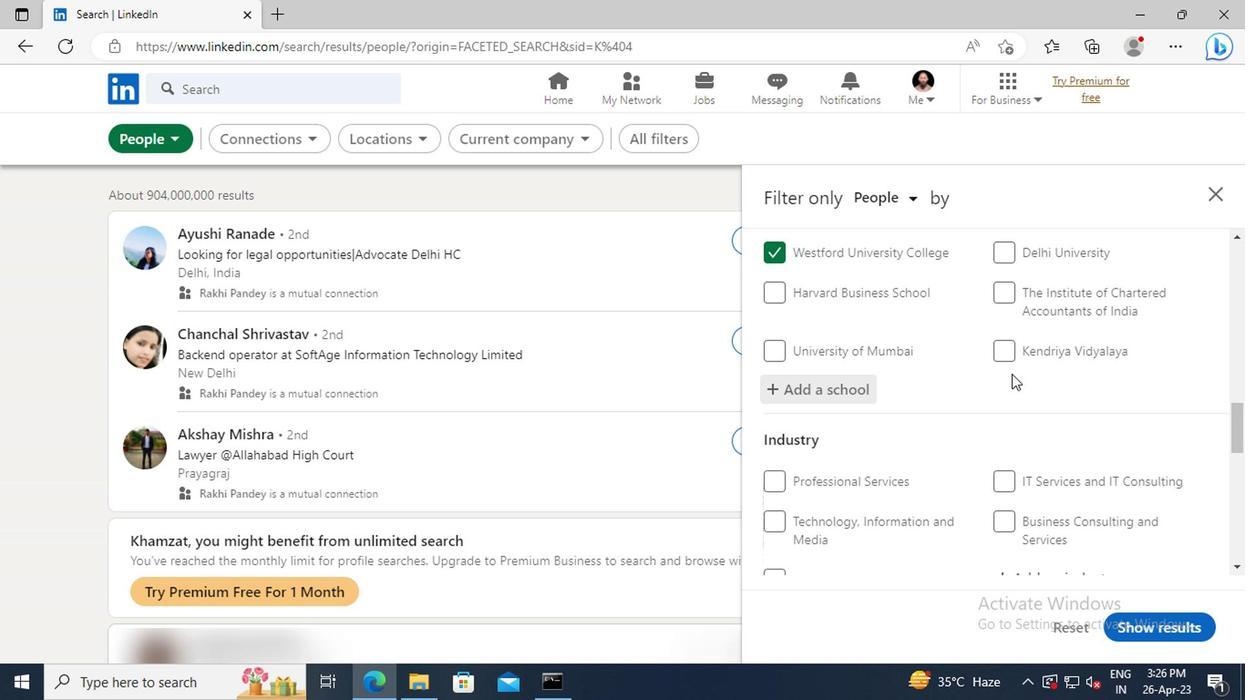 
Action: Mouse scrolled (1007, 374) with delta (0, 0)
Screenshot: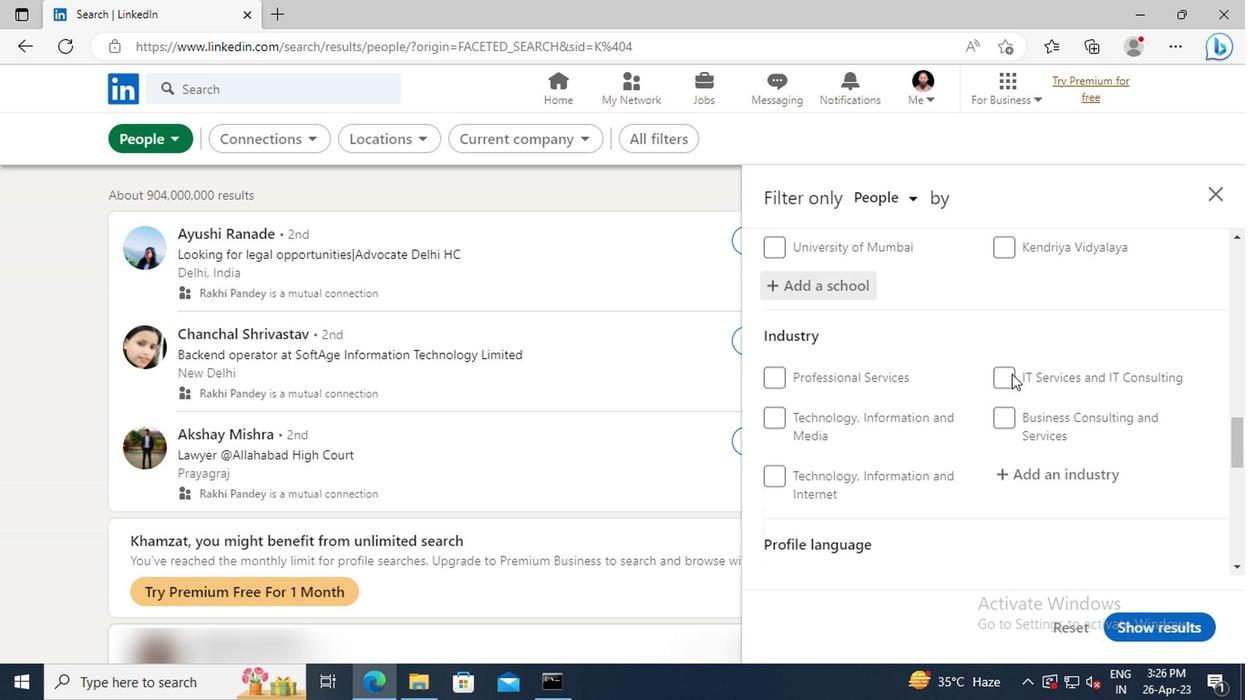 
Action: Mouse scrolled (1007, 374) with delta (0, 0)
Screenshot: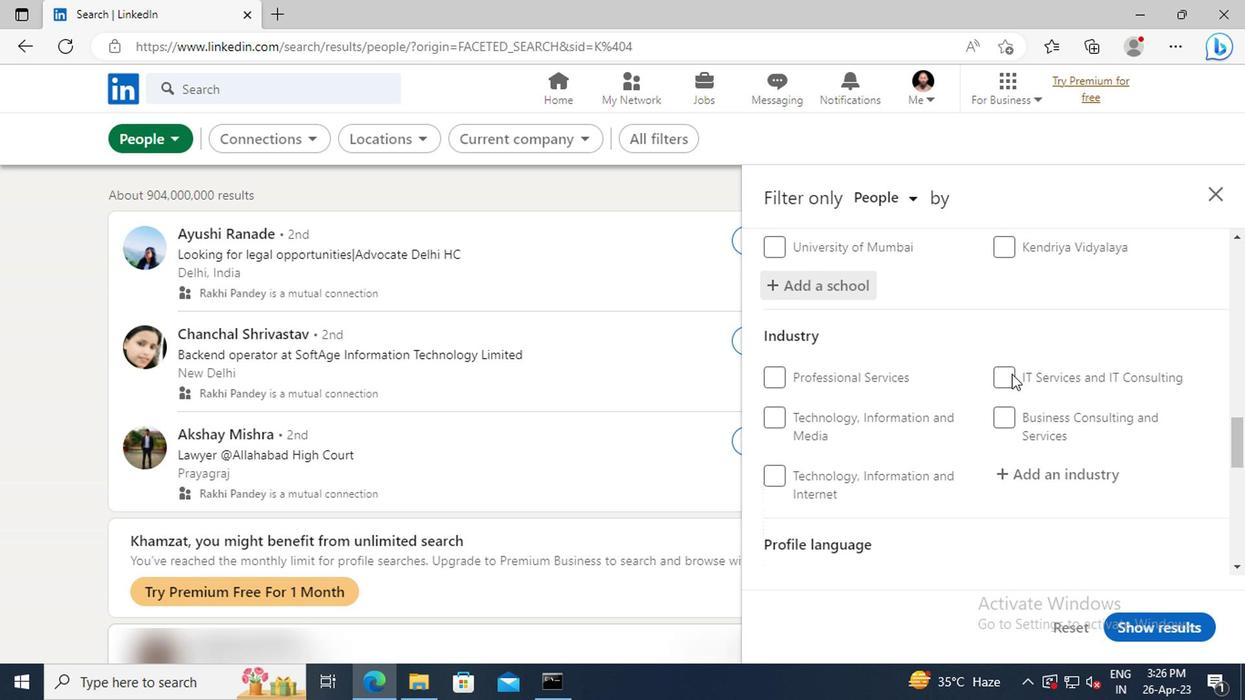 
Action: Mouse moved to (1033, 378)
Screenshot: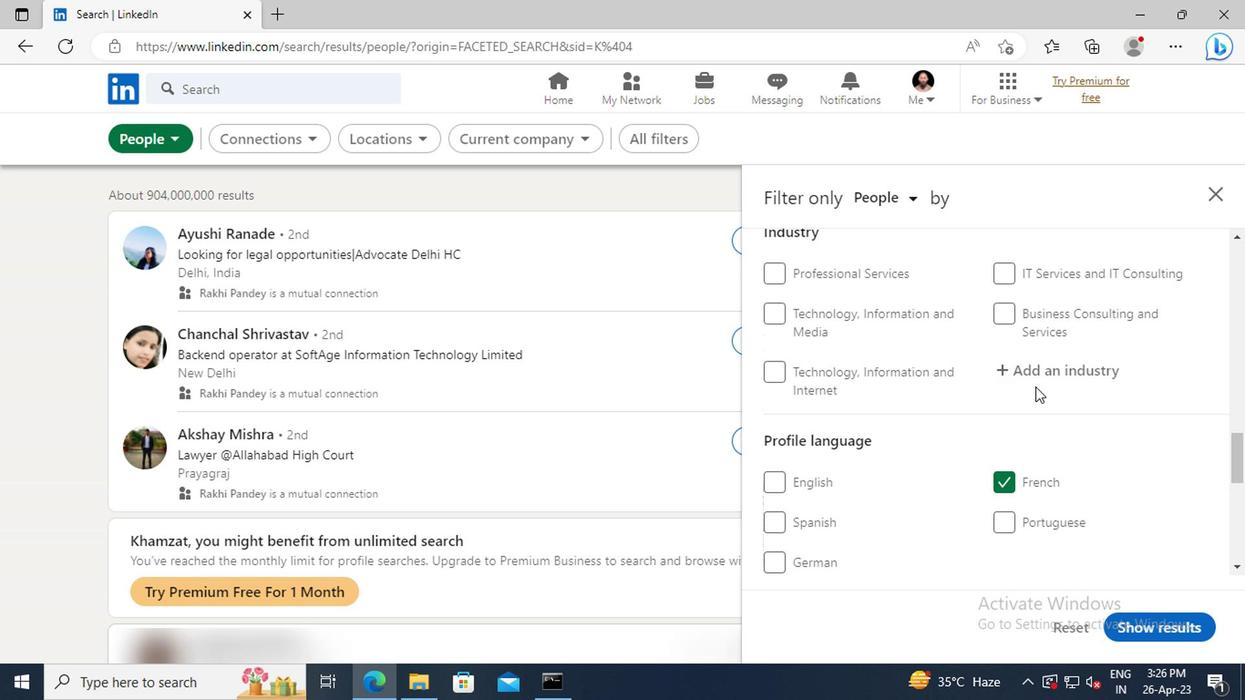 
Action: Mouse pressed left at (1033, 378)
Screenshot: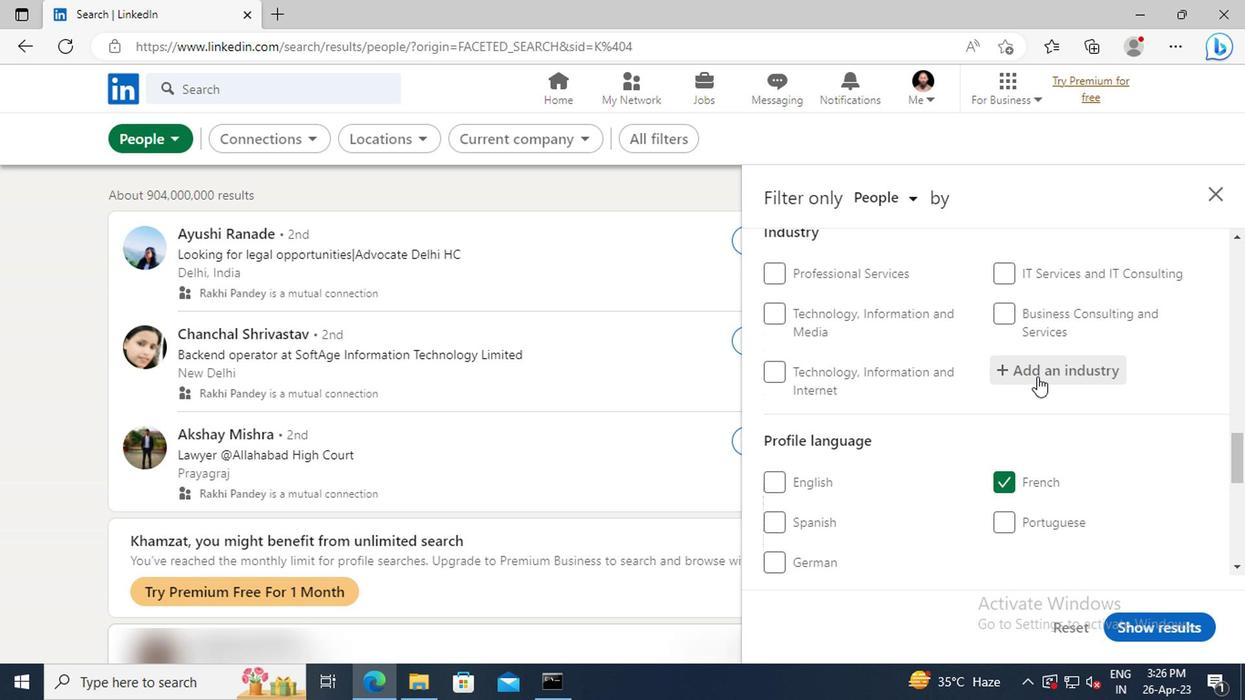 
Action: Key pressed <Key.shift>PHARMACEUTICAL<Key.space><Key.shift>MANUFACTURING
Screenshot: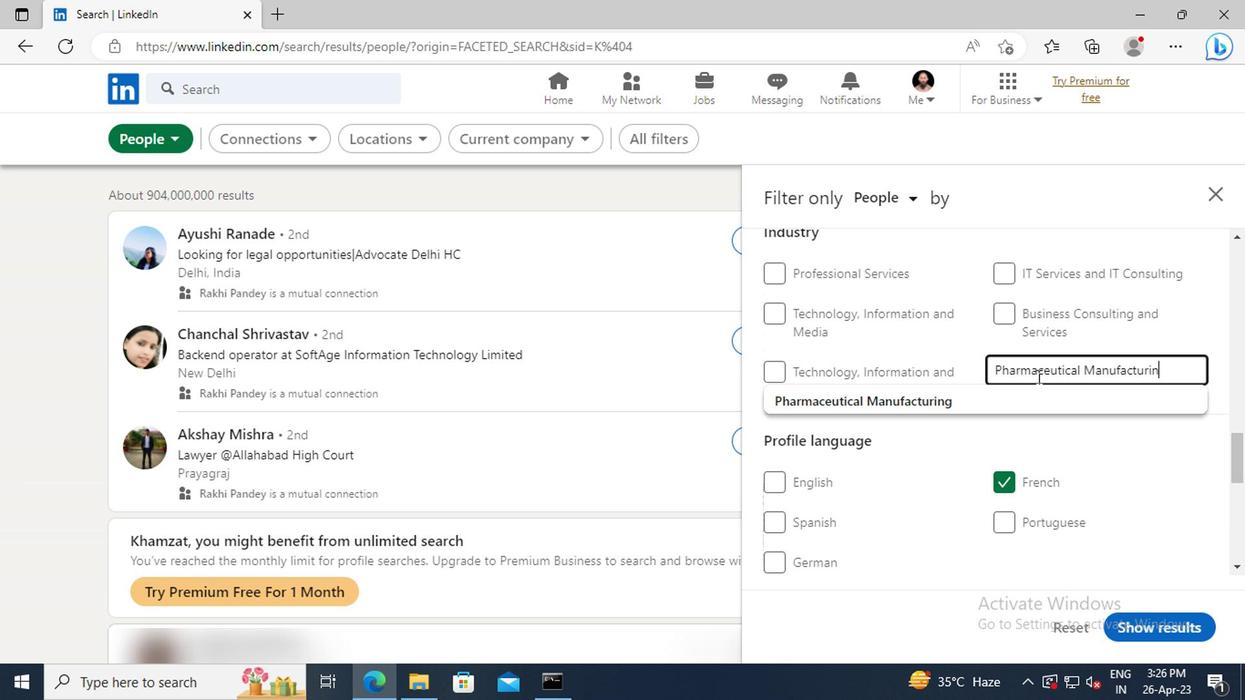 
Action: Mouse moved to (963, 397)
Screenshot: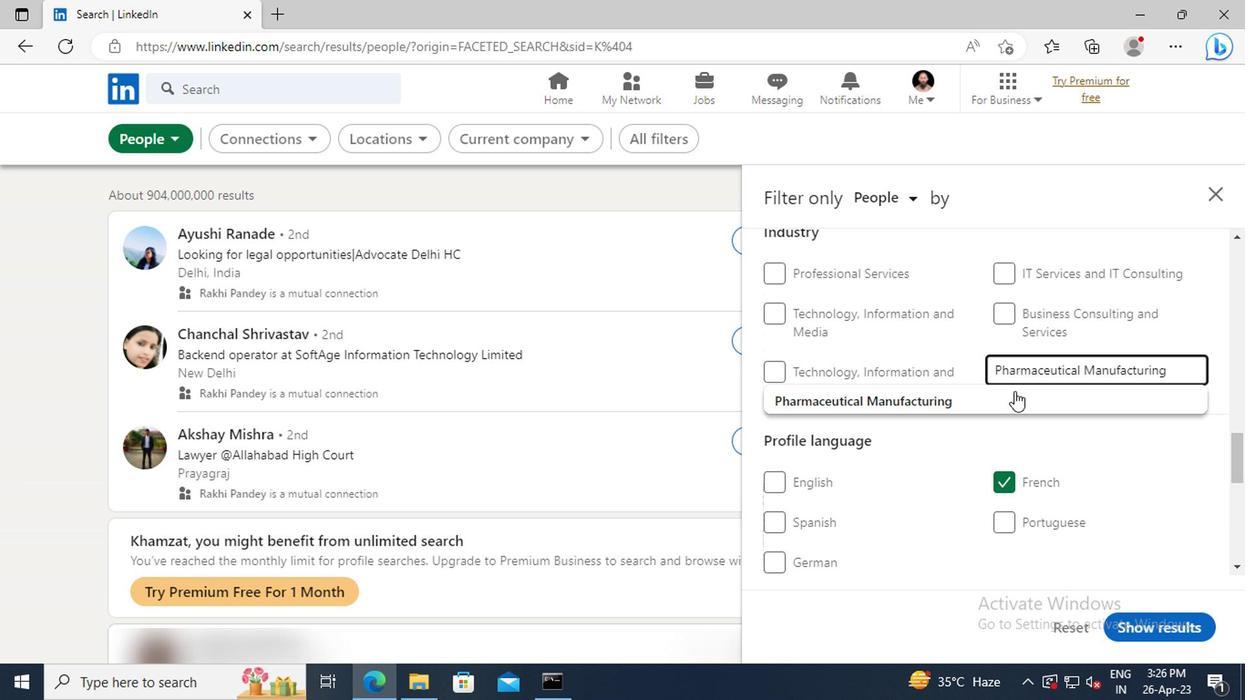 
Action: Mouse pressed left at (963, 397)
Screenshot: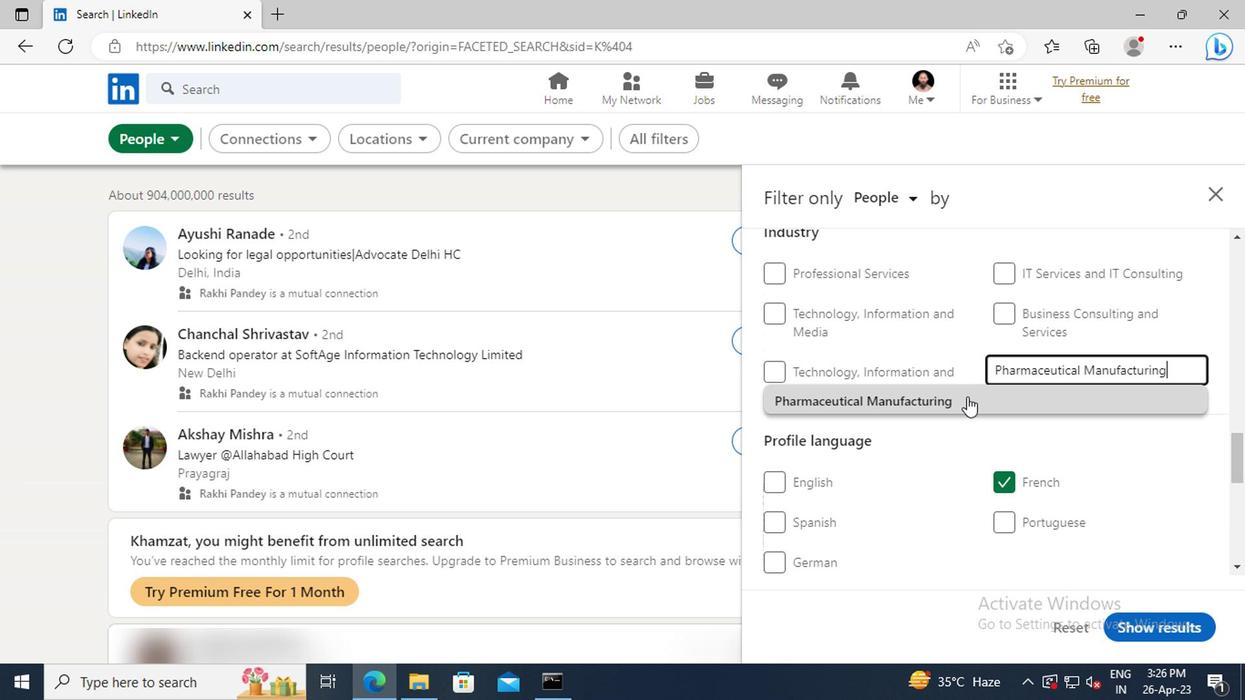 
Action: Mouse moved to (930, 360)
Screenshot: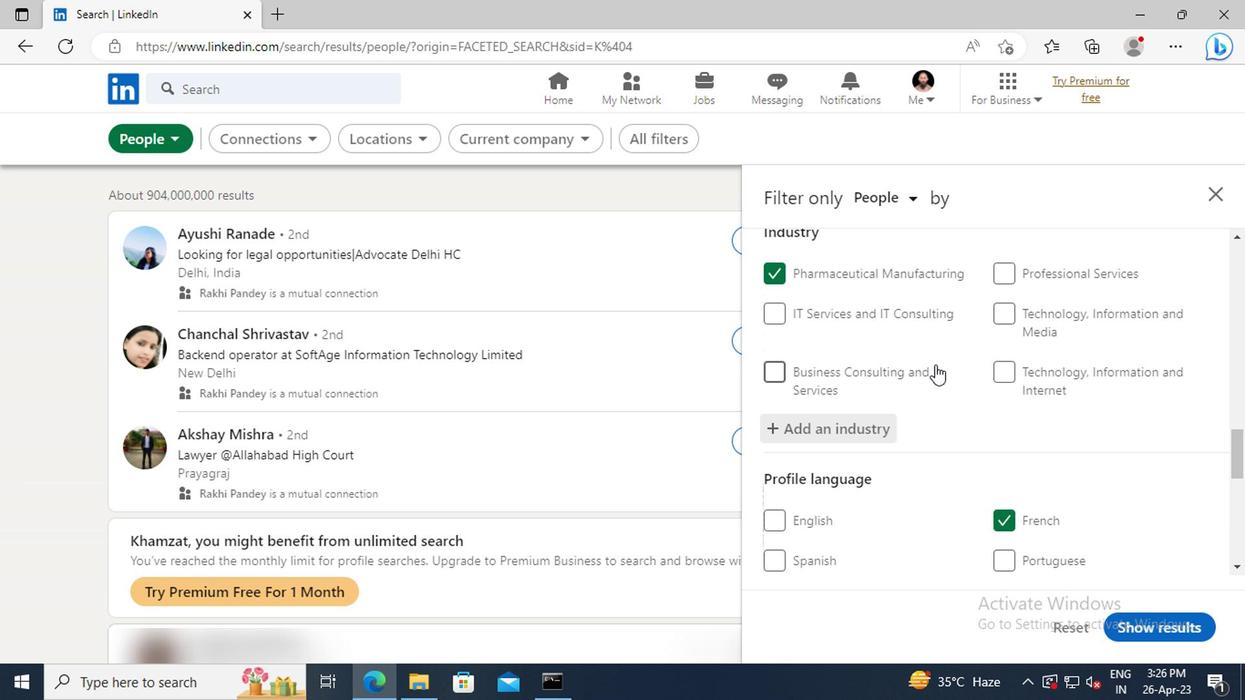 
Action: Mouse scrolled (930, 358) with delta (0, -1)
Screenshot: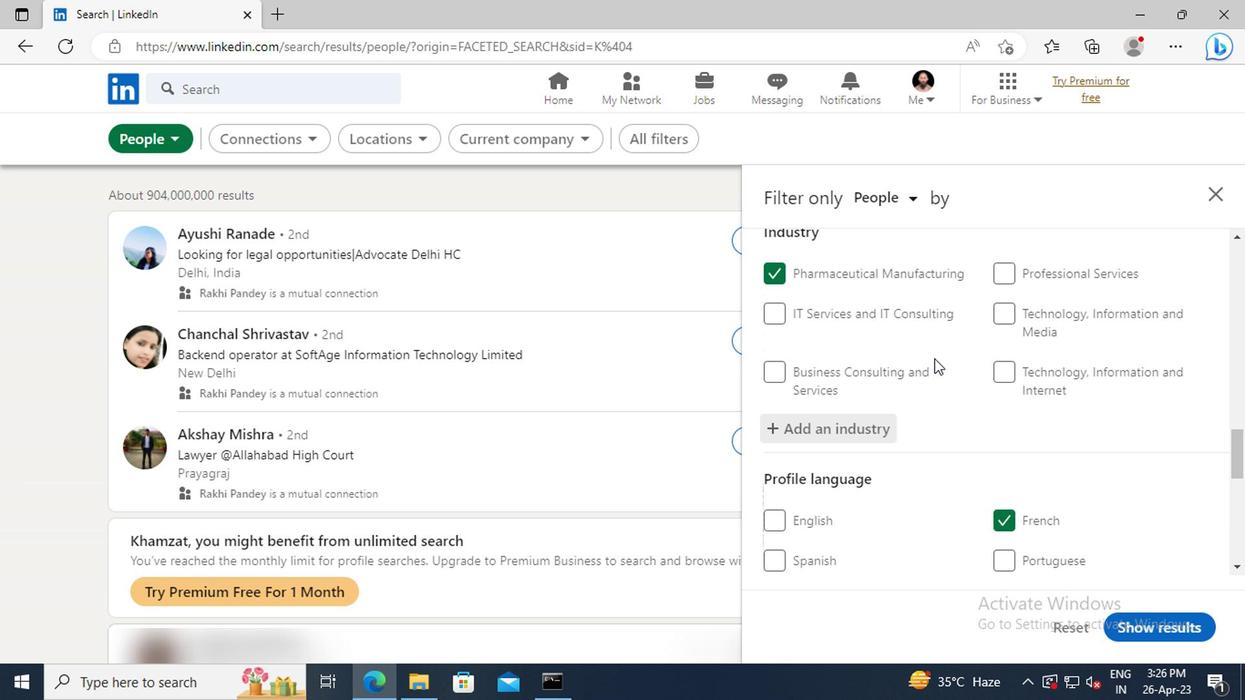 
Action: Mouse scrolled (930, 358) with delta (0, -1)
Screenshot: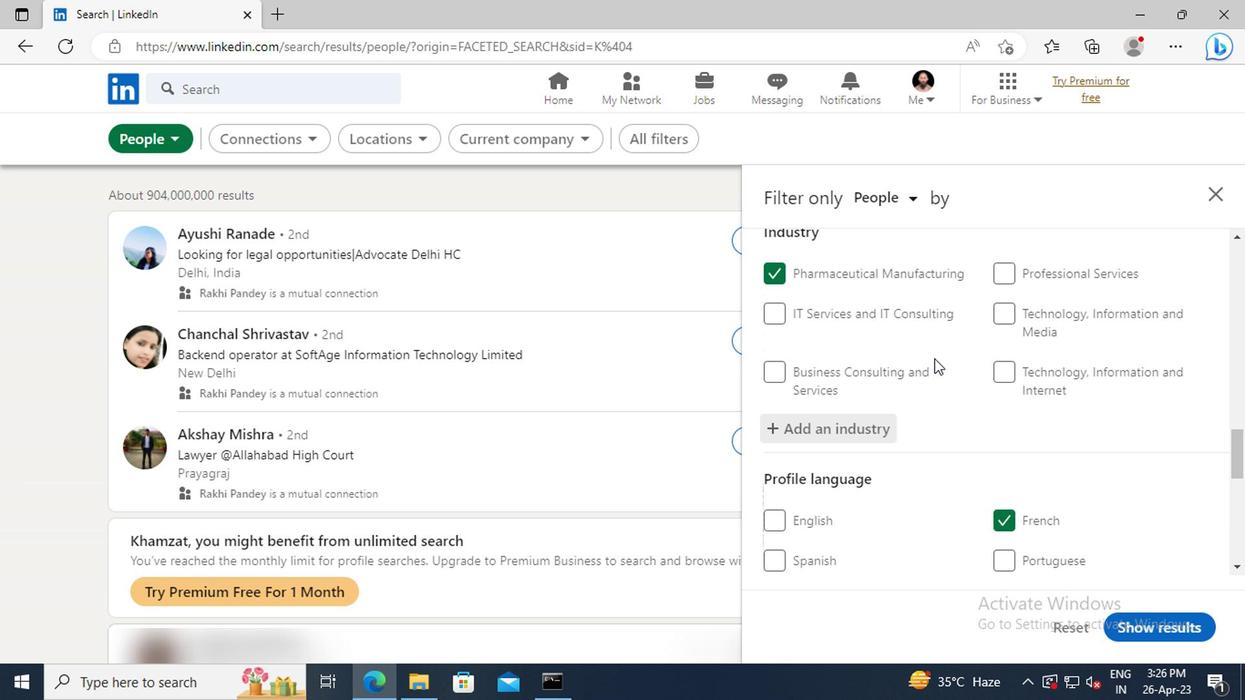 
Action: Mouse scrolled (930, 358) with delta (0, -1)
Screenshot: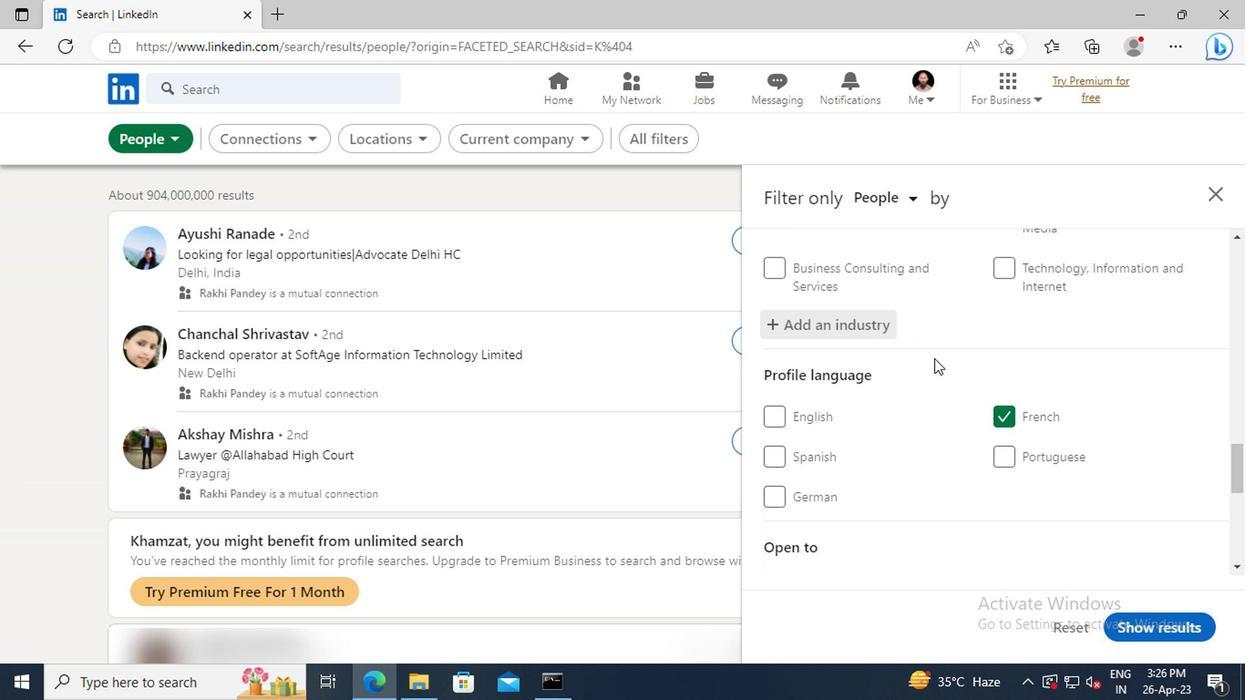 
Action: Mouse scrolled (930, 358) with delta (0, -1)
Screenshot: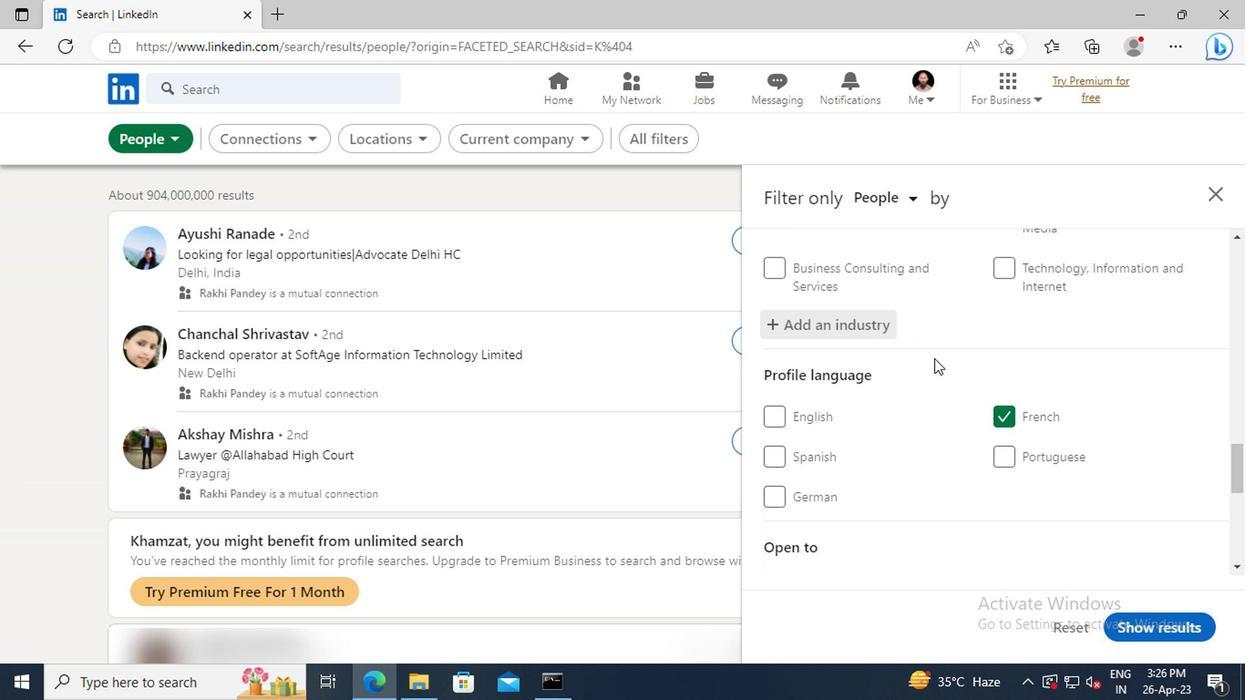 
Action: Mouse scrolled (930, 358) with delta (0, -1)
Screenshot: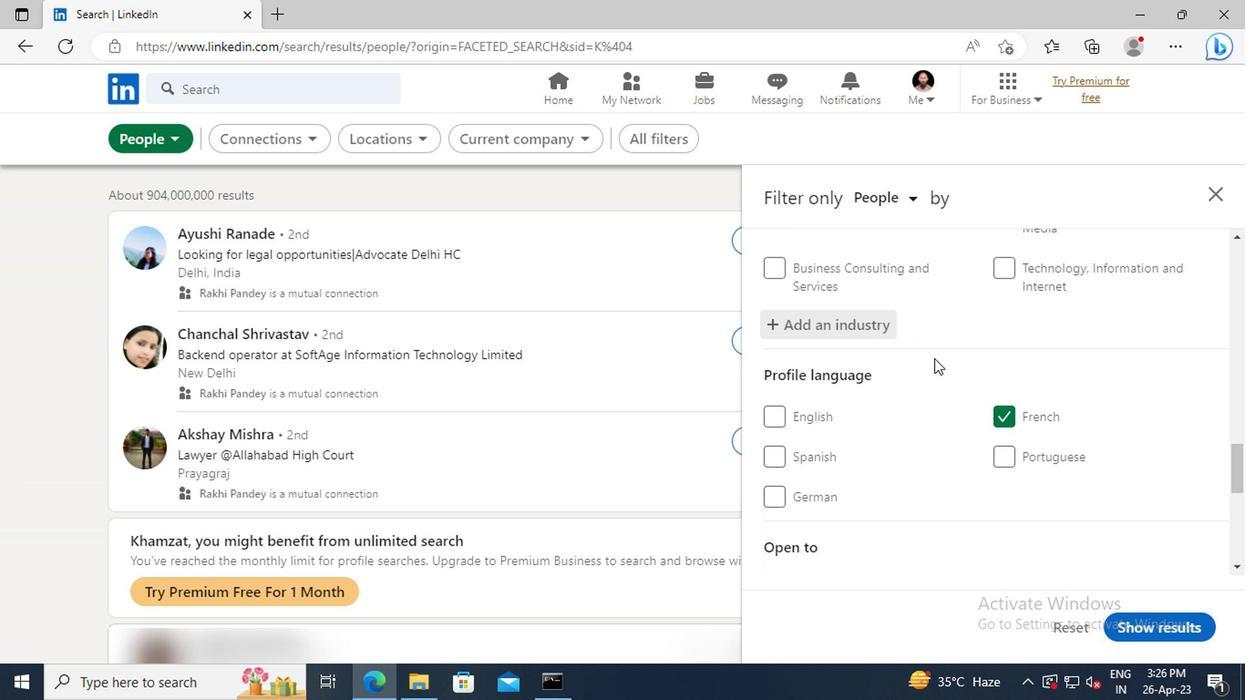 
Action: Mouse scrolled (930, 358) with delta (0, -1)
Screenshot: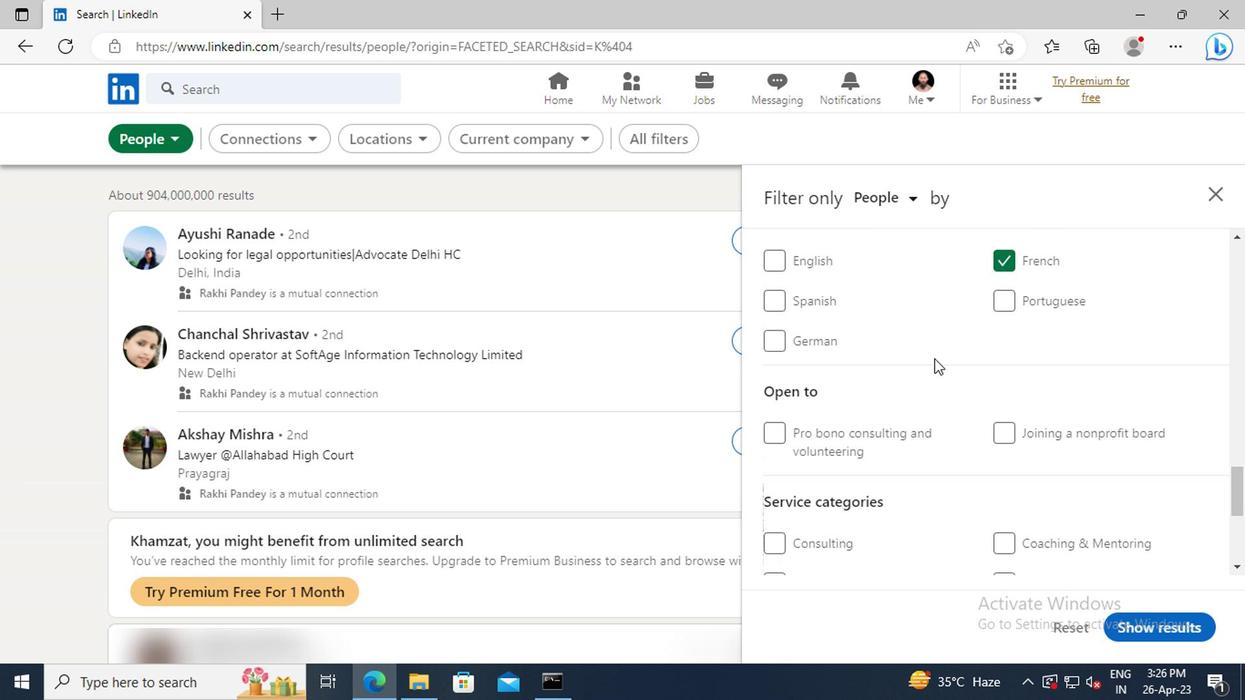 
Action: Mouse scrolled (930, 358) with delta (0, -1)
Screenshot: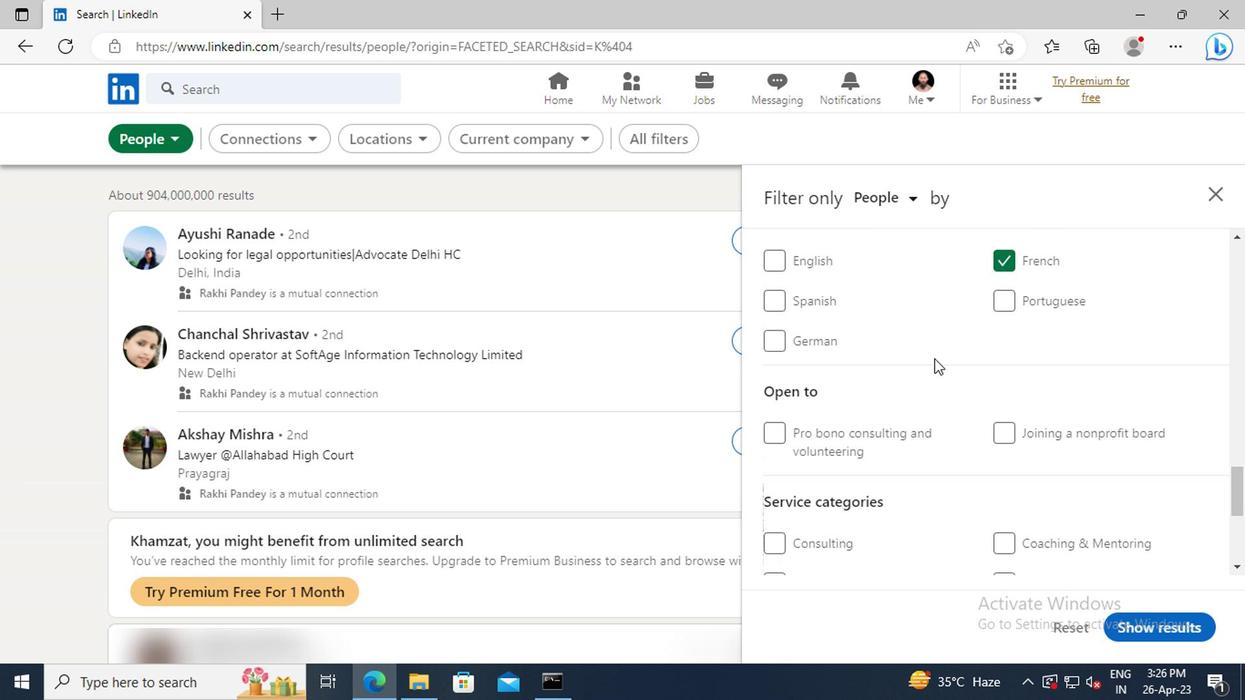 
Action: Mouse scrolled (930, 358) with delta (0, -1)
Screenshot: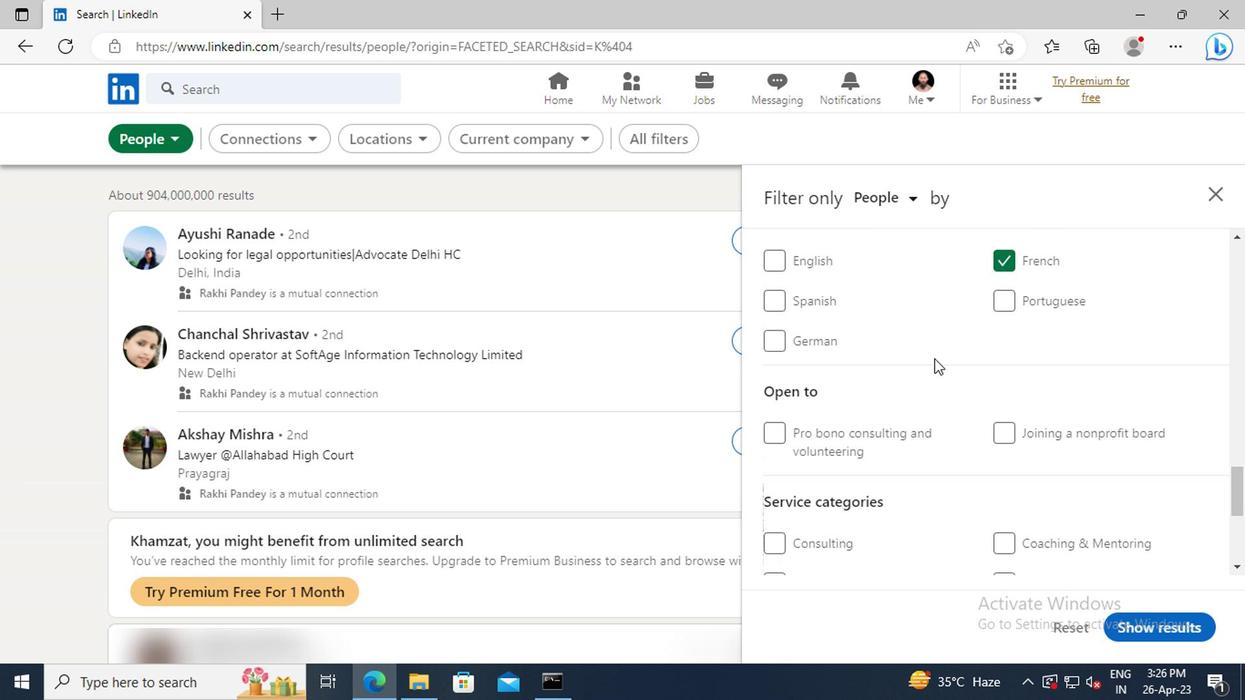 
Action: Mouse scrolled (930, 358) with delta (0, -1)
Screenshot: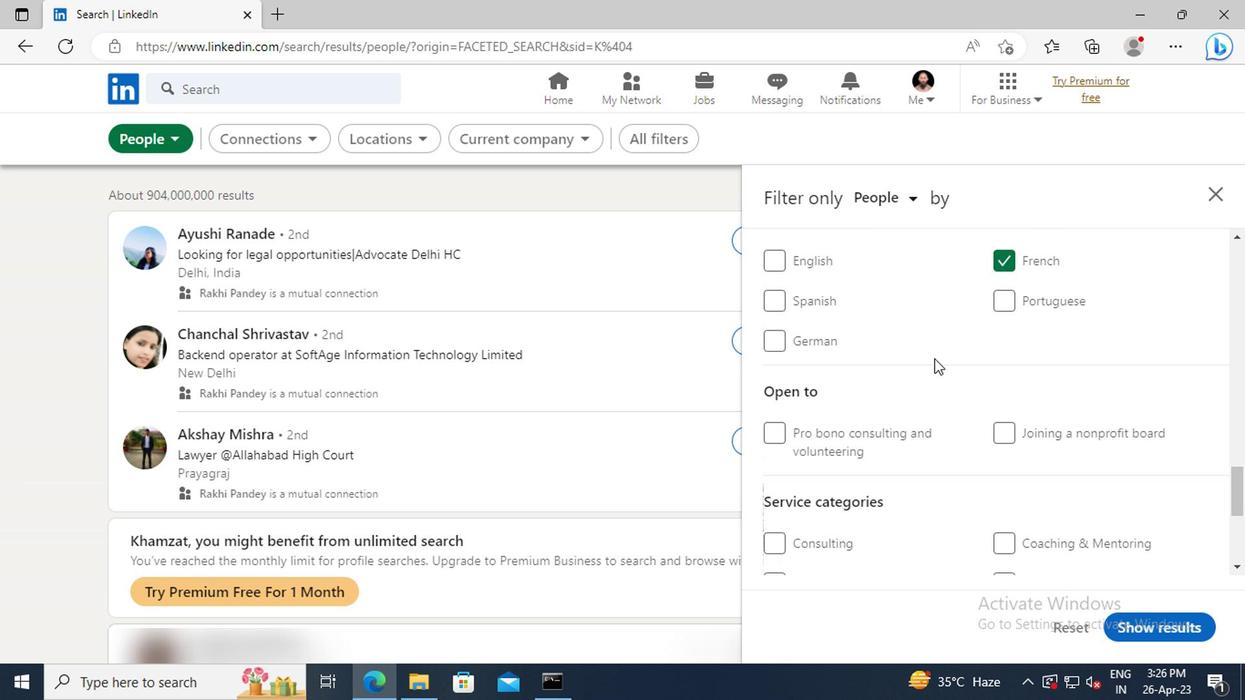 
Action: Mouse moved to (1044, 410)
Screenshot: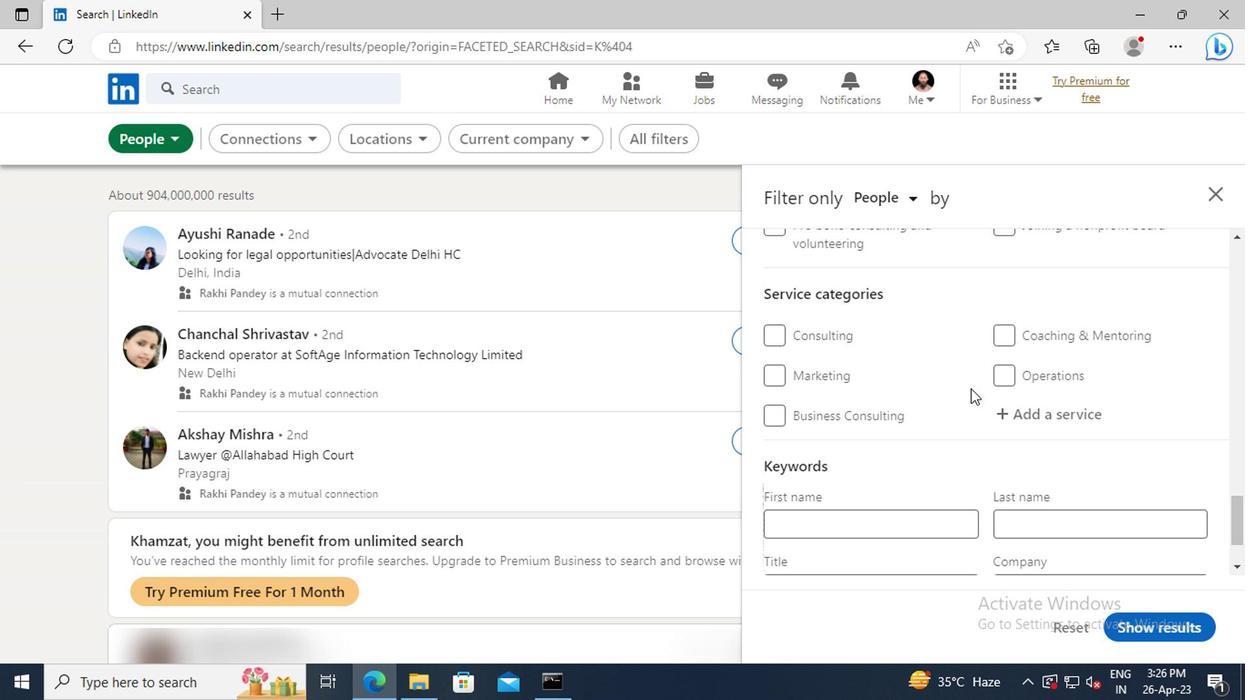 
Action: Mouse pressed left at (1044, 410)
Screenshot: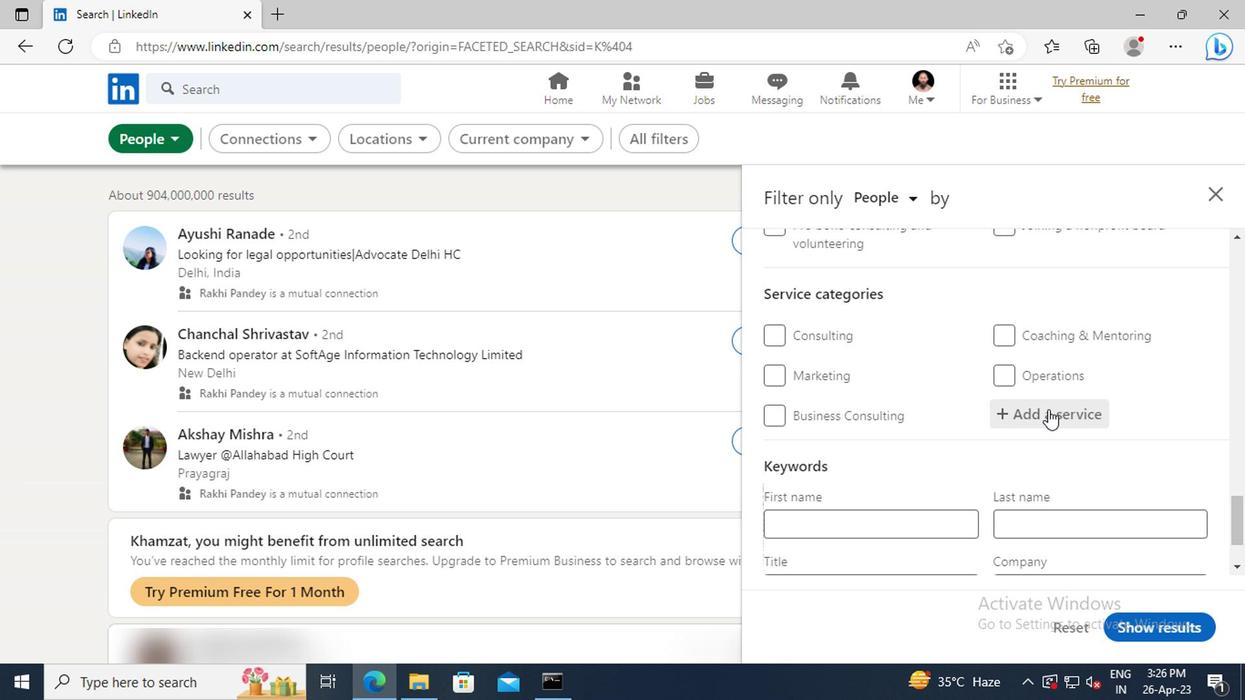
Action: Key pressed <Key.shift>TECHNICAL<Key.enter>
Screenshot: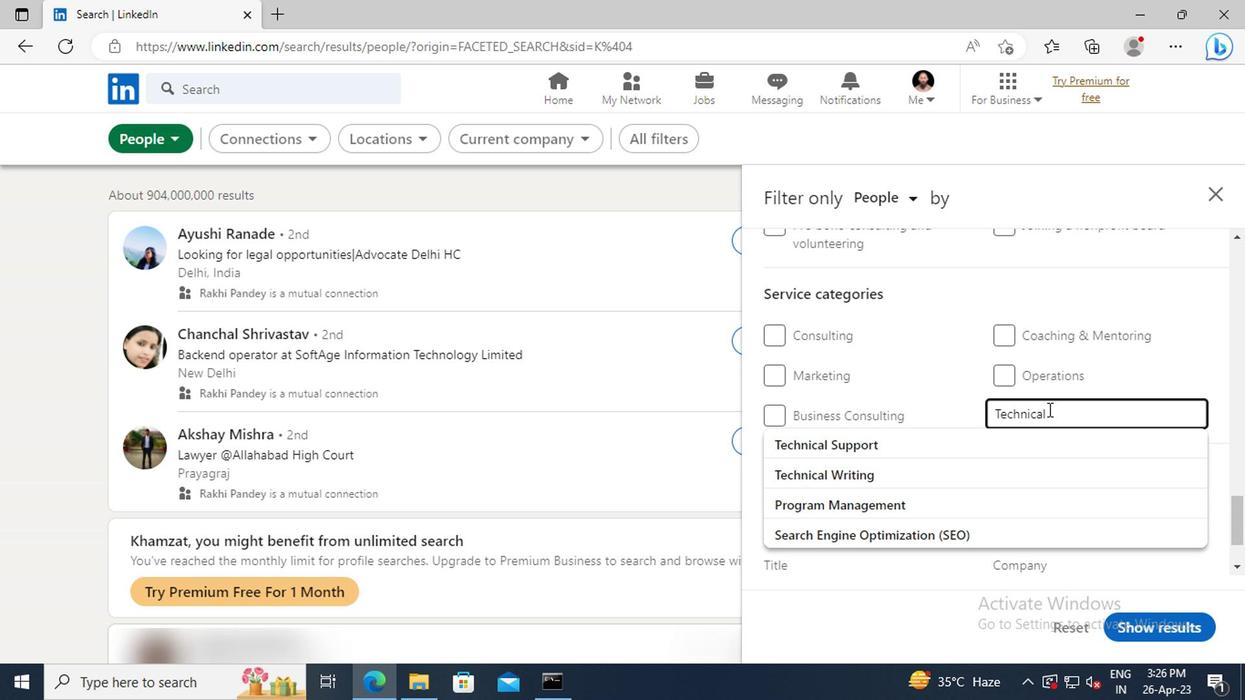 
Action: Mouse moved to (948, 408)
Screenshot: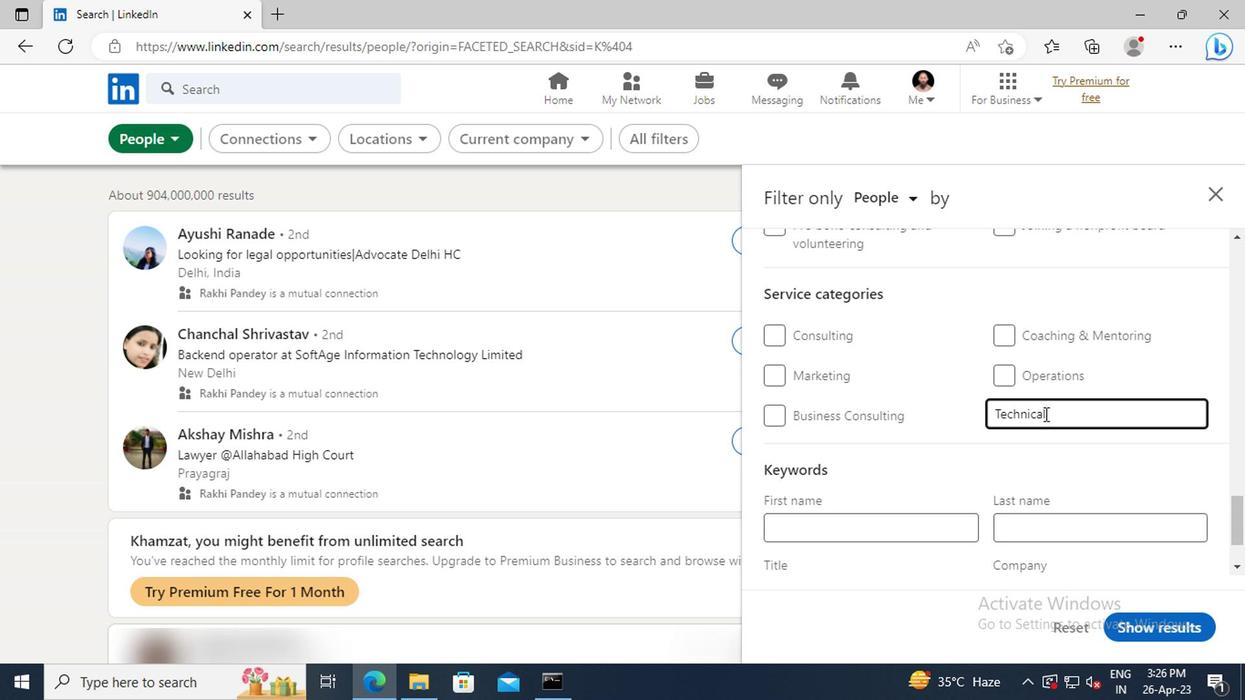 
Action: Mouse scrolled (948, 408) with delta (0, 0)
Screenshot: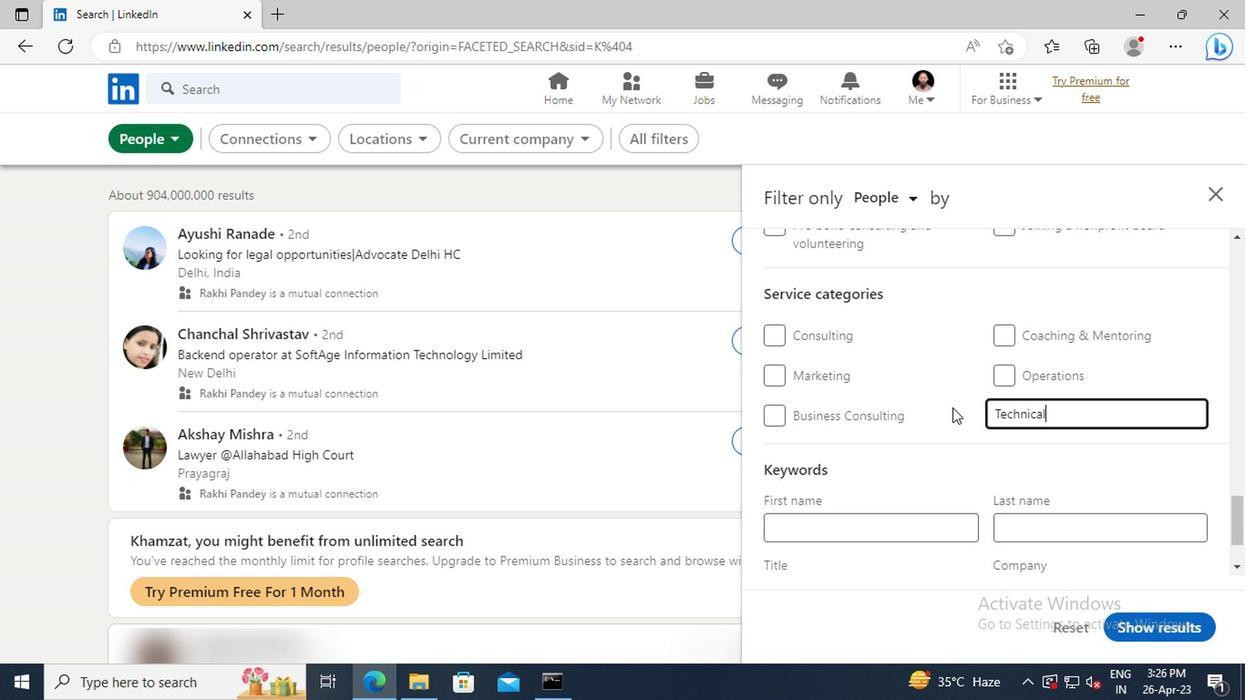 
Action: Mouse scrolled (948, 408) with delta (0, 0)
Screenshot: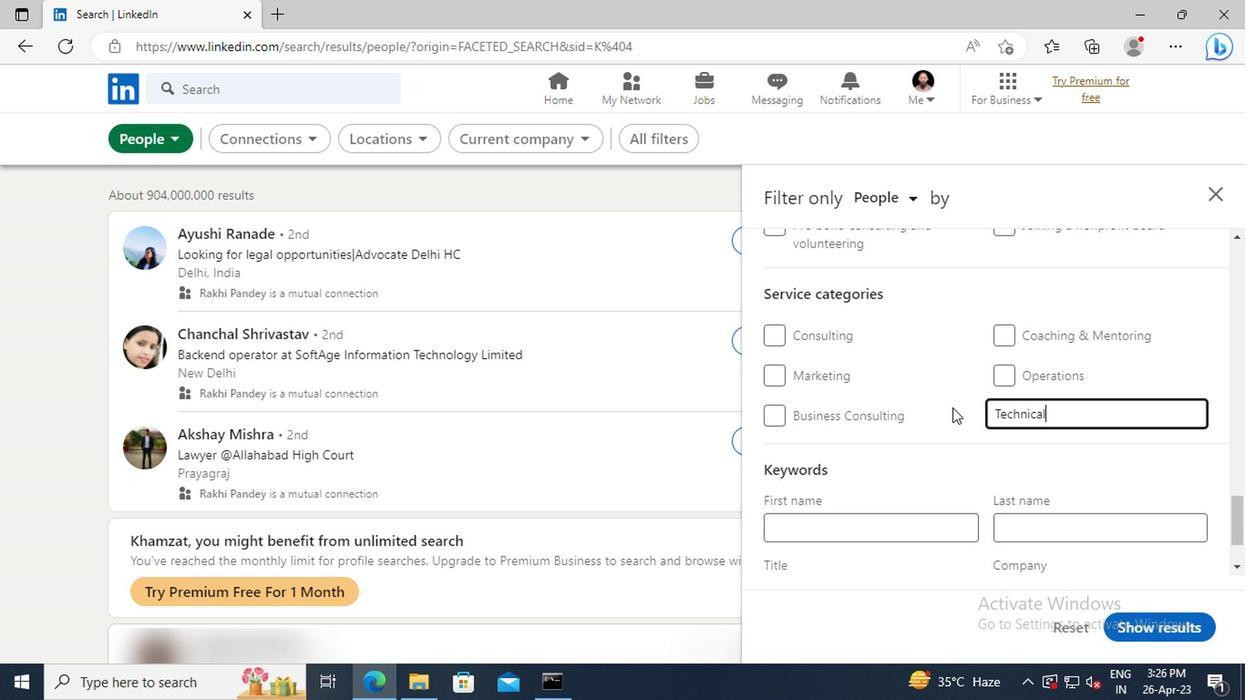 
Action: Mouse moved to (865, 488)
Screenshot: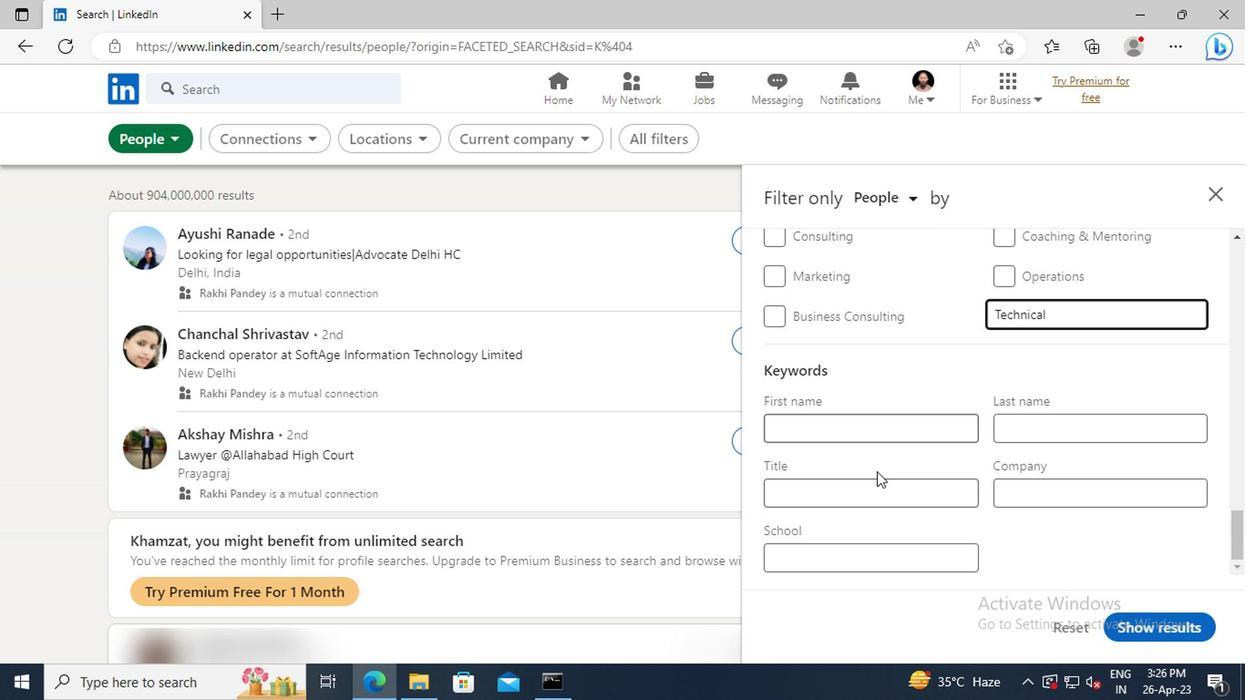 
Action: Mouse pressed left at (865, 488)
Screenshot: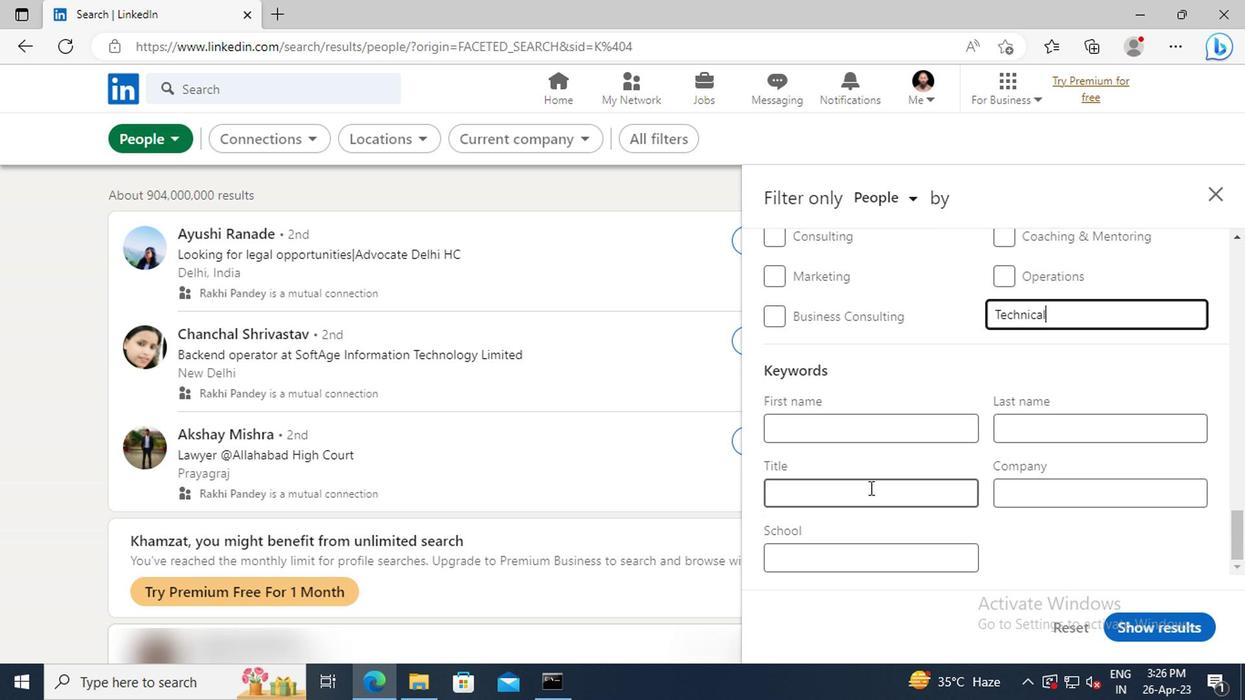 
Action: Key pressed <Key.shift>SHAREHOLDERS<Key.enter>
Screenshot: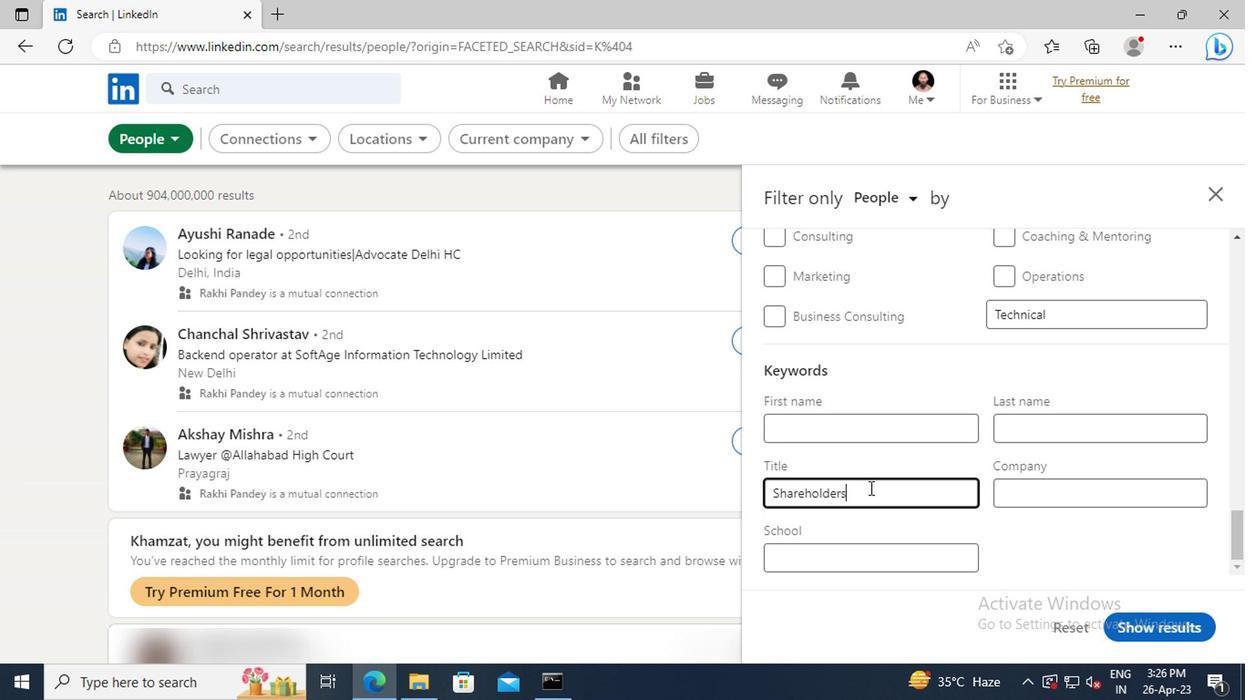 
Action: Mouse moved to (1177, 630)
Screenshot: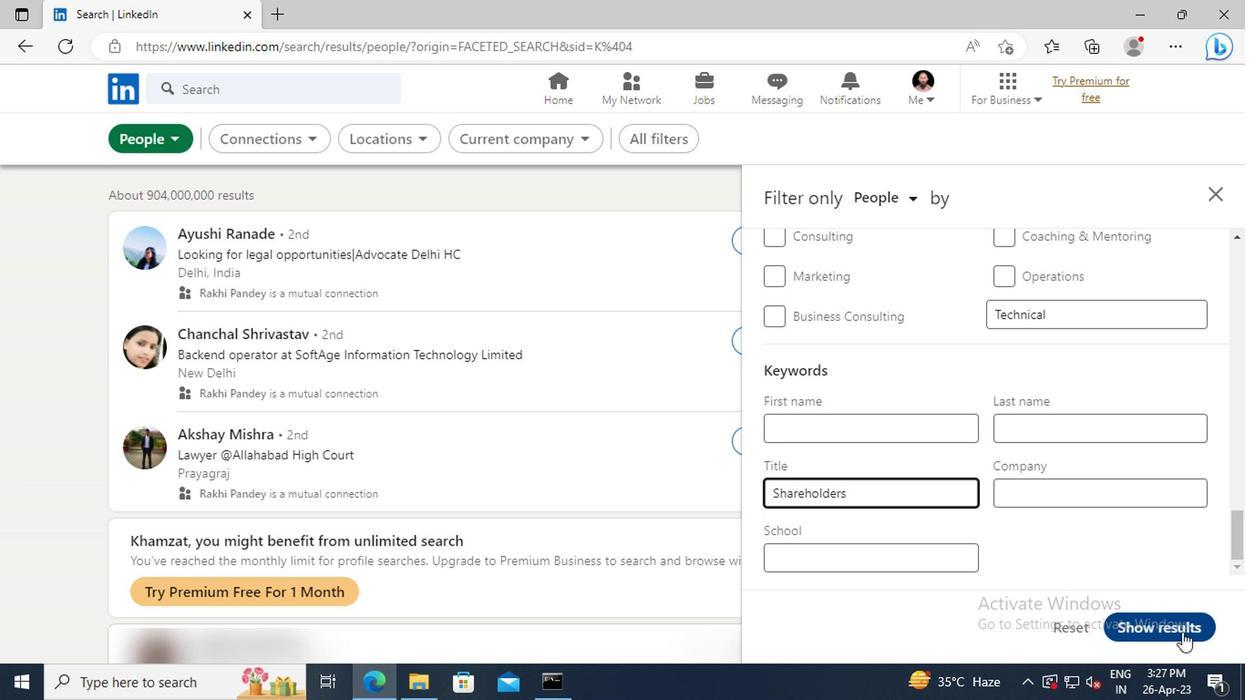 
Action: Mouse pressed left at (1177, 630)
Screenshot: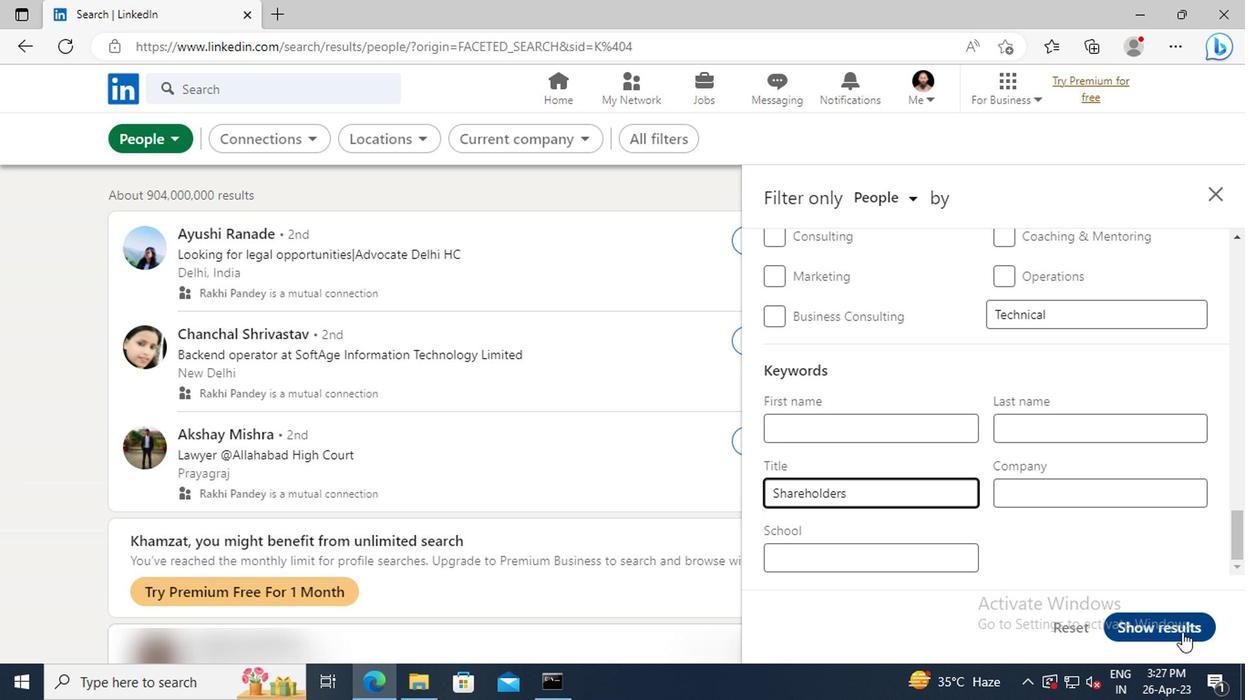 
